 Task: open an excel sheet and write heading  Budget MasterAdd Categories in a column and its values below  'Housing, Transportation, Groceries, Utilities, Entertainment, Dining Out, Health, Miscellaneous, Savings & Total. 'Add Budgeted amountin next column and its values below  $1,500, $300, $400, $150, $200, $250, $100, $150, $500 & $3,550. Add Actual amount in next column and its values below  $1,400, $280, $420, $160, $180, $270, $90, $140, $550 & $3,550. Add Difference in next column and its values below  -$100, -$20, +$20, +$10, -$20, +$20, -$10, -$10, +$50 & $0. J6Save page DebtTracker
Action: Mouse moved to (43, 140)
Screenshot: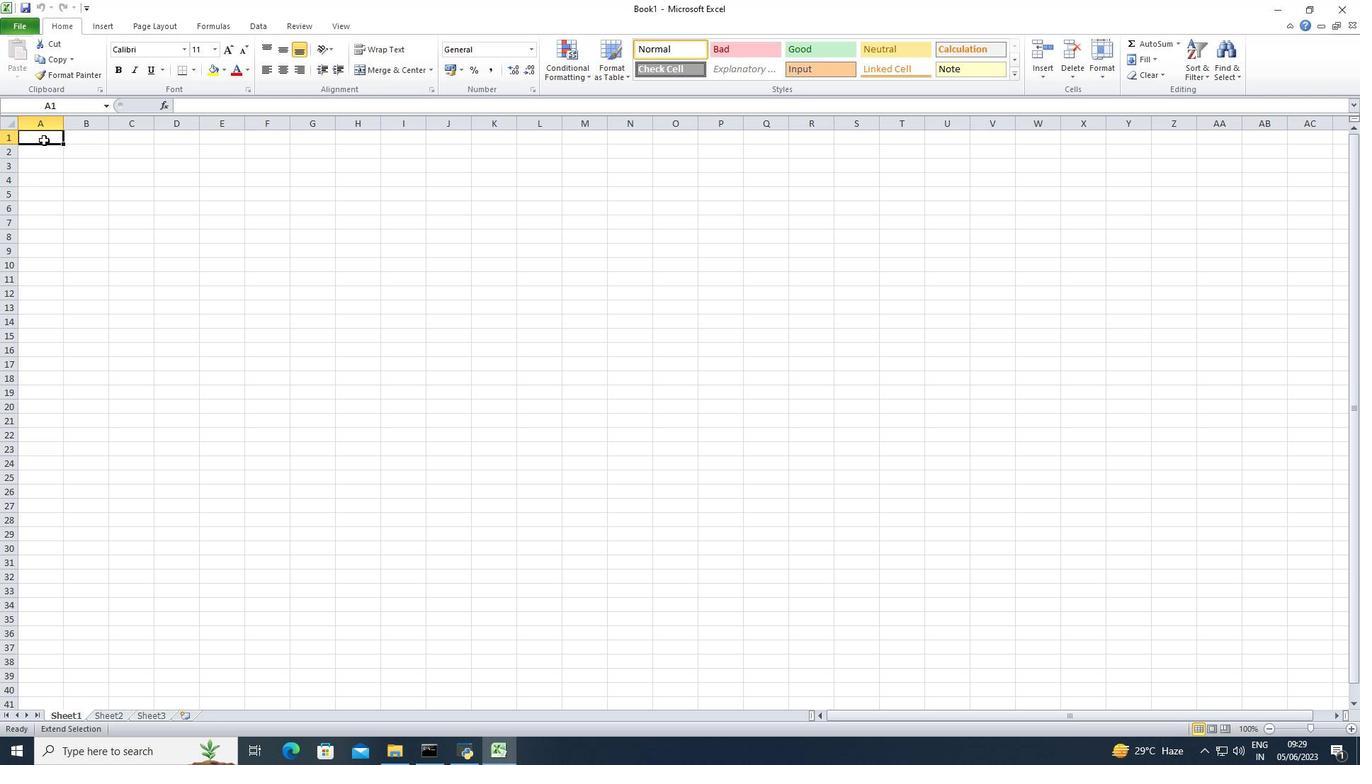
Action: Mouse pressed left at (43, 140)
Screenshot: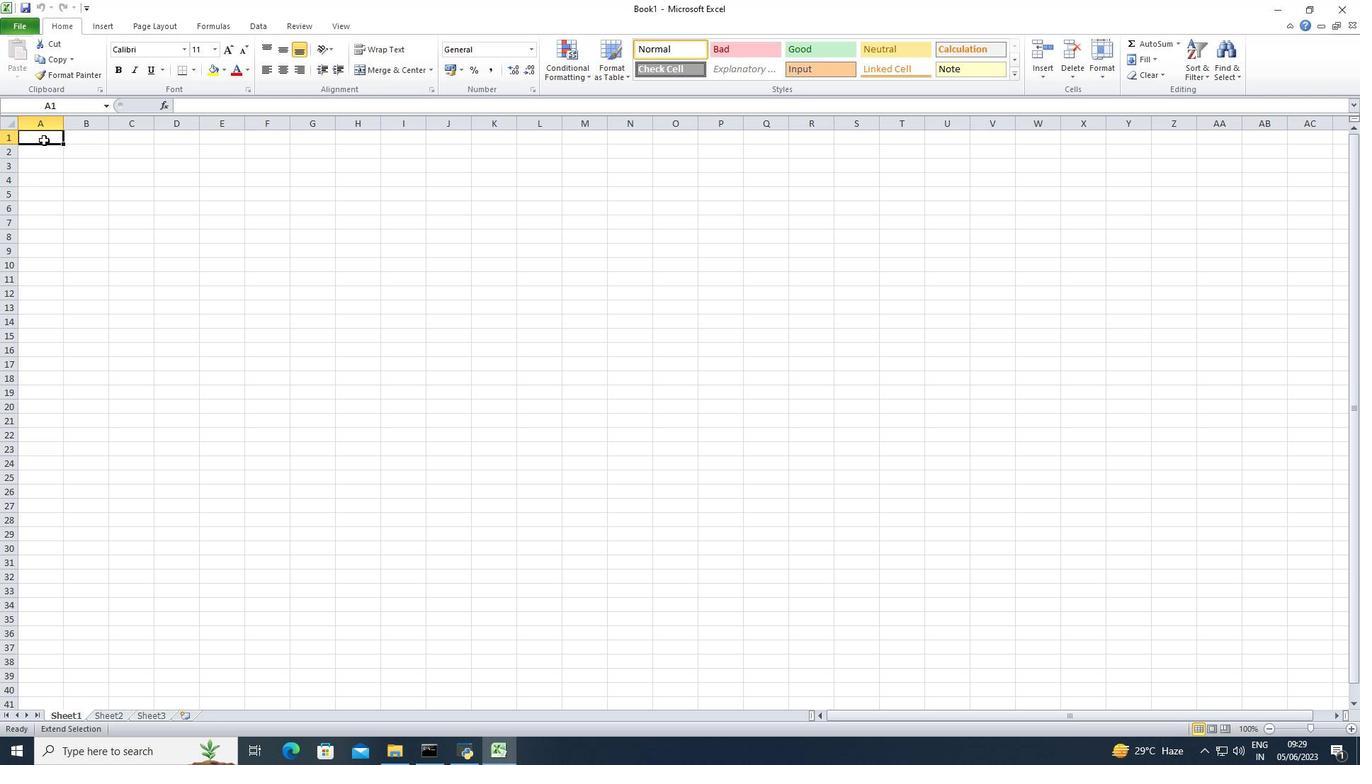 
Action: Key pressed <Key.shift>Budget<Key.space><Key.shift>Master
Screenshot: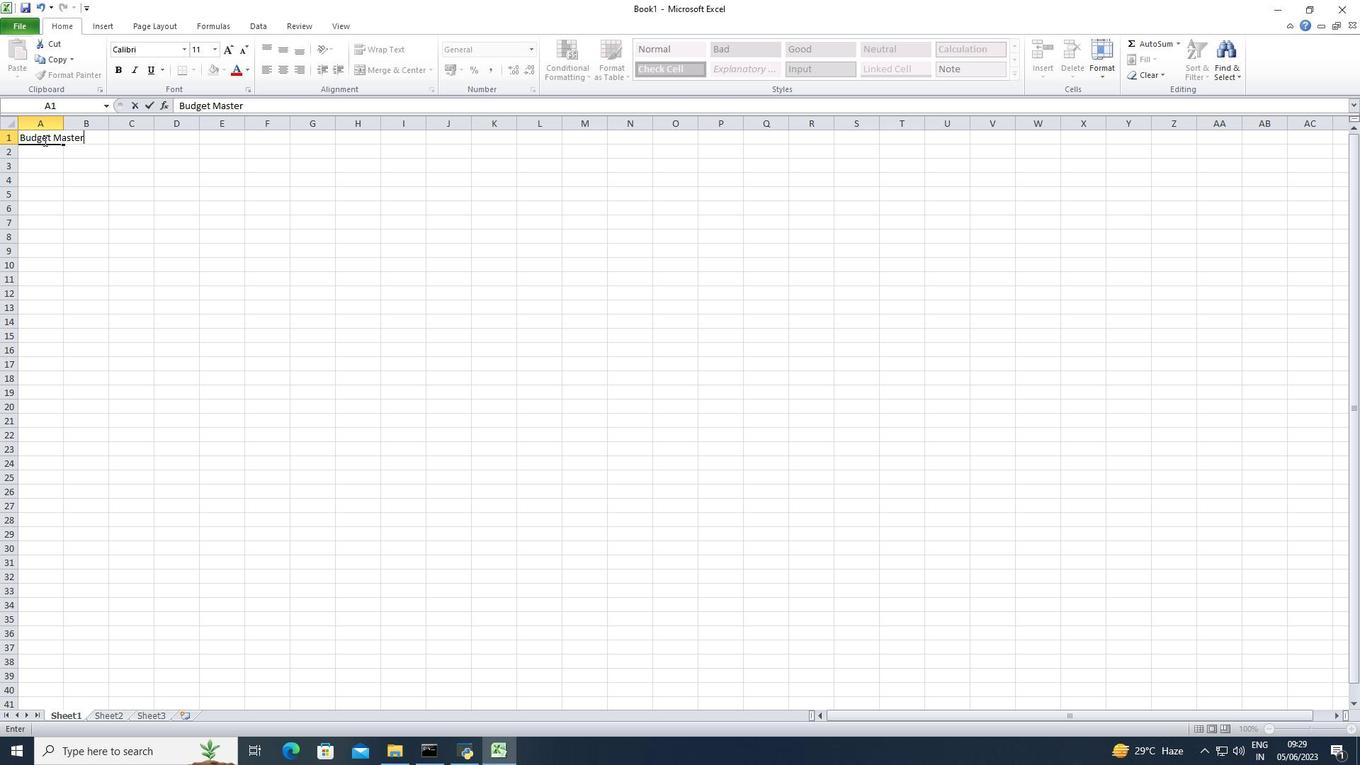 
Action: Mouse moved to (42, 165)
Screenshot: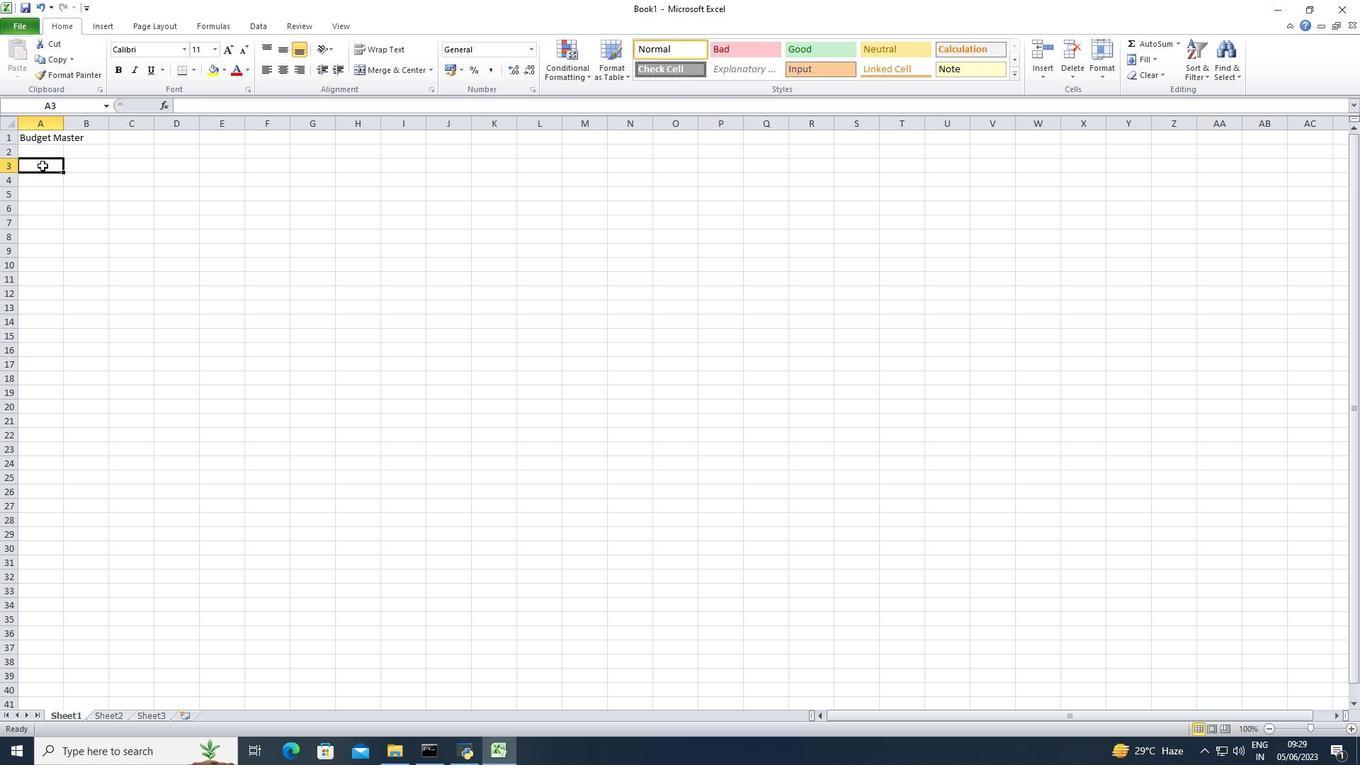 
Action: Mouse pressed left at (42, 165)
Screenshot: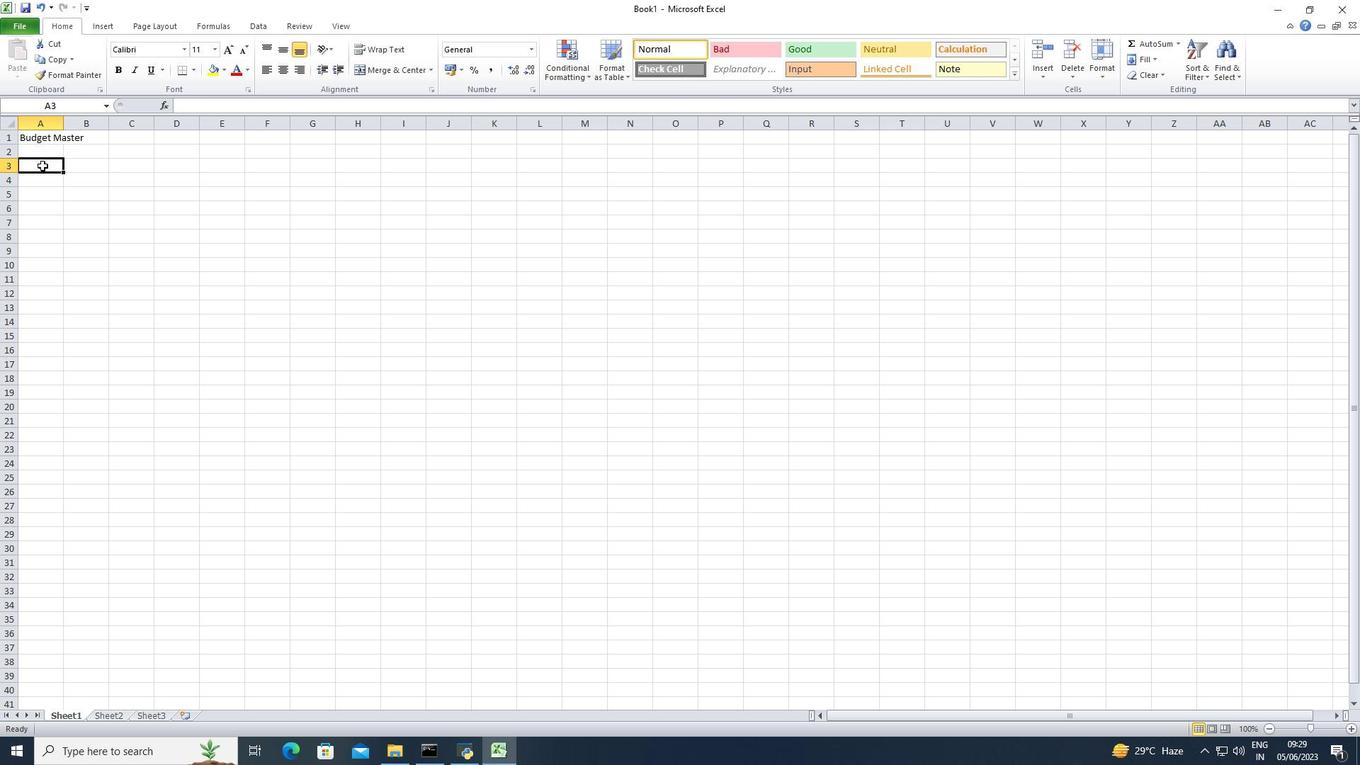 
Action: Key pressed <Key.shift><Key.shift><Key.shift><Key.shift><Key.shift><Key.shift><Key.shift><Key.shift>Cstegories<Key.down>
Screenshot: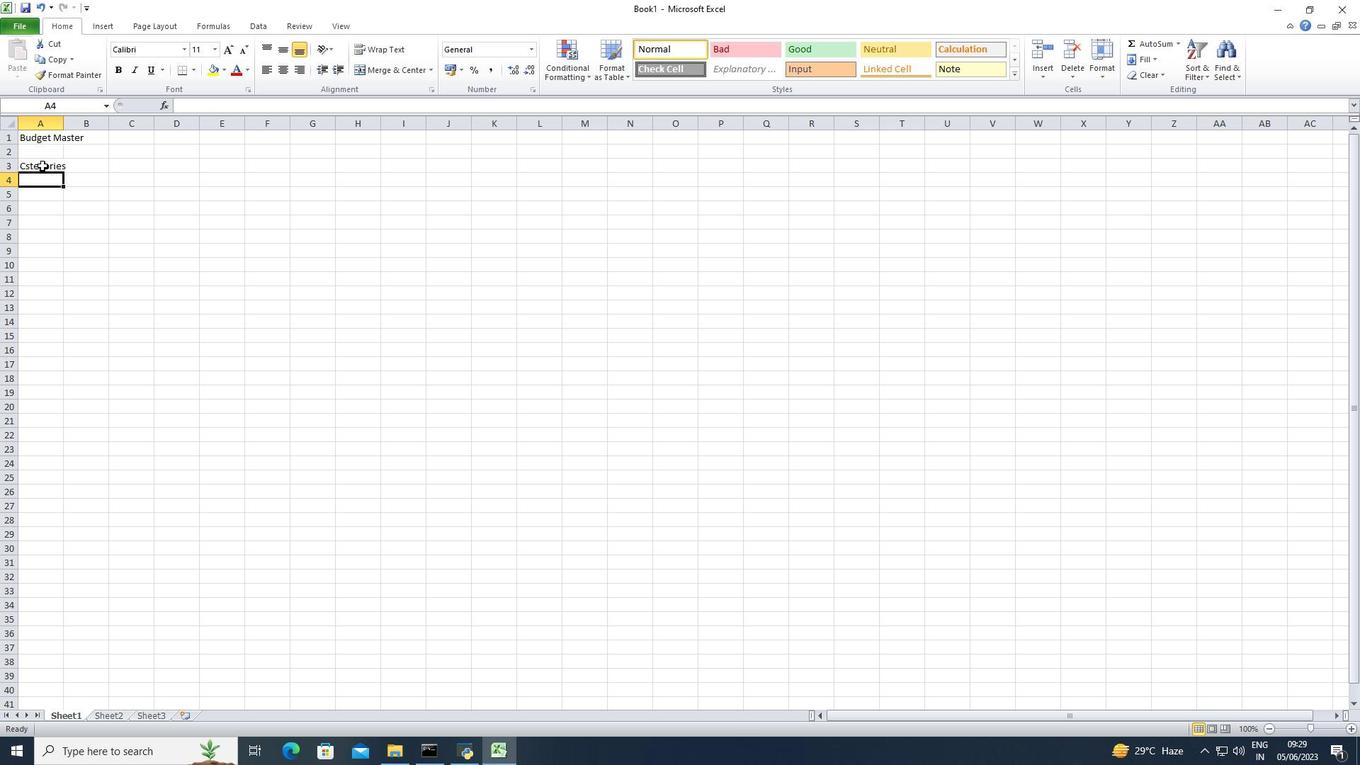
Action: Mouse pressed left at (42, 165)
Screenshot: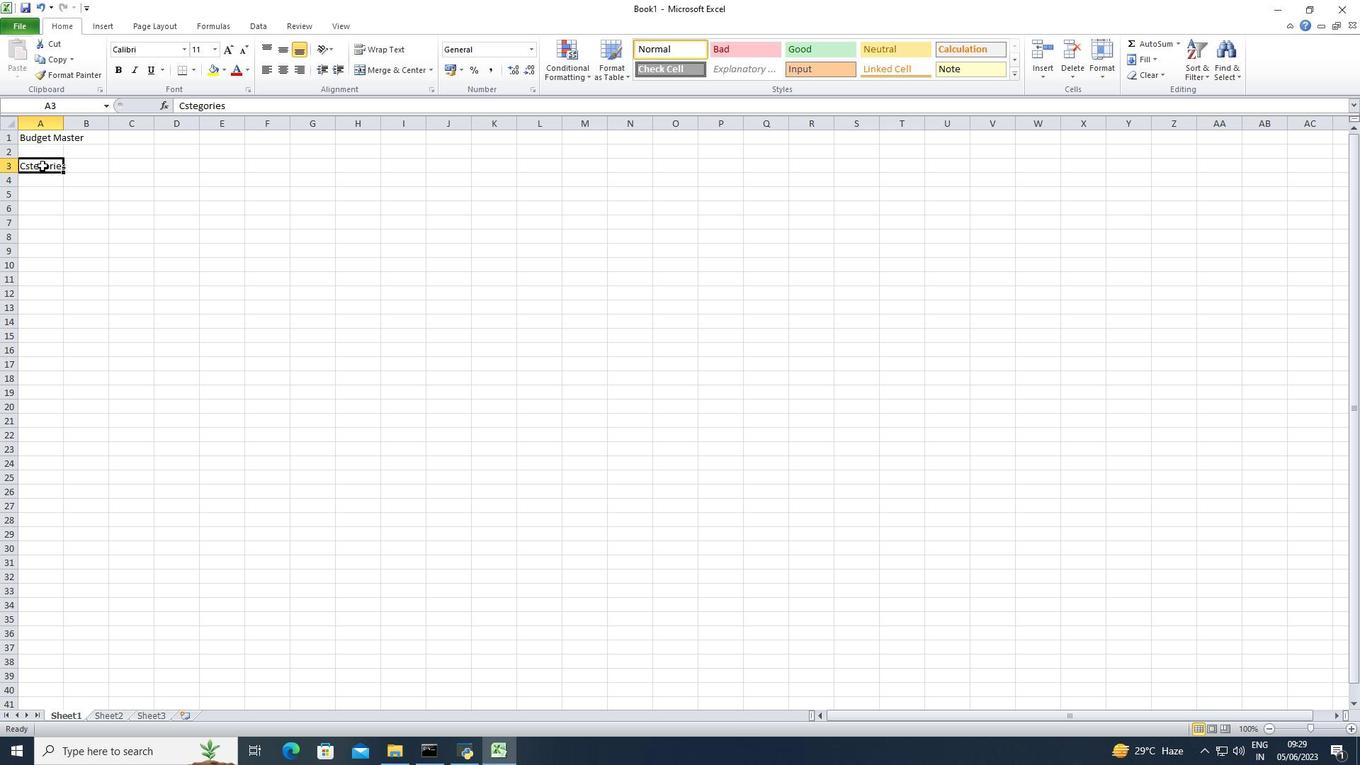 
Action: Key pressed <Key.shift>Categories<Key.down><Key.shift>Housing<Key.enter><Key.shift>Transportation<Key.enter><Key.shift>Groceries<Key.enter><Key.shift>Utilities<Key.enter><Key.shift>Entertainment<Key.down><Key.shift>Dining<Key.space><Key.shift>Out<Key.enter><Key.shift>Health<Key.enter><Key.shift>Miscellaneous<Key.down><Key.shift>Savings<Key.down><Key.shift>Total<Key.down><Key.right><Key.right><Key.up><Key.up><Key.up><Key.up><Key.up><Key.up><Key.up><Key.right><Key.left><Key.up><Key.up><Key.up><Key.up><Key.shift><Key.shift><Key.shift><Key.shift><Key.shift>Budgeted<Key.space><Key.shift>Amount<Key.down>1500<Key.down>300<Key.down>400<Key.down>150<Key.down>200<Key.down>250<Key.down>100<Key.down>150<Key.down>500<Key.down>3550<Key.down>
Screenshot: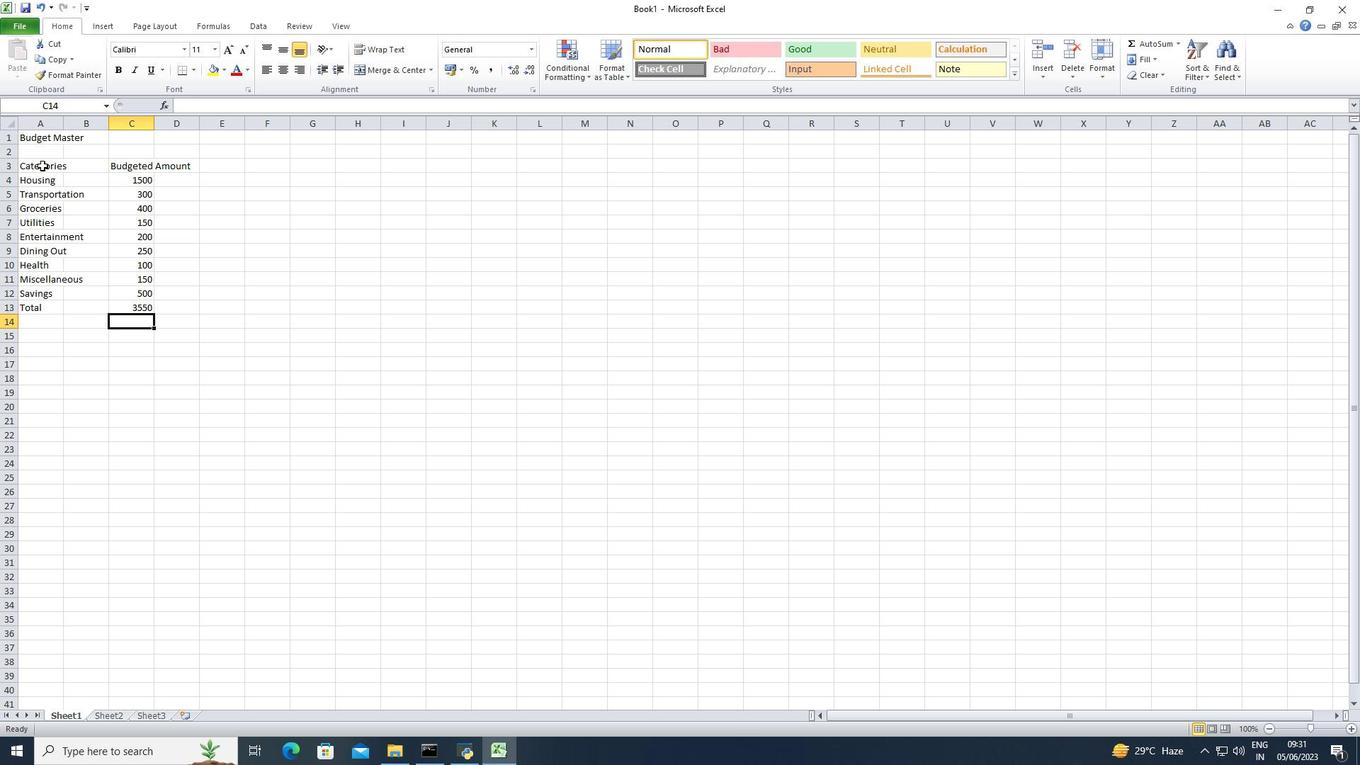 
Action: Mouse moved to (121, 179)
Screenshot: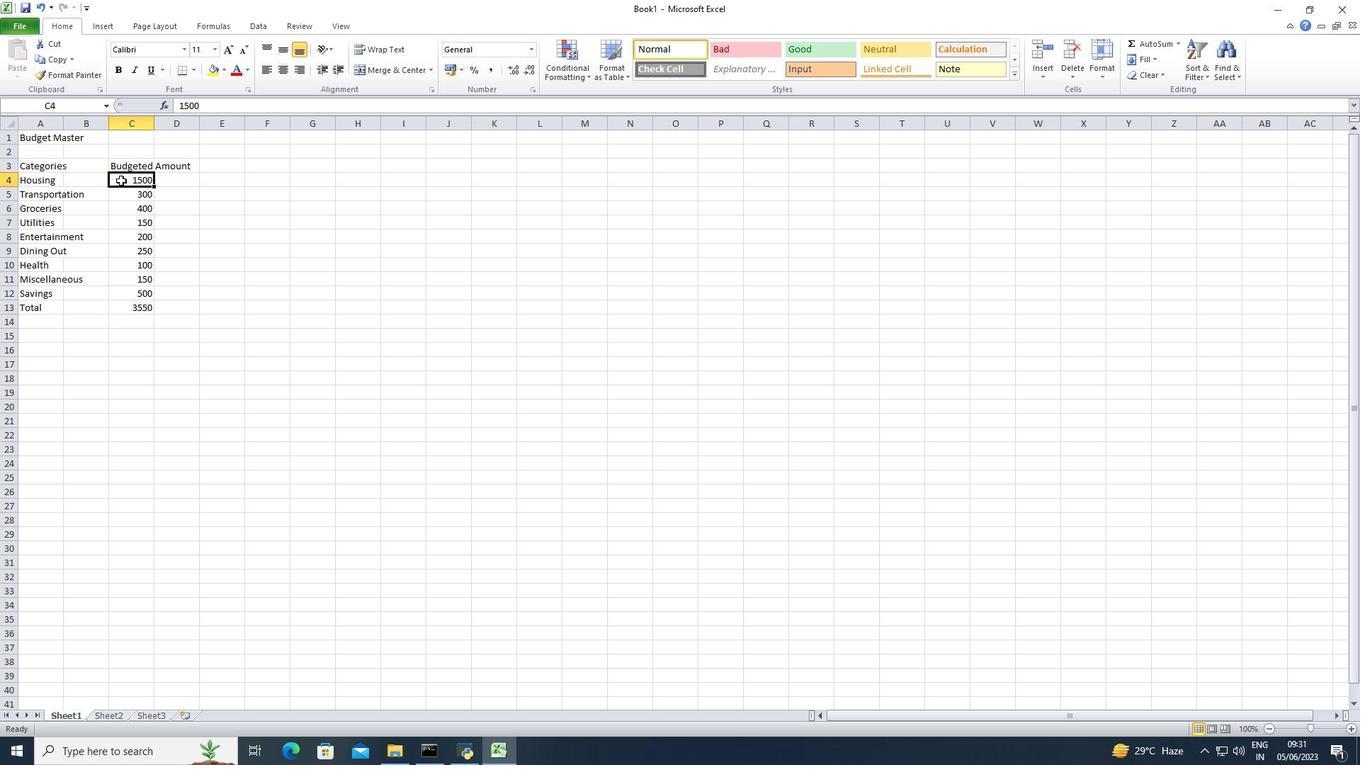 
Action: Mouse pressed left at (121, 179)
Screenshot: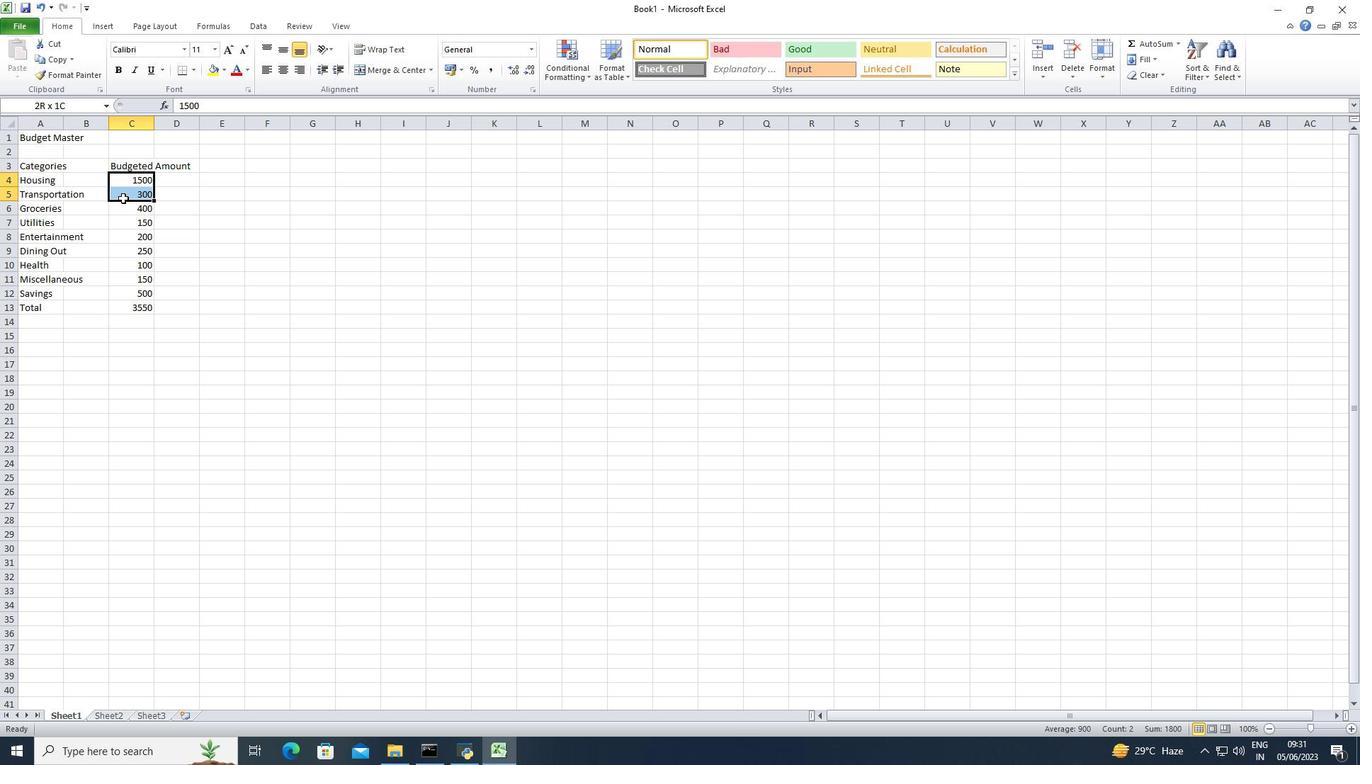 
Action: Mouse moved to (527, 52)
Screenshot: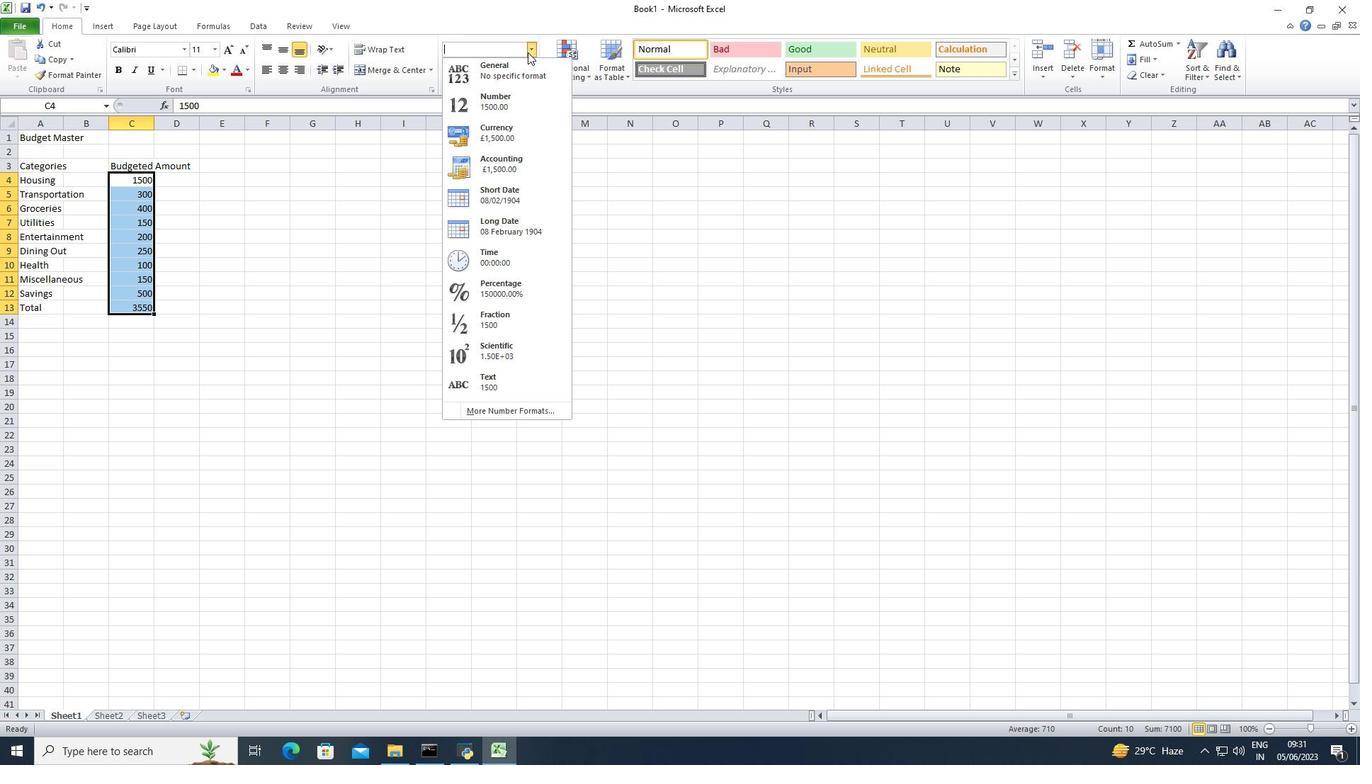 
Action: Mouse pressed left at (527, 52)
Screenshot: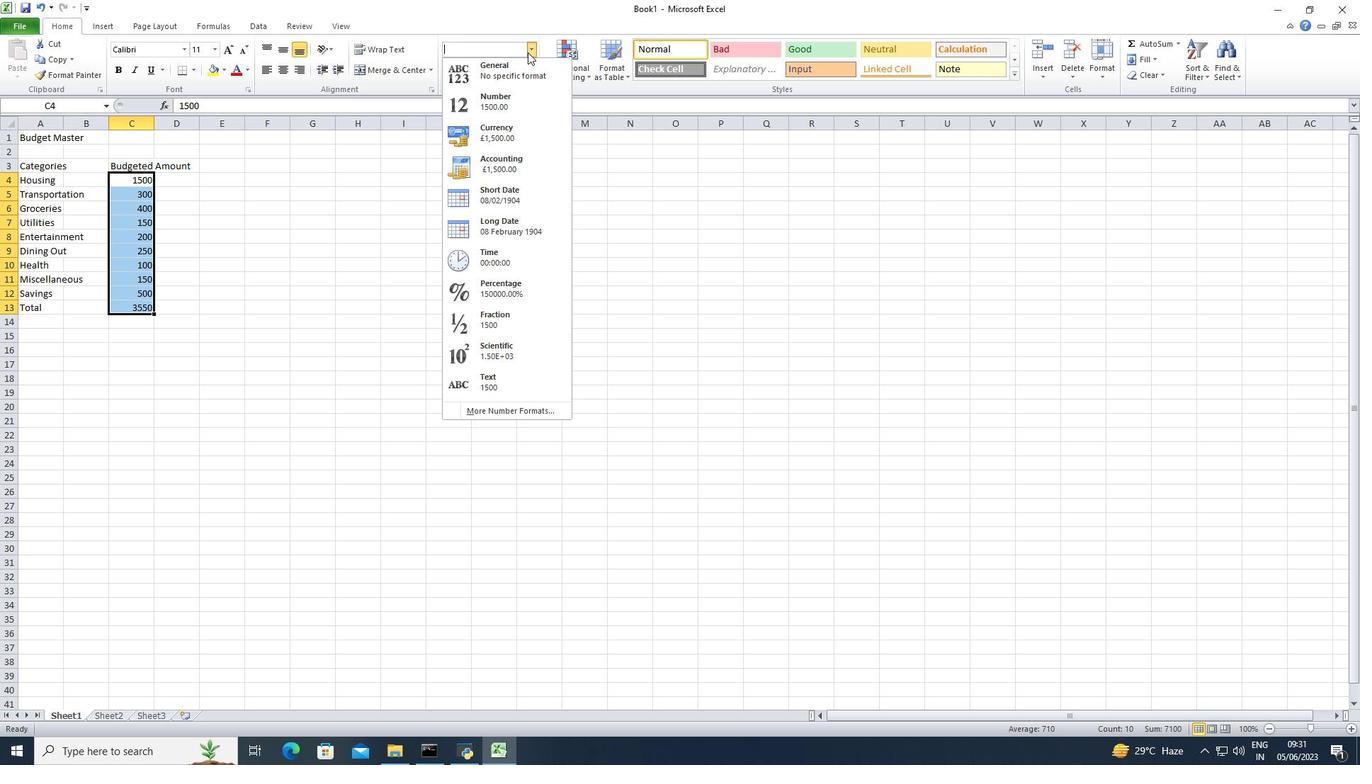 
Action: Mouse moved to (519, 410)
Screenshot: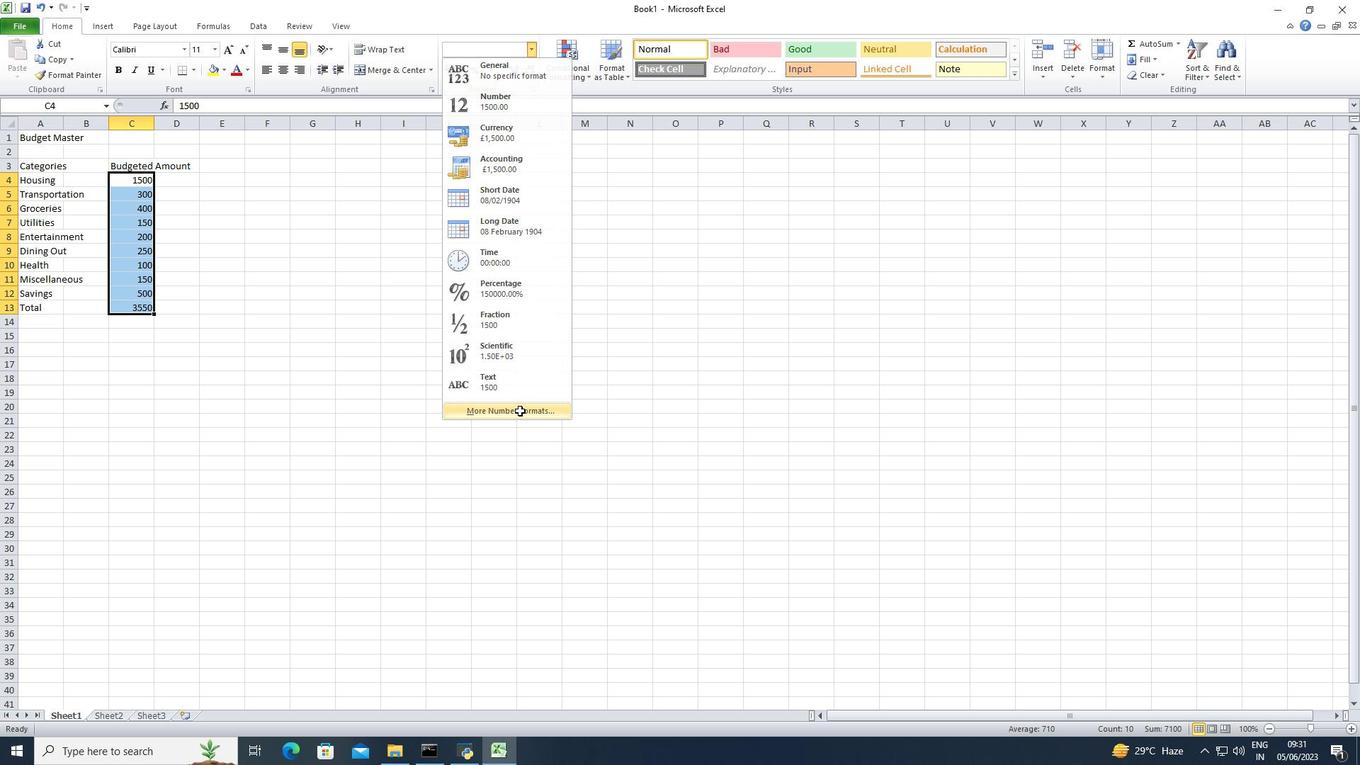 
Action: Mouse pressed left at (519, 410)
Screenshot: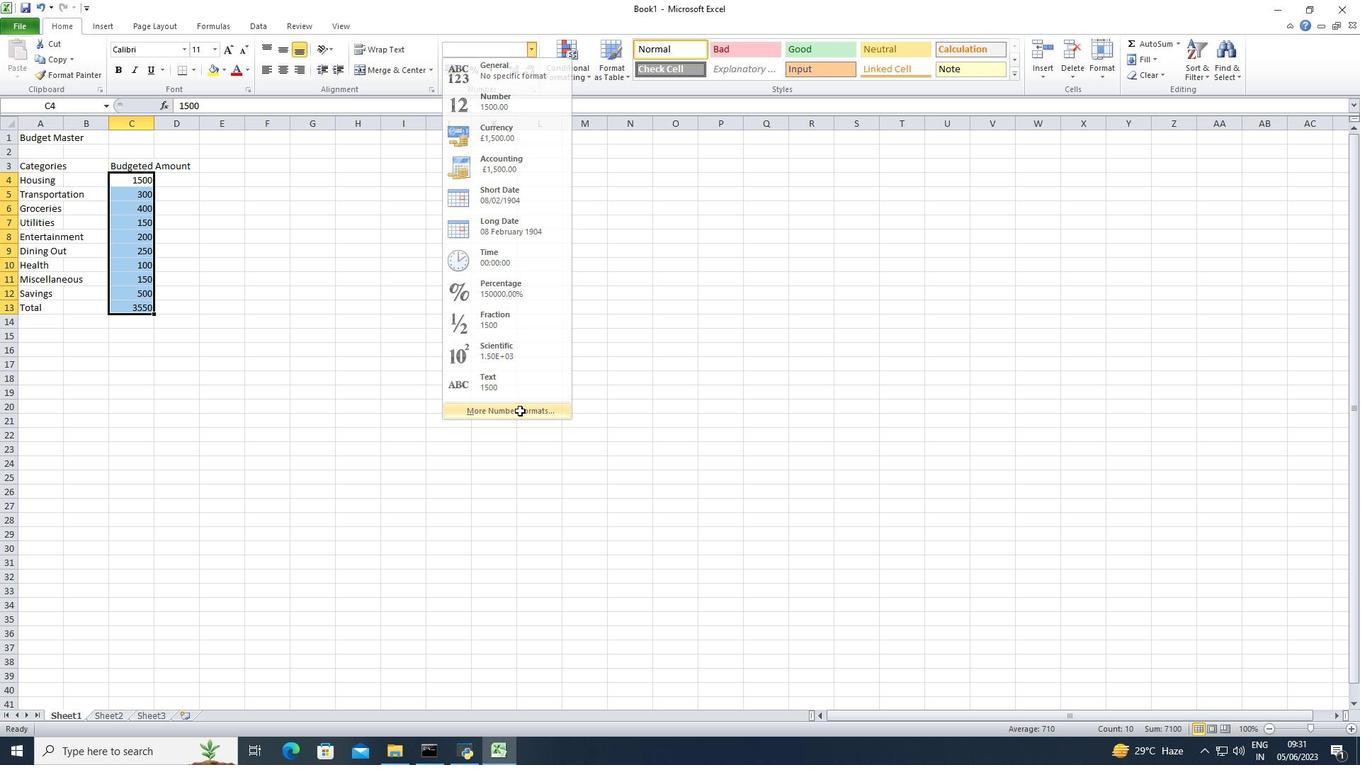 
Action: Mouse moved to (230, 264)
Screenshot: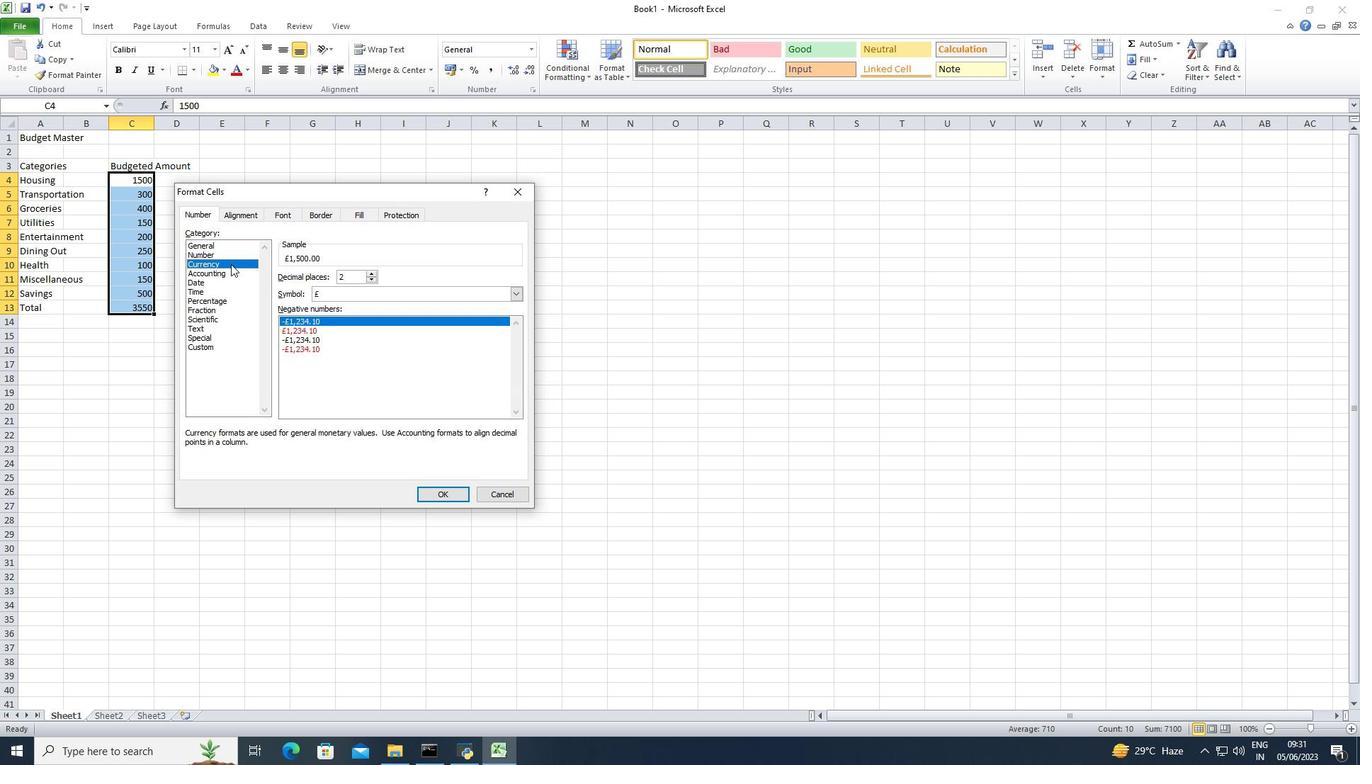 
Action: Mouse pressed left at (230, 264)
Screenshot: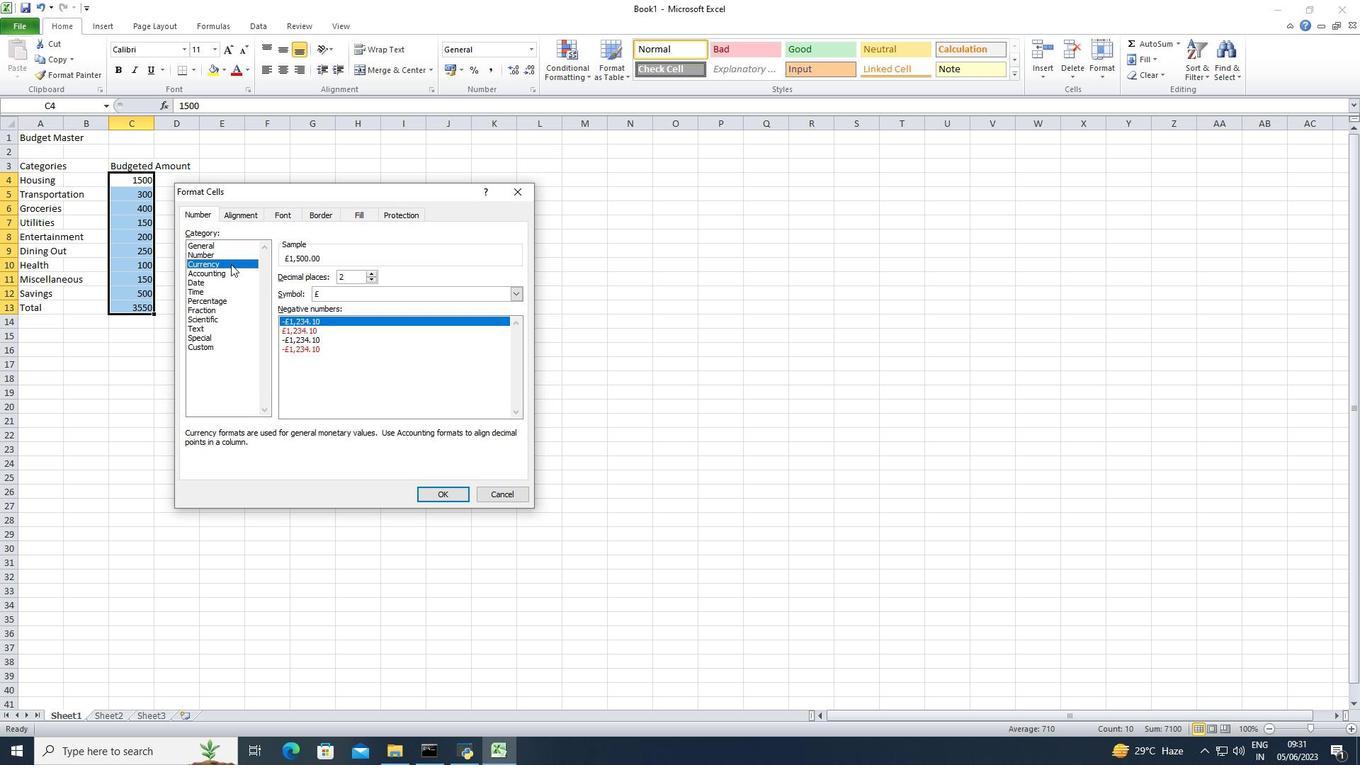 
Action: Mouse moved to (369, 277)
Screenshot: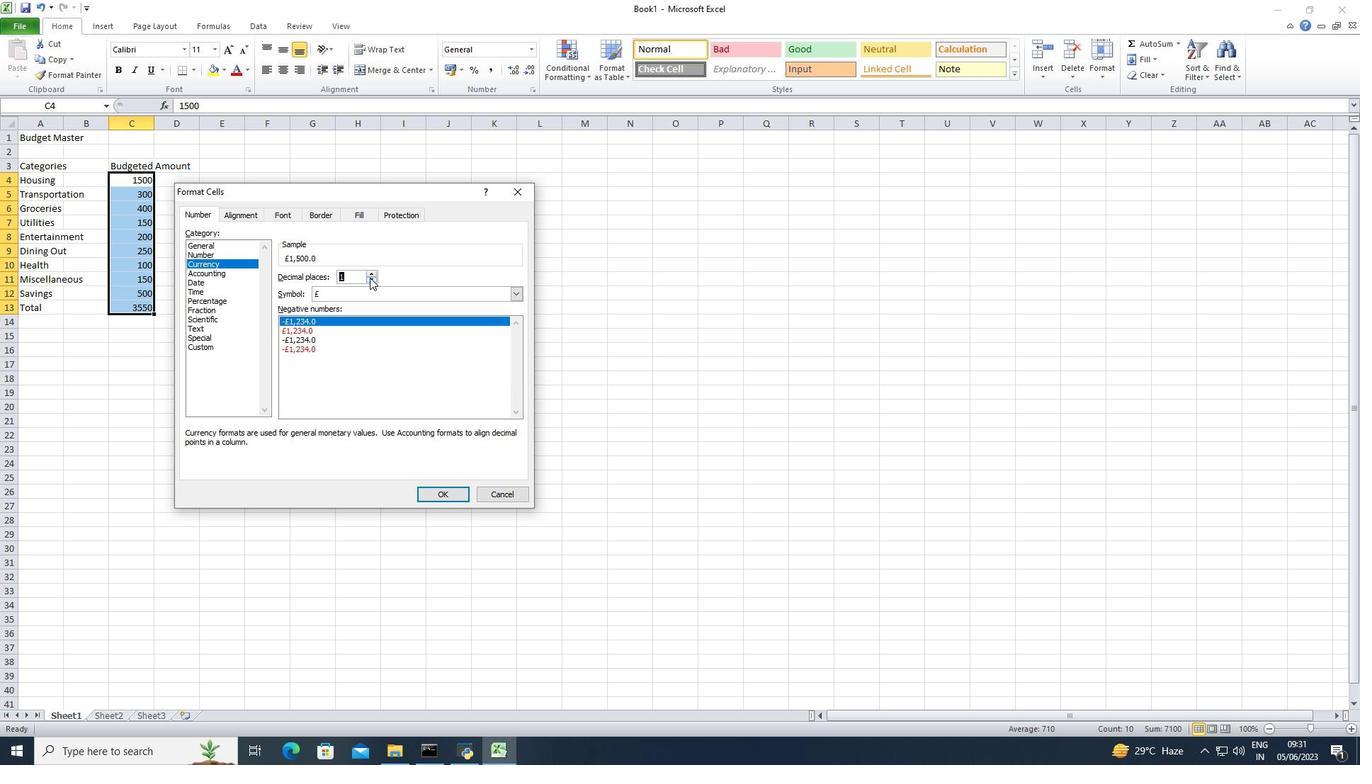 
Action: Mouse pressed left at (369, 277)
Screenshot: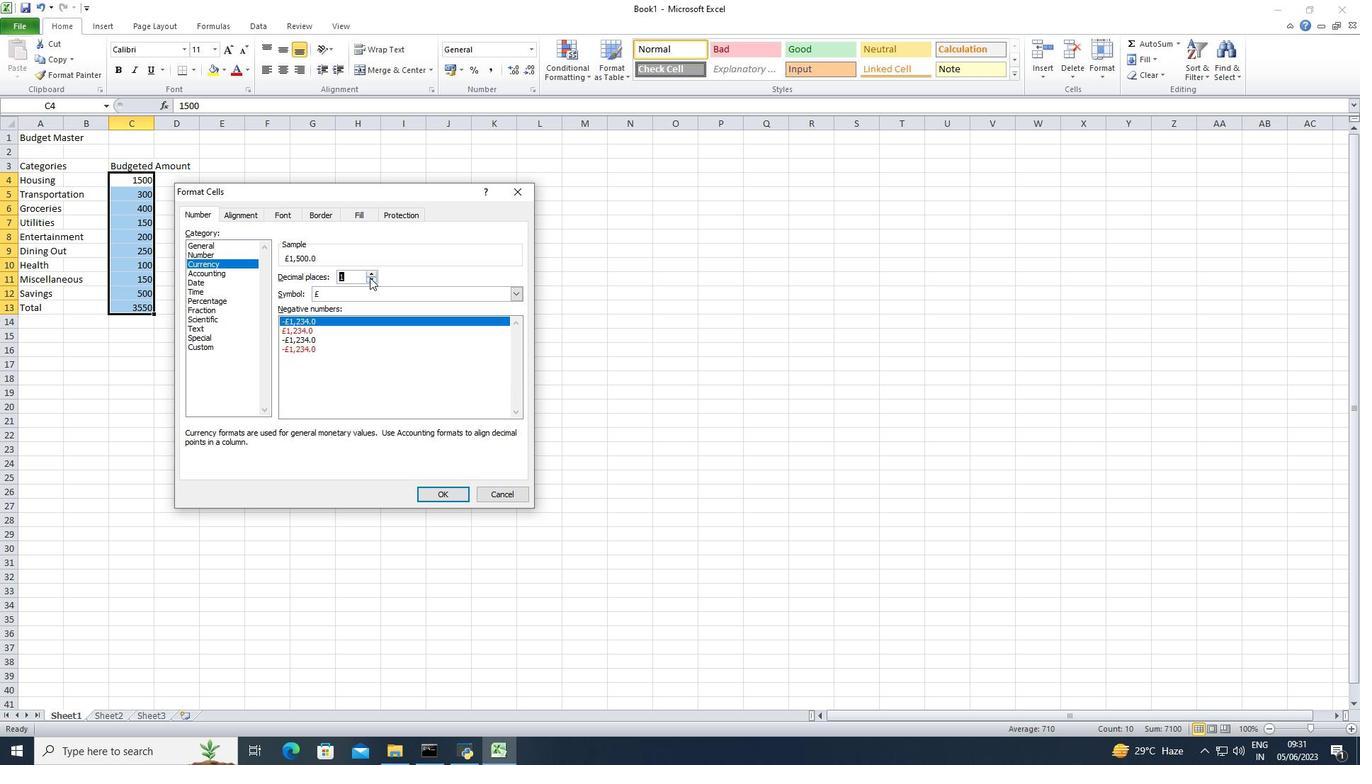
Action: Mouse pressed left at (369, 277)
Screenshot: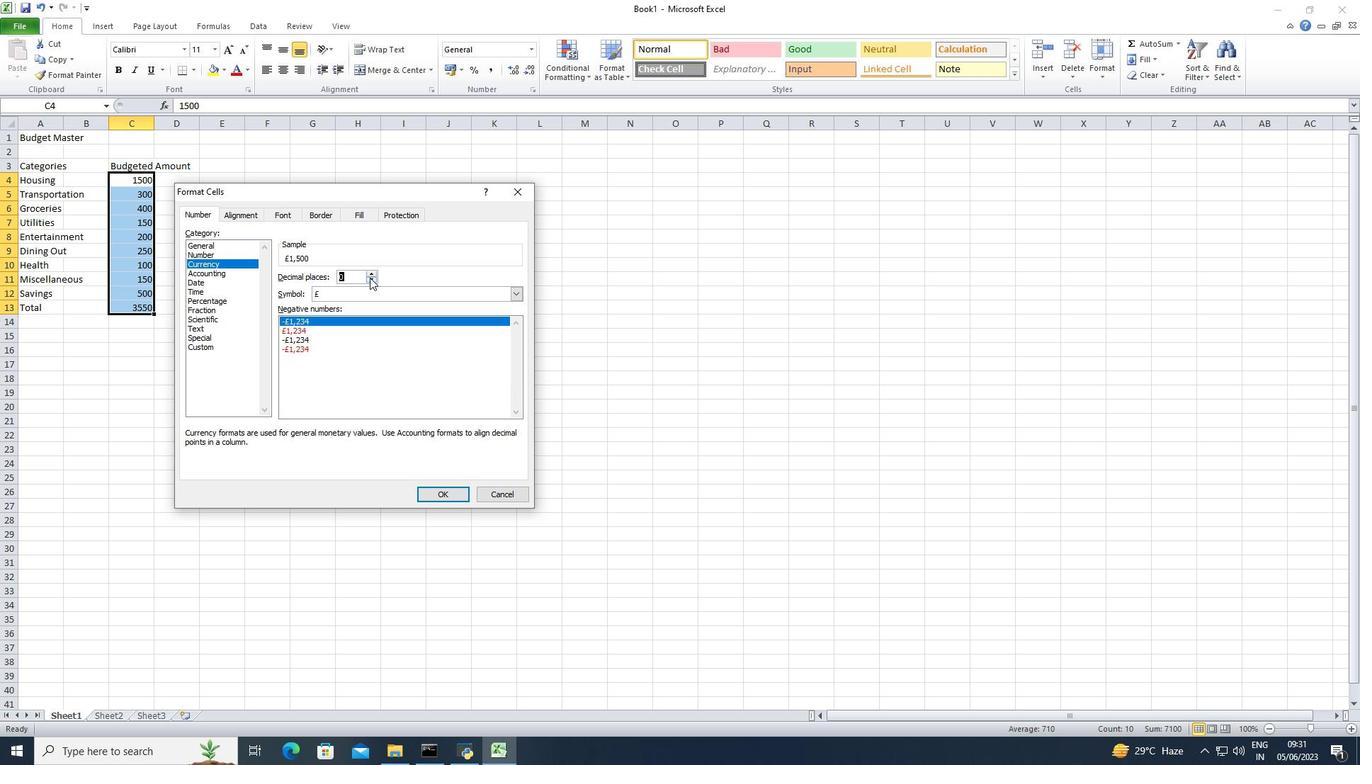 
Action: Mouse moved to (371, 287)
Screenshot: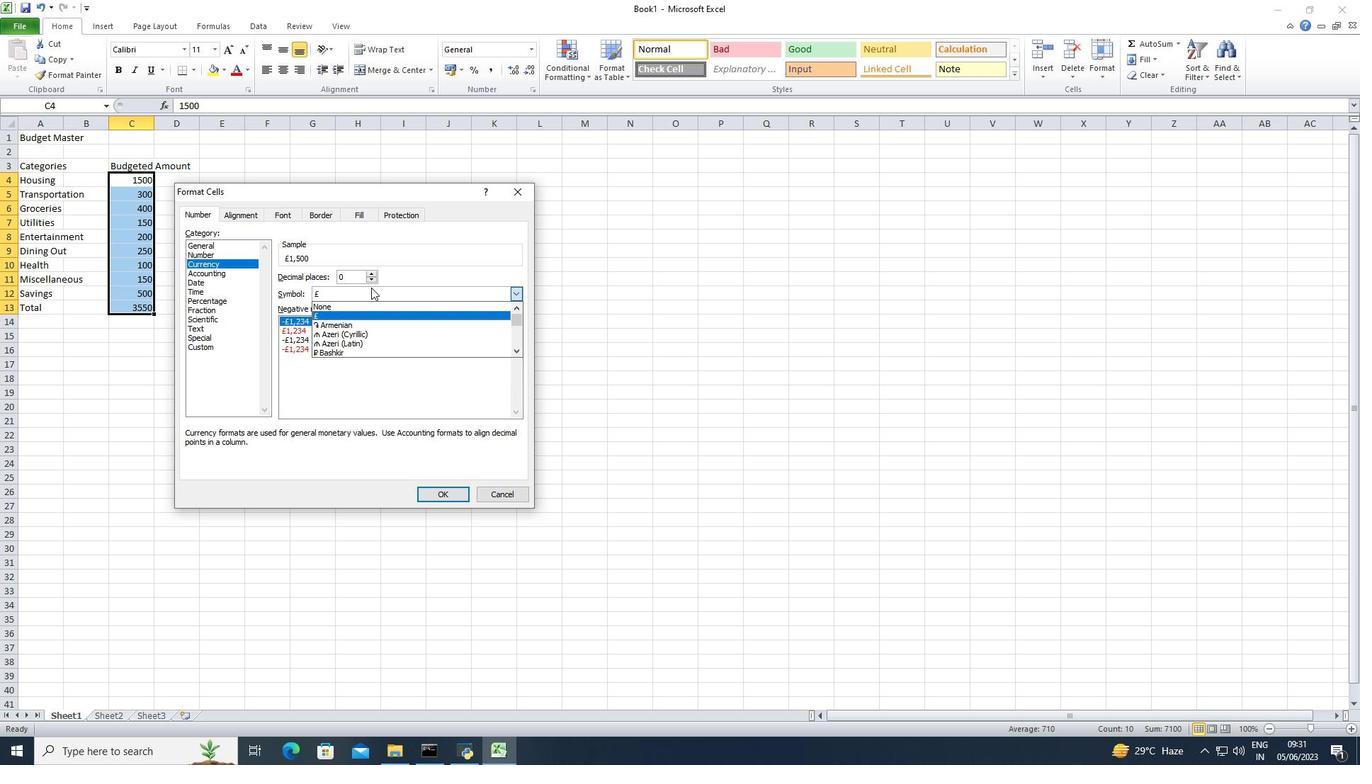 
Action: Mouse pressed left at (371, 287)
Screenshot: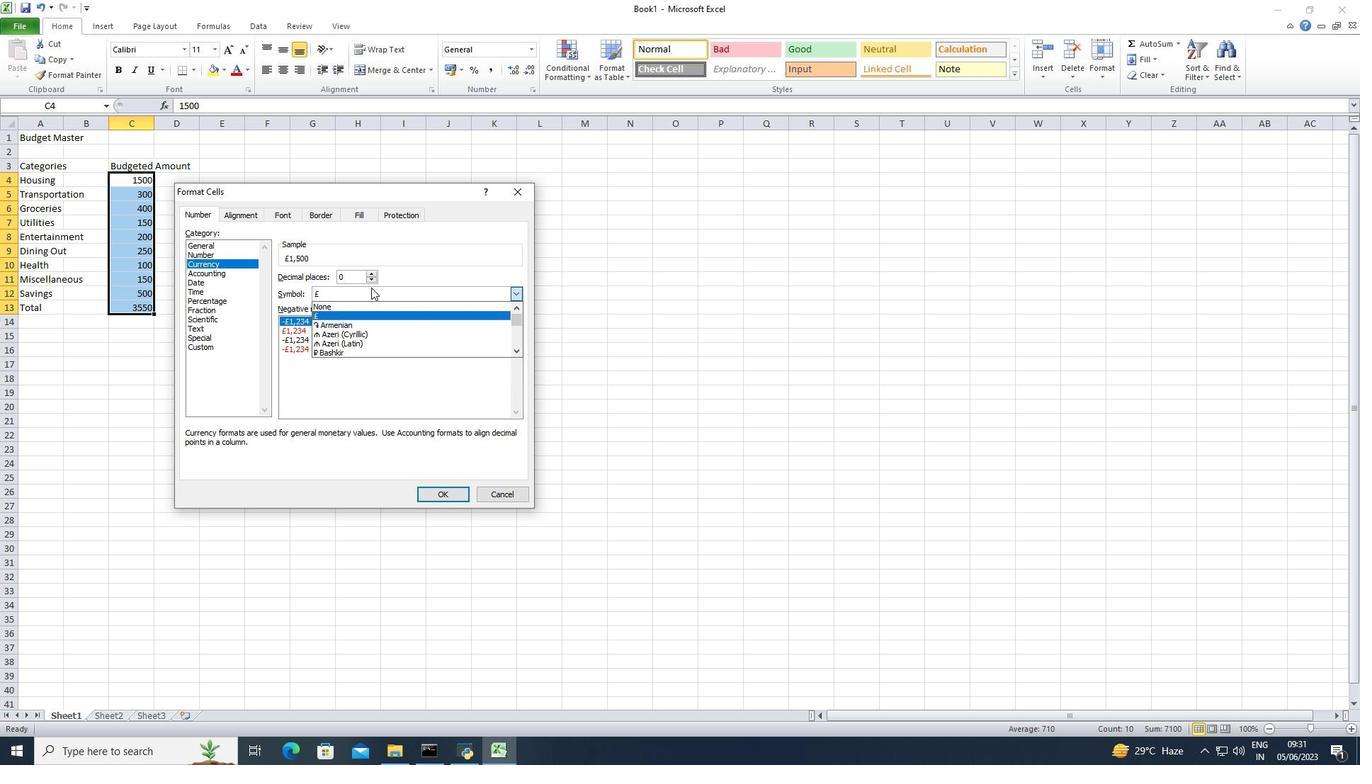 
Action: Mouse moved to (371, 327)
Screenshot: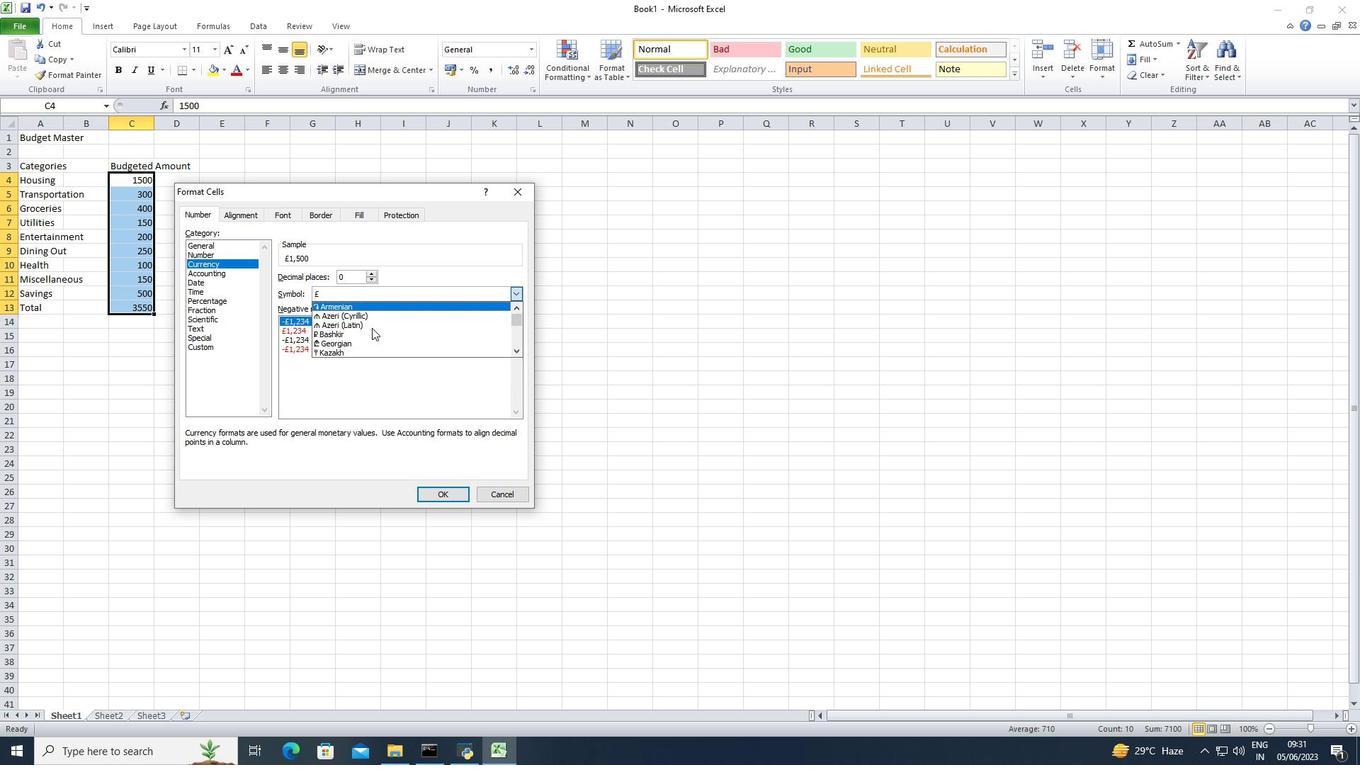 
Action: Mouse scrolled (371, 327) with delta (0, 0)
Screenshot: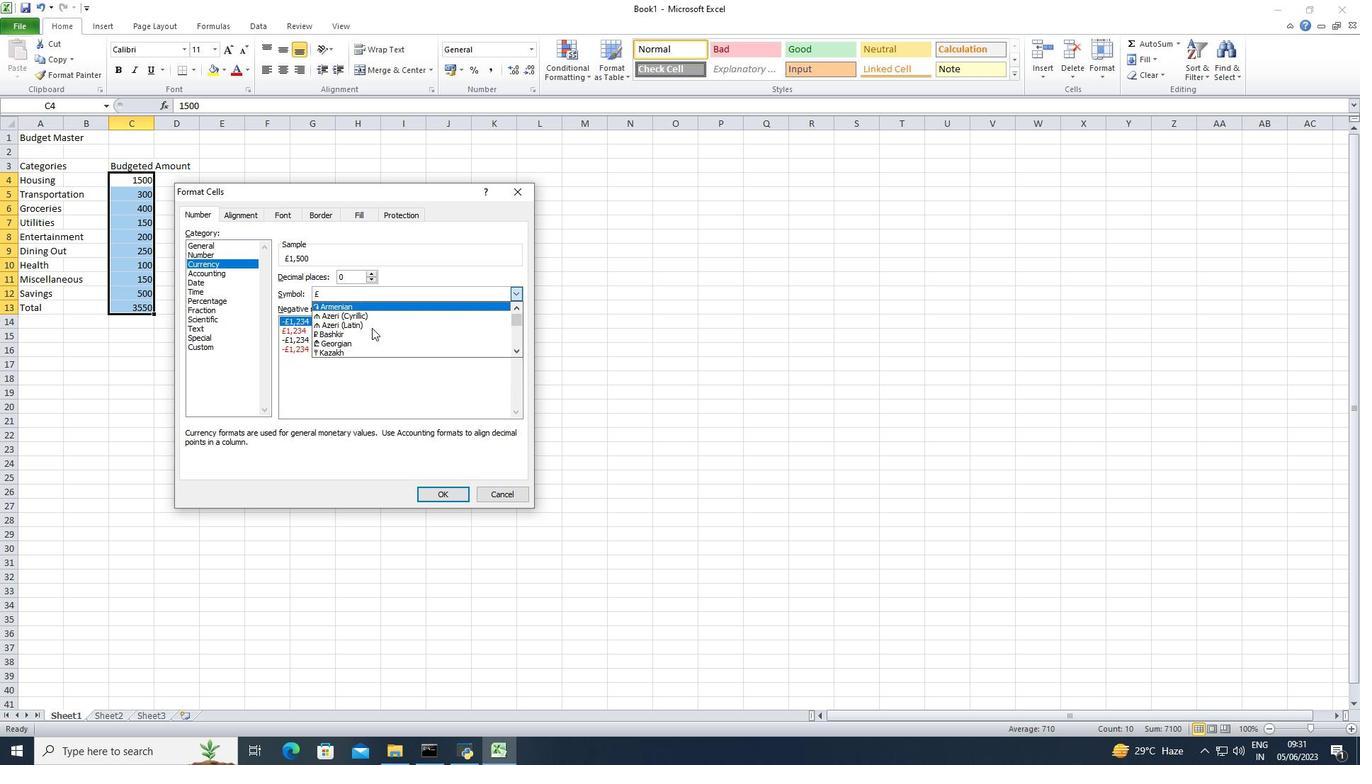 
Action: Mouse moved to (371, 327)
Screenshot: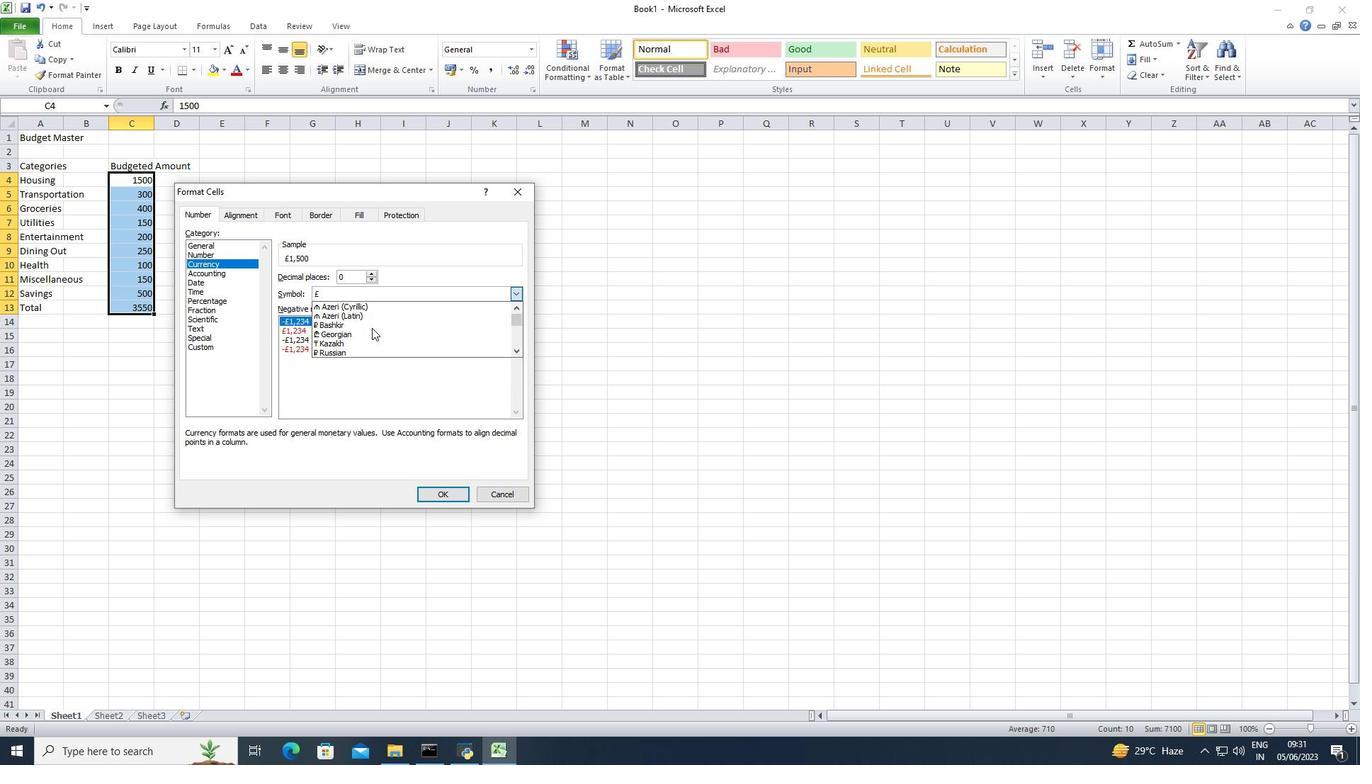 
Action: Mouse scrolled (371, 327) with delta (0, 0)
Screenshot: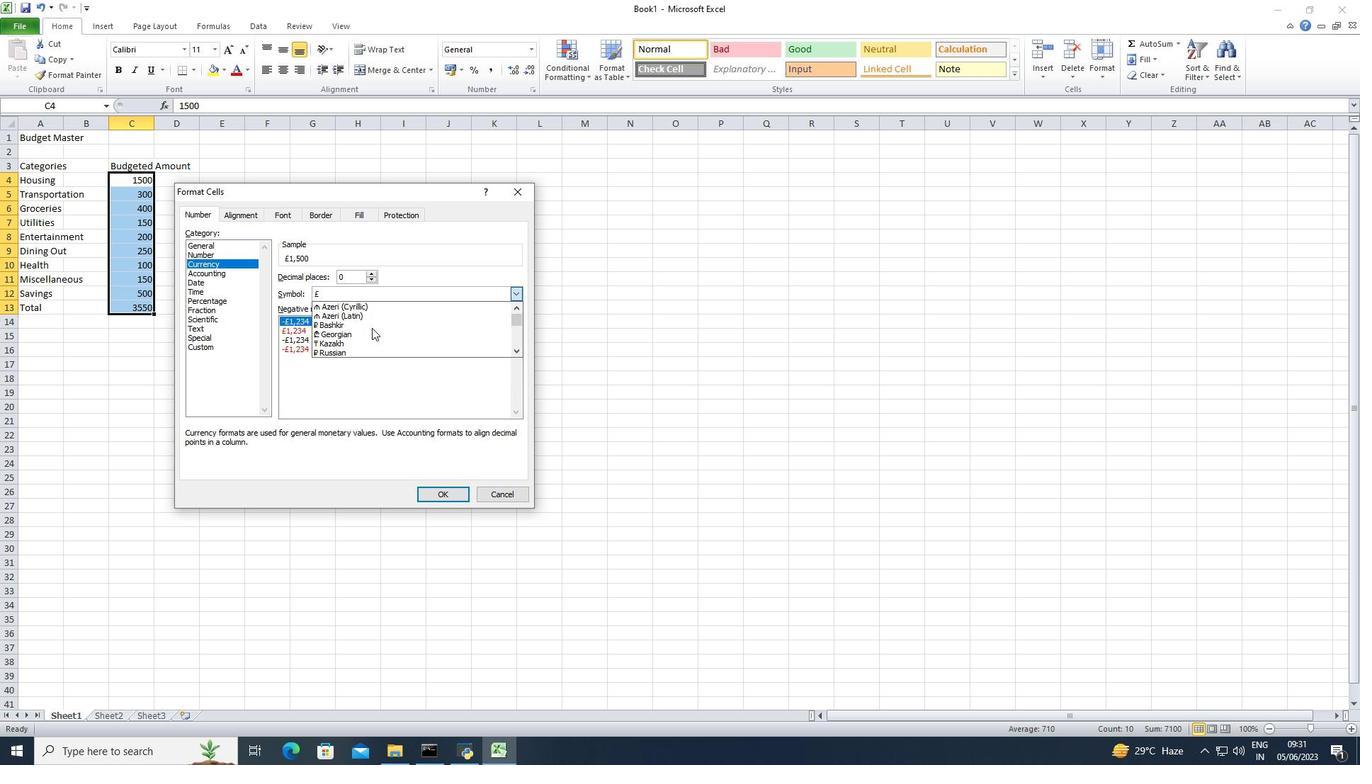 
Action: Mouse scrolled (371, 327) with delta (0, 0)
Screenshot: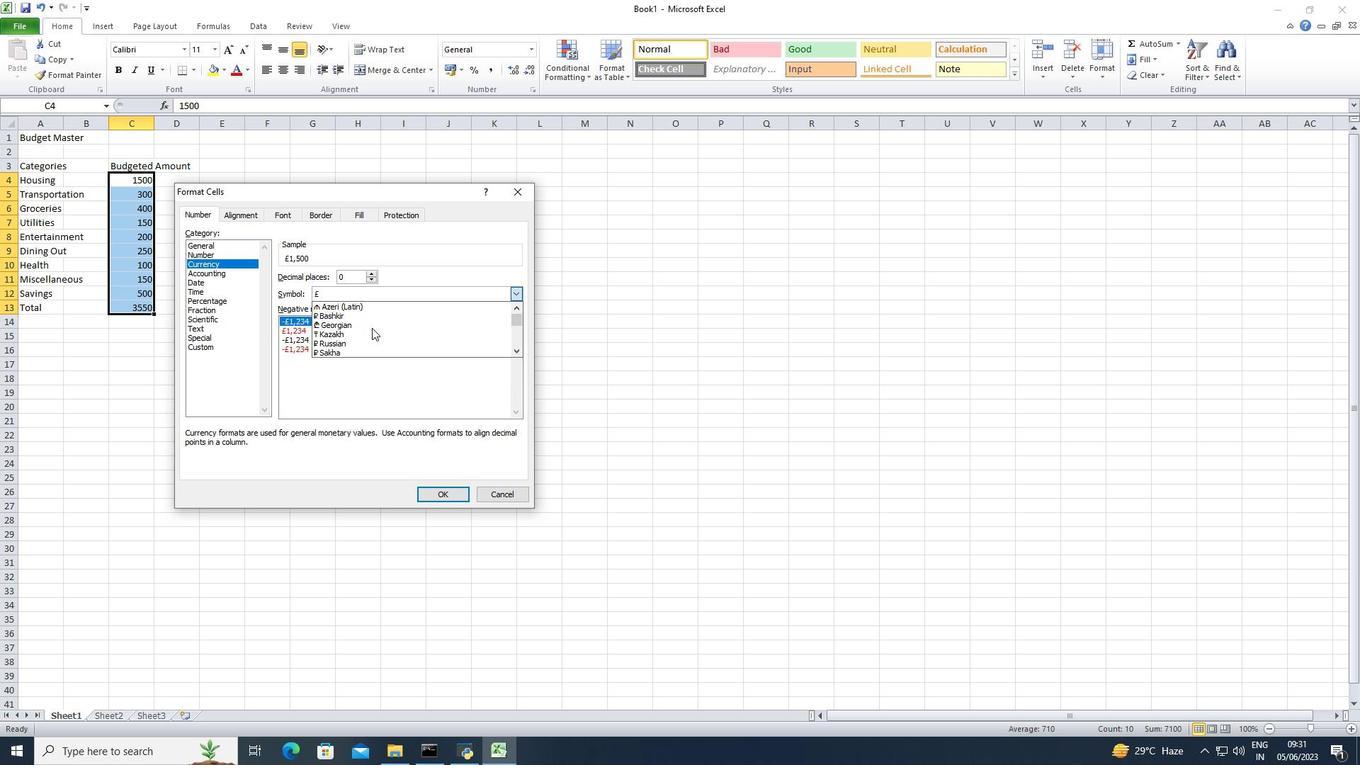 
Action: Mouse scrolled (371, 327) with delta (0, 0)
Screenshot: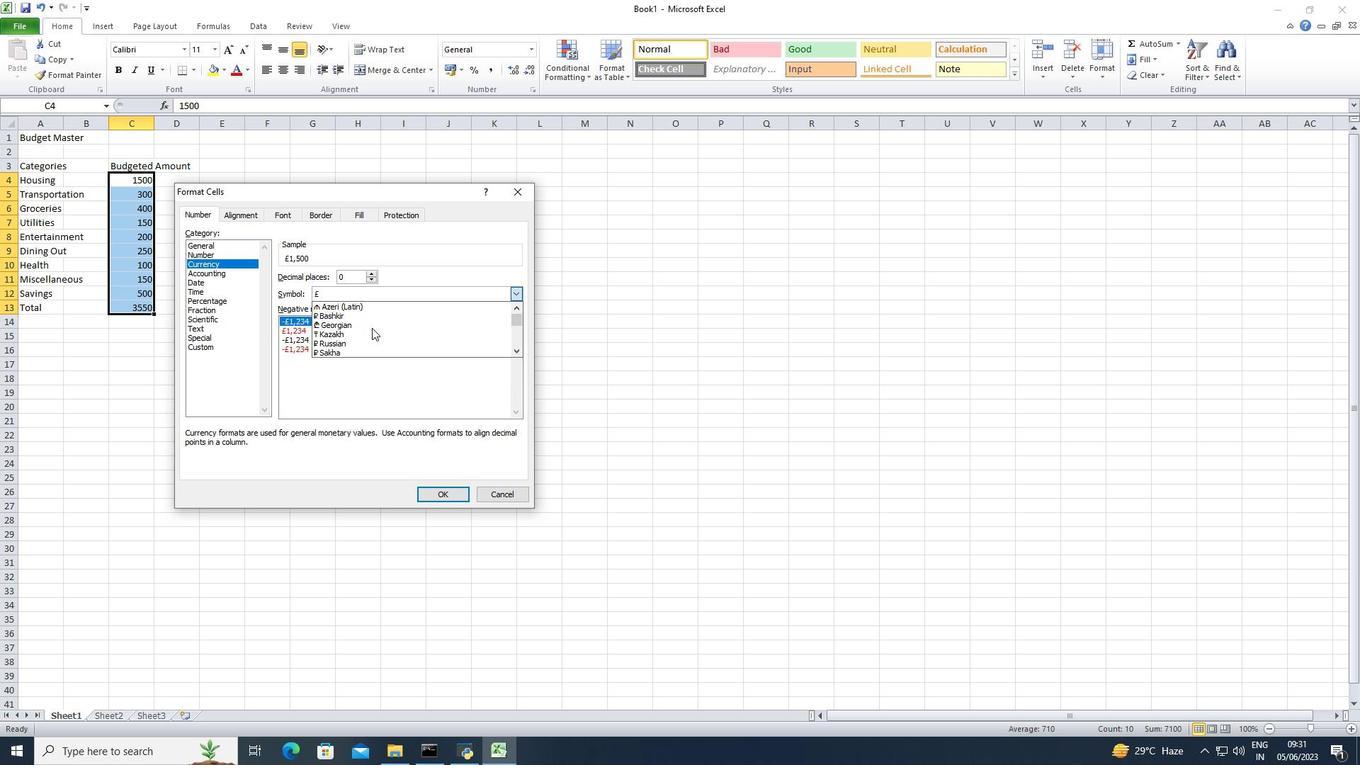 
Action: Mouse scrolled (371, 327) with delta (0, 0)
Screenshot: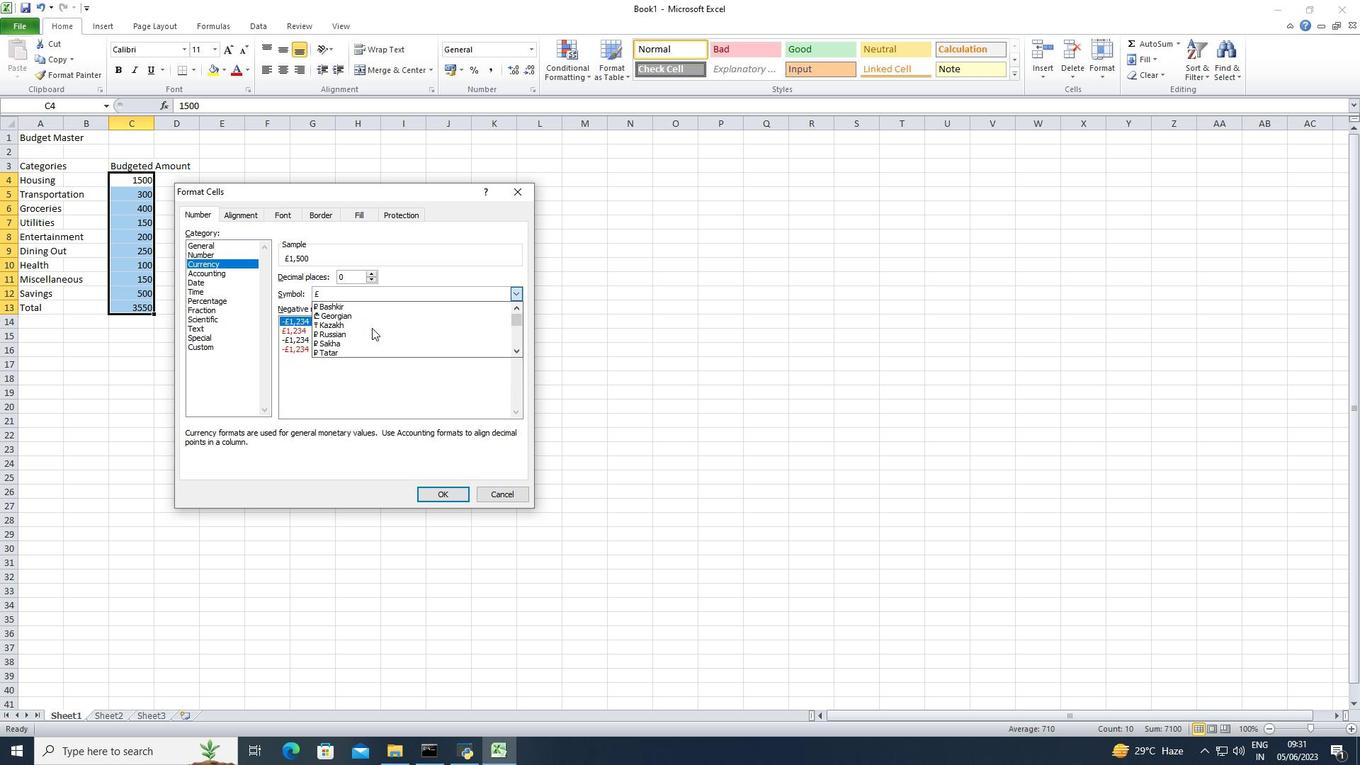 
Action: Mouse scrolled (371, 327) with delta (0, 0)
Screenshot: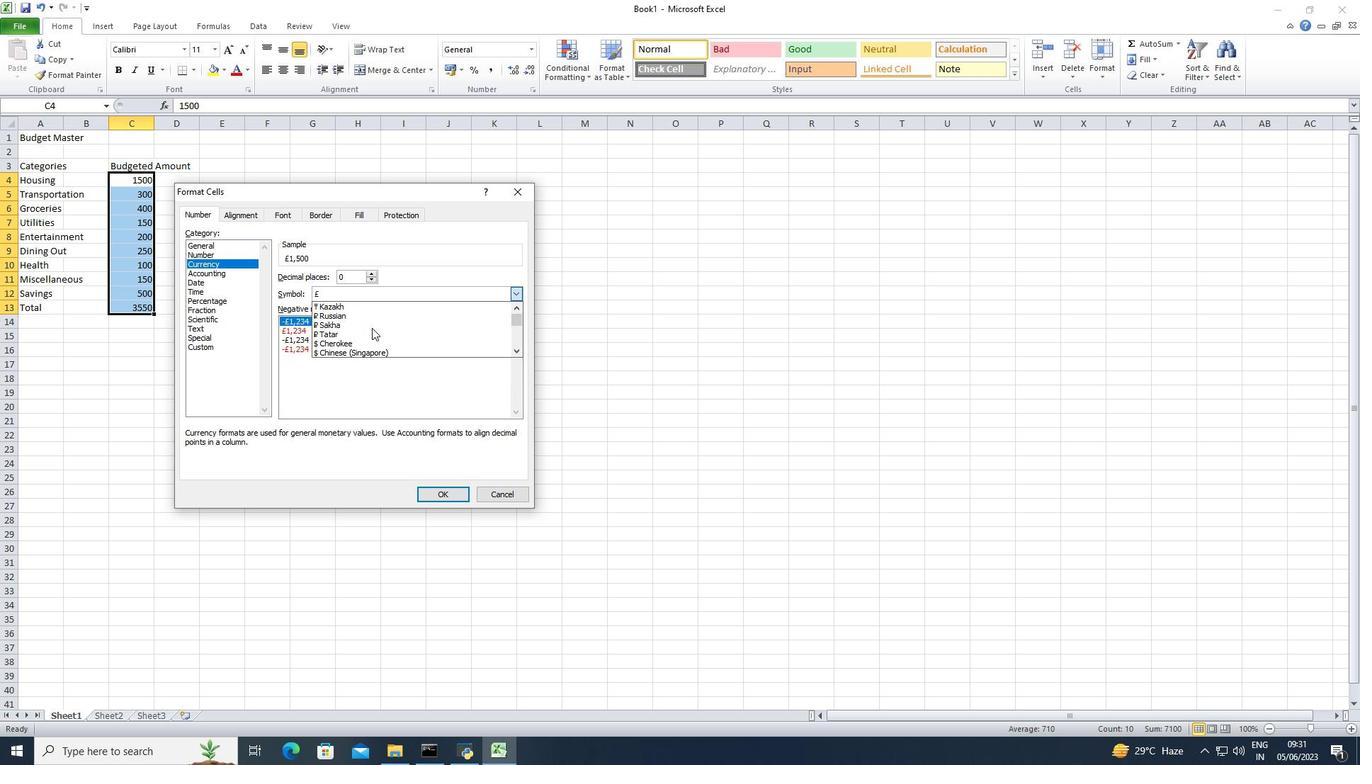 
Action: Mouse scrolled (371, 327) with delta (0, 0)
Screenshot: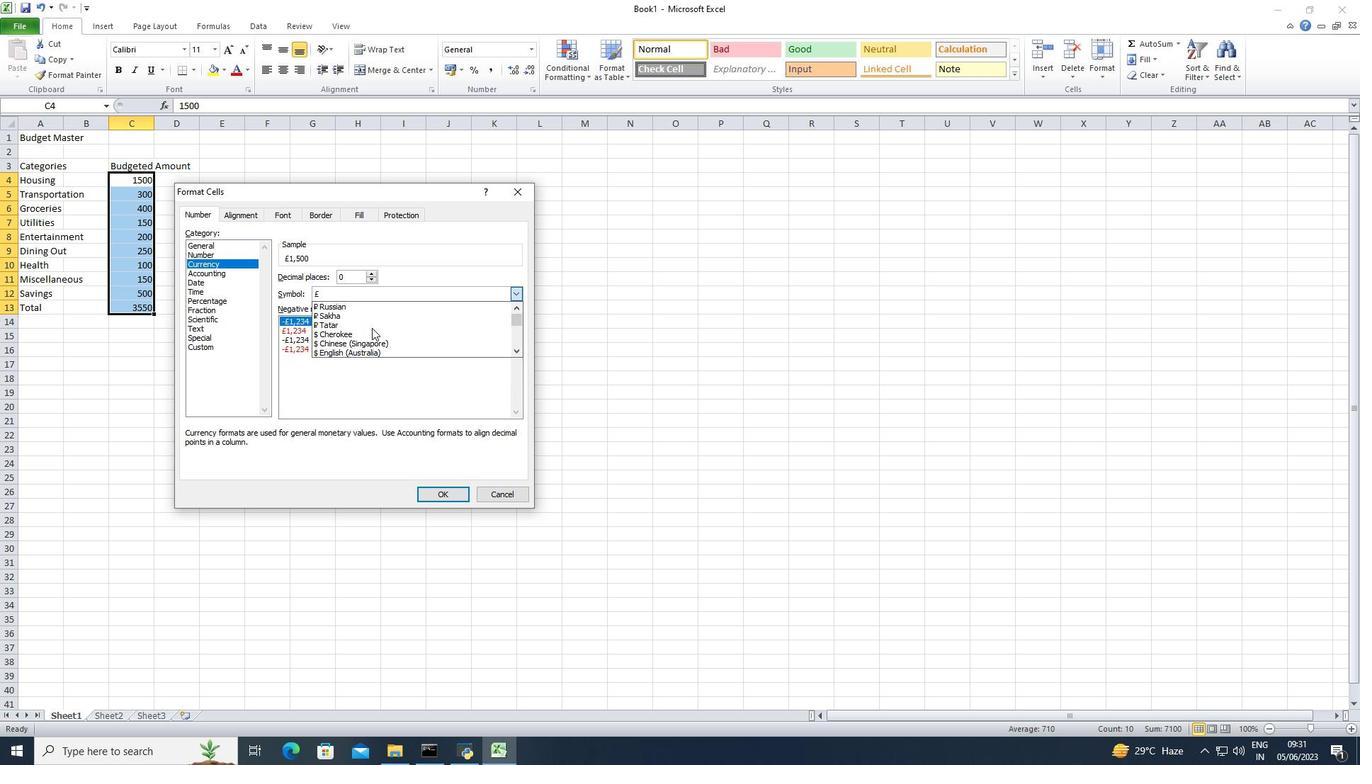 
Action: Mouse scrolled (371, 327) with delta (0, 0)
Screenshot: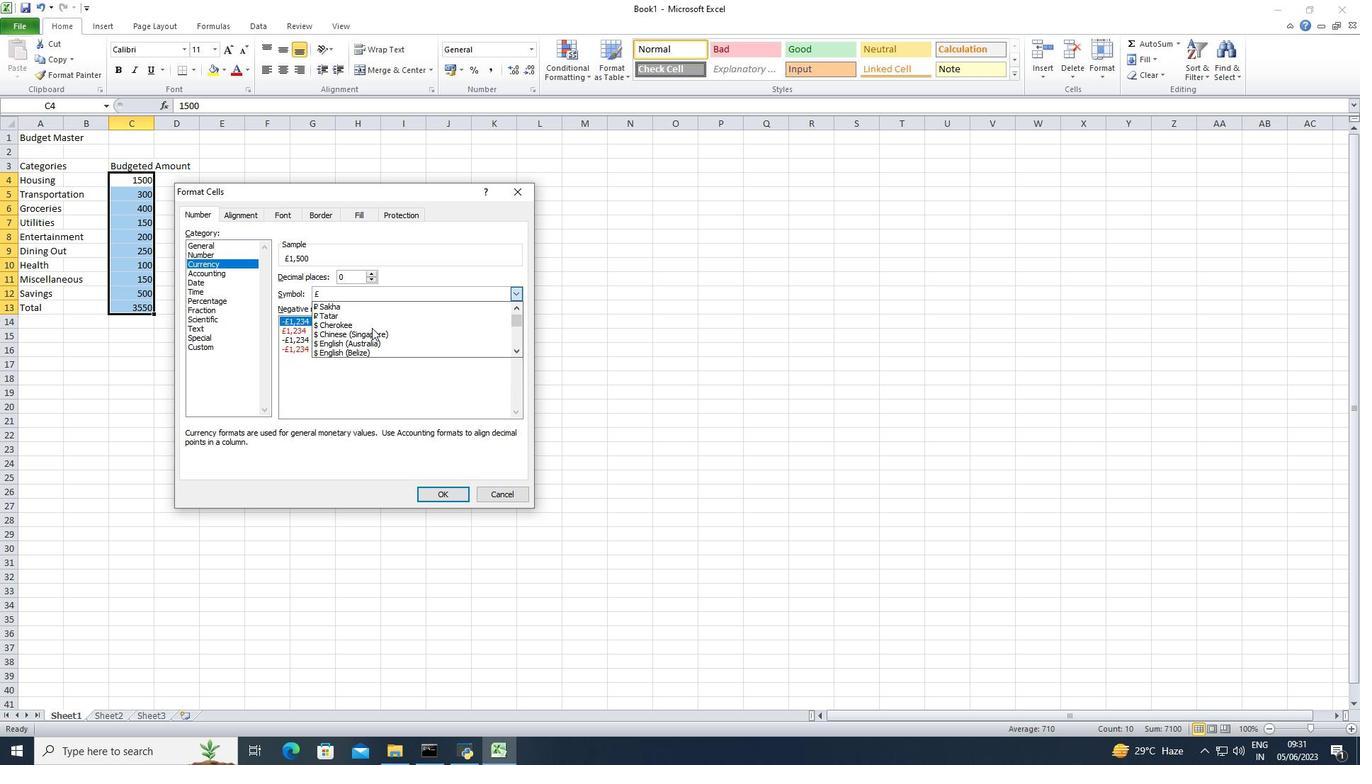
Action: Mouse scrolled (371, 327) with delta (0, 0)
Screenshot: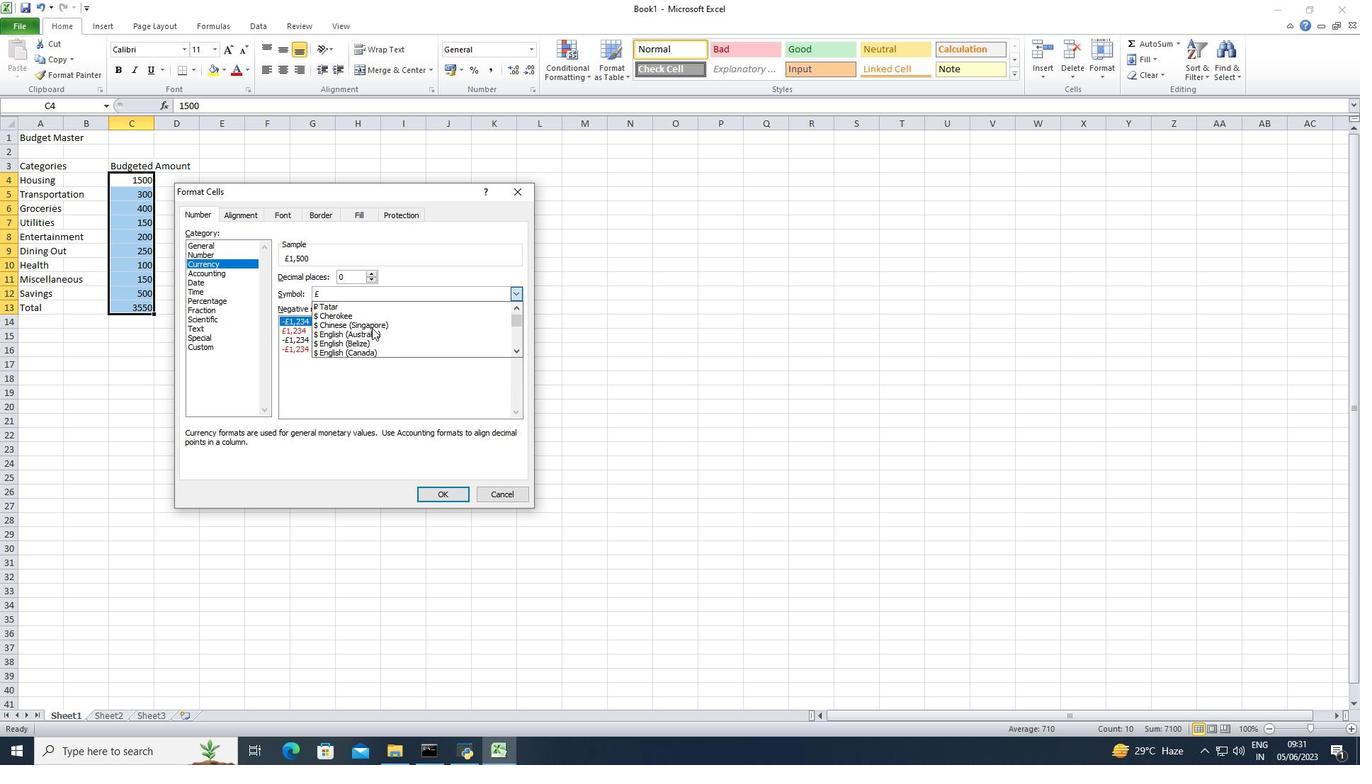 
Action: Mouse scrolled (371, 327) with delta (0, 0)
Screenshot: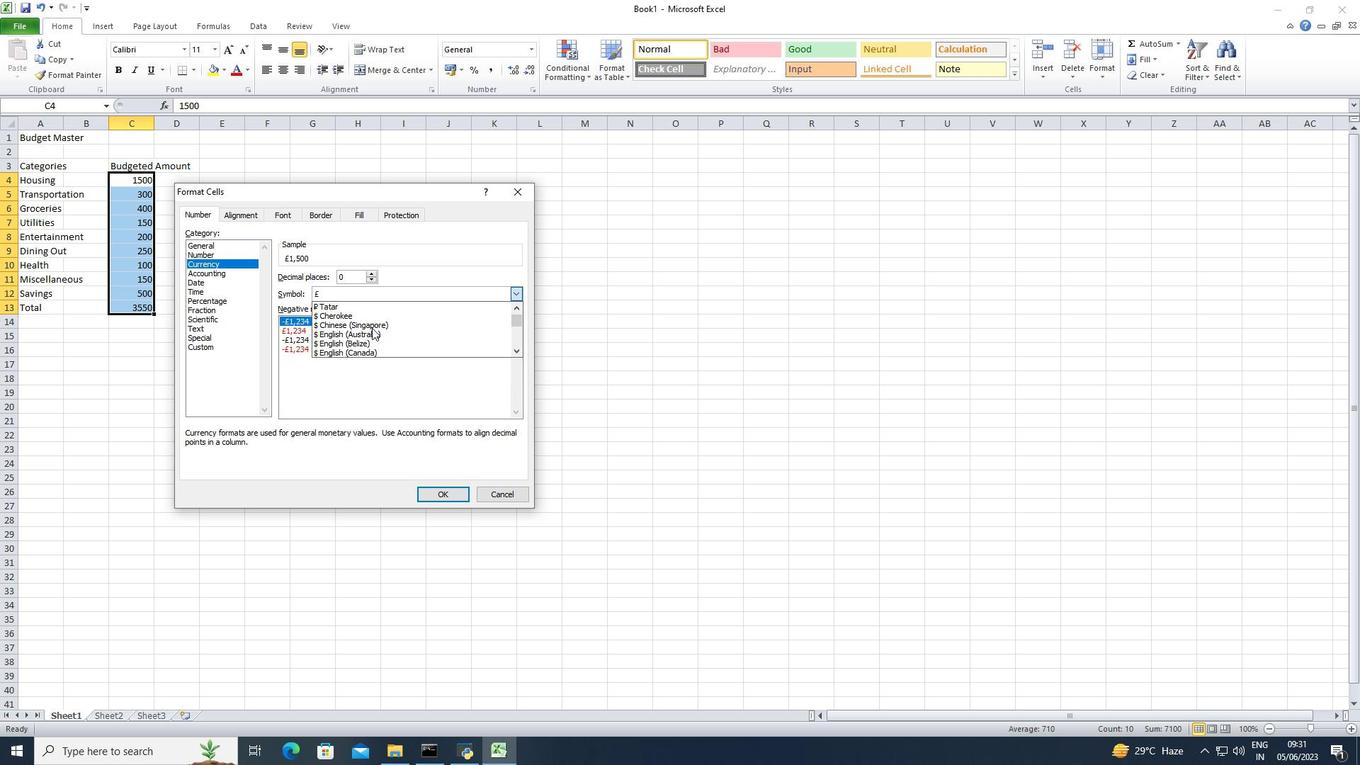 
Action: Mouse moved to (366, 333)
Screenshot: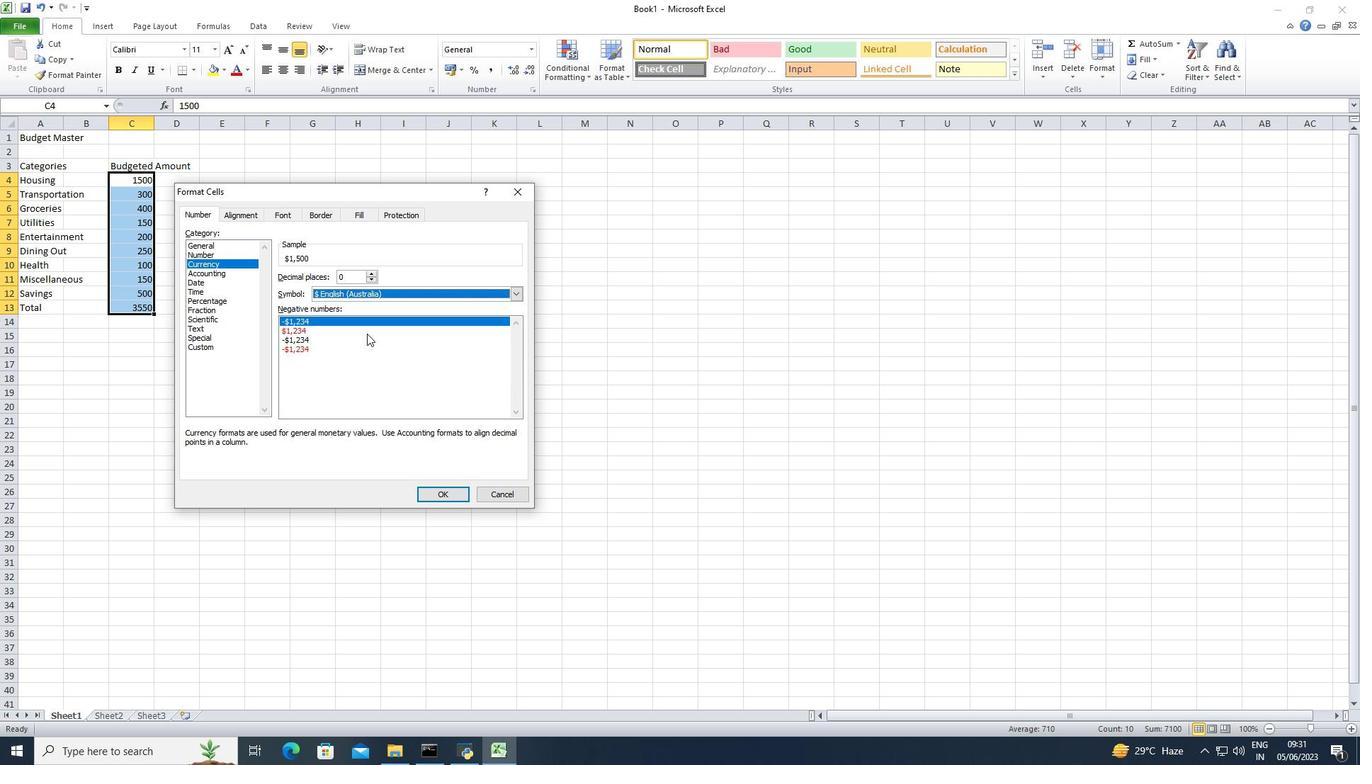 
Action: Mouse pressed left at (366, 333)
Screenshot: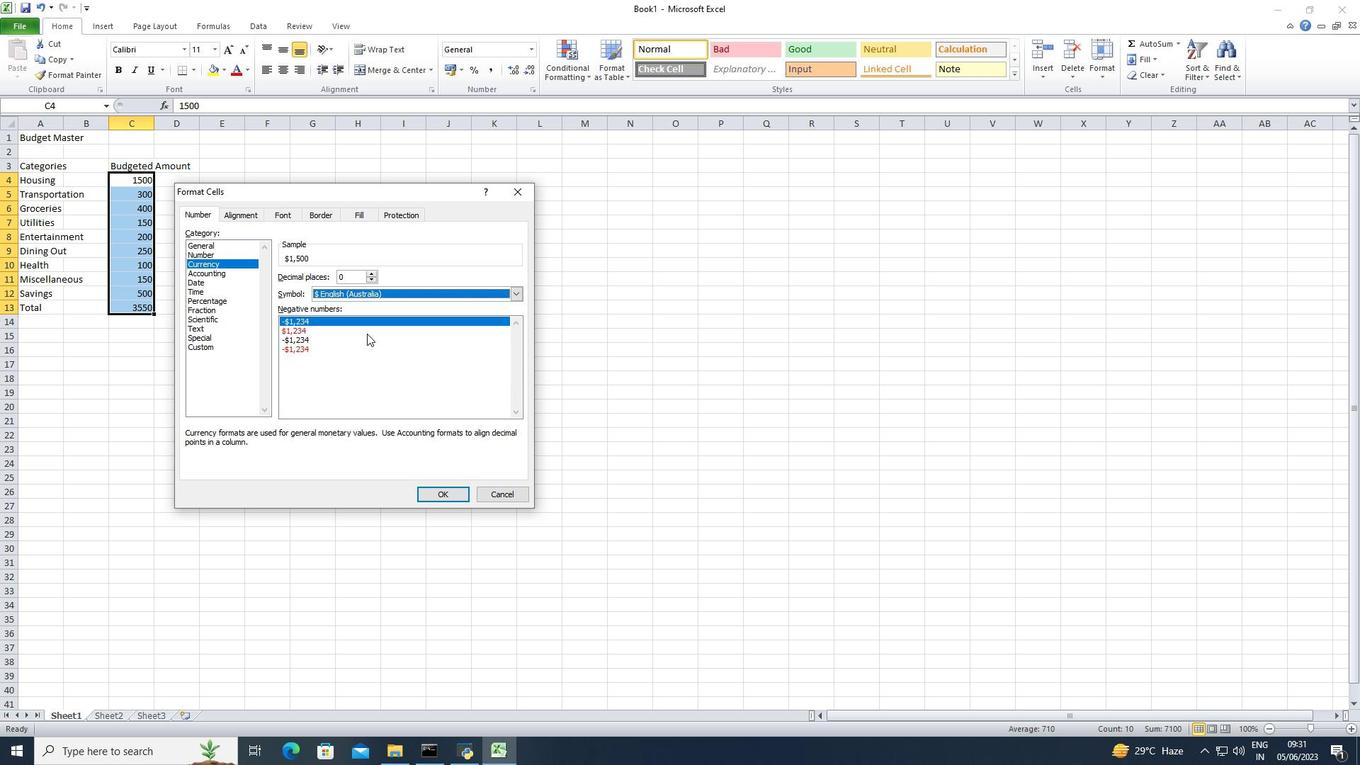 
Action: Mouse moved to (449, 493)
Screenshot: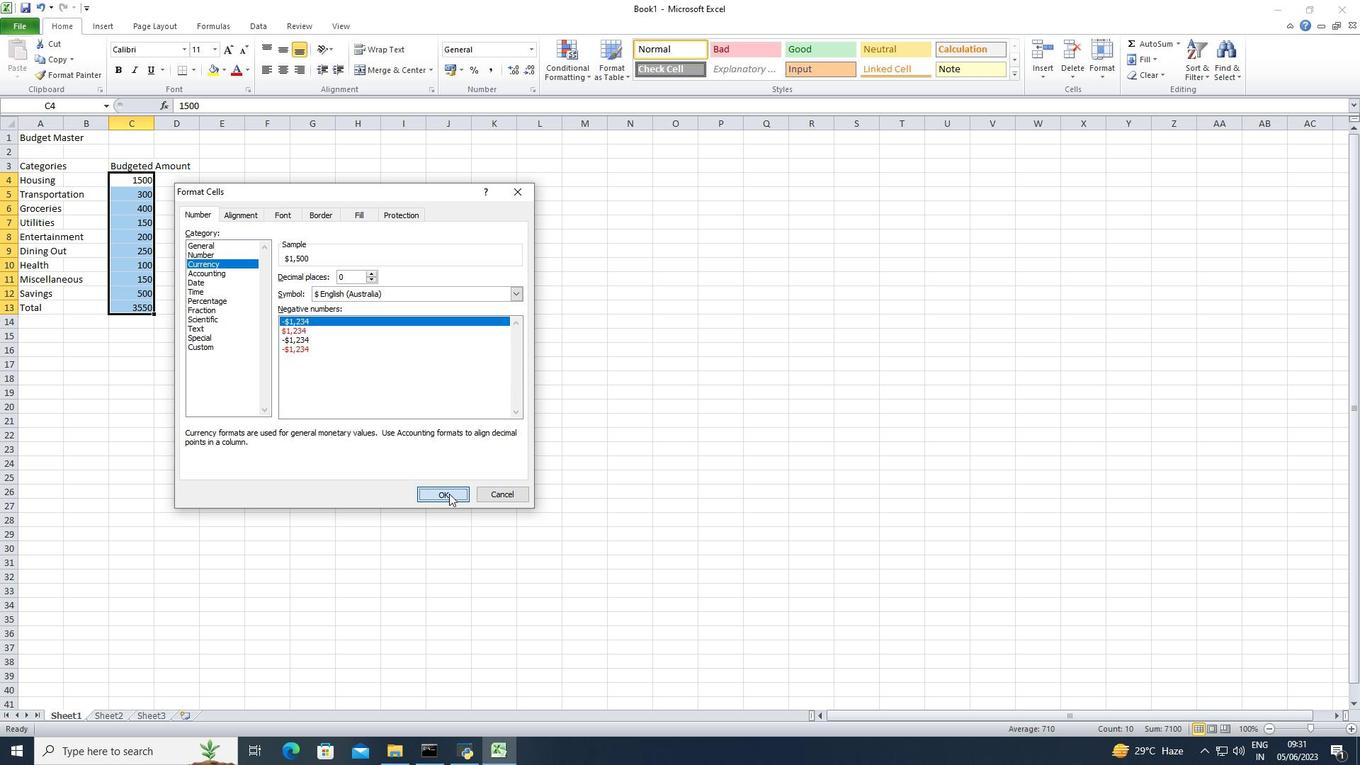 
Action: Mouse pressed left at (449, 493)
Screenshot: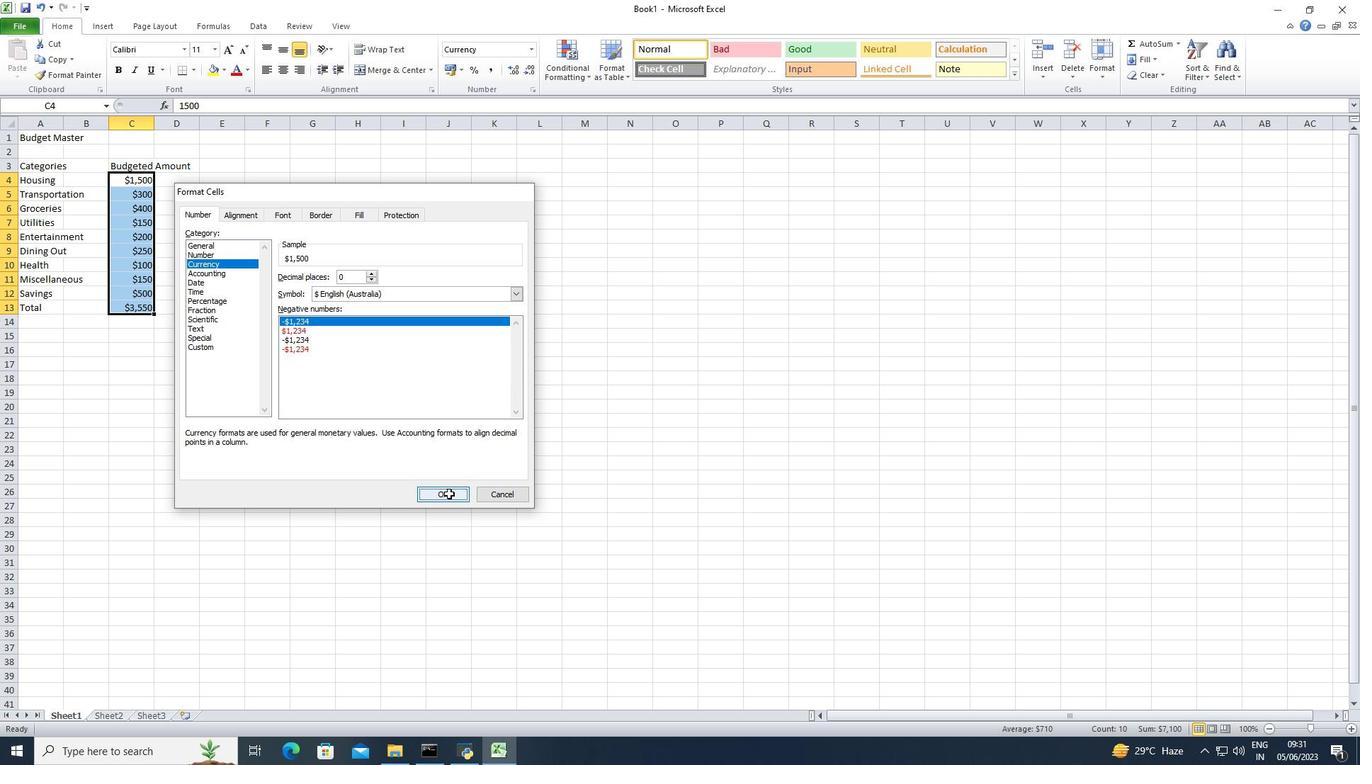 
Action: Mouse moved to (264, 165)
Screenshot: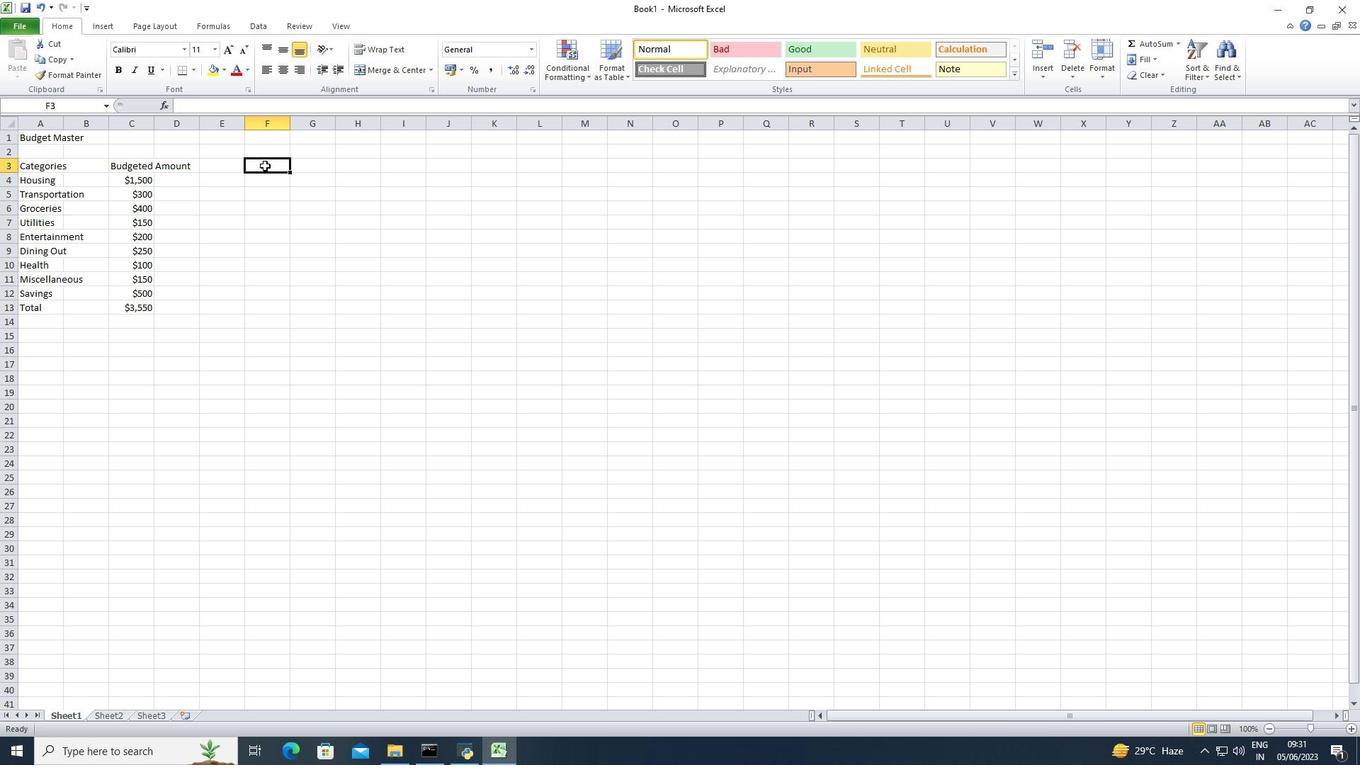 
Action: Mouse pressed left at (264, 165)
Screenshot: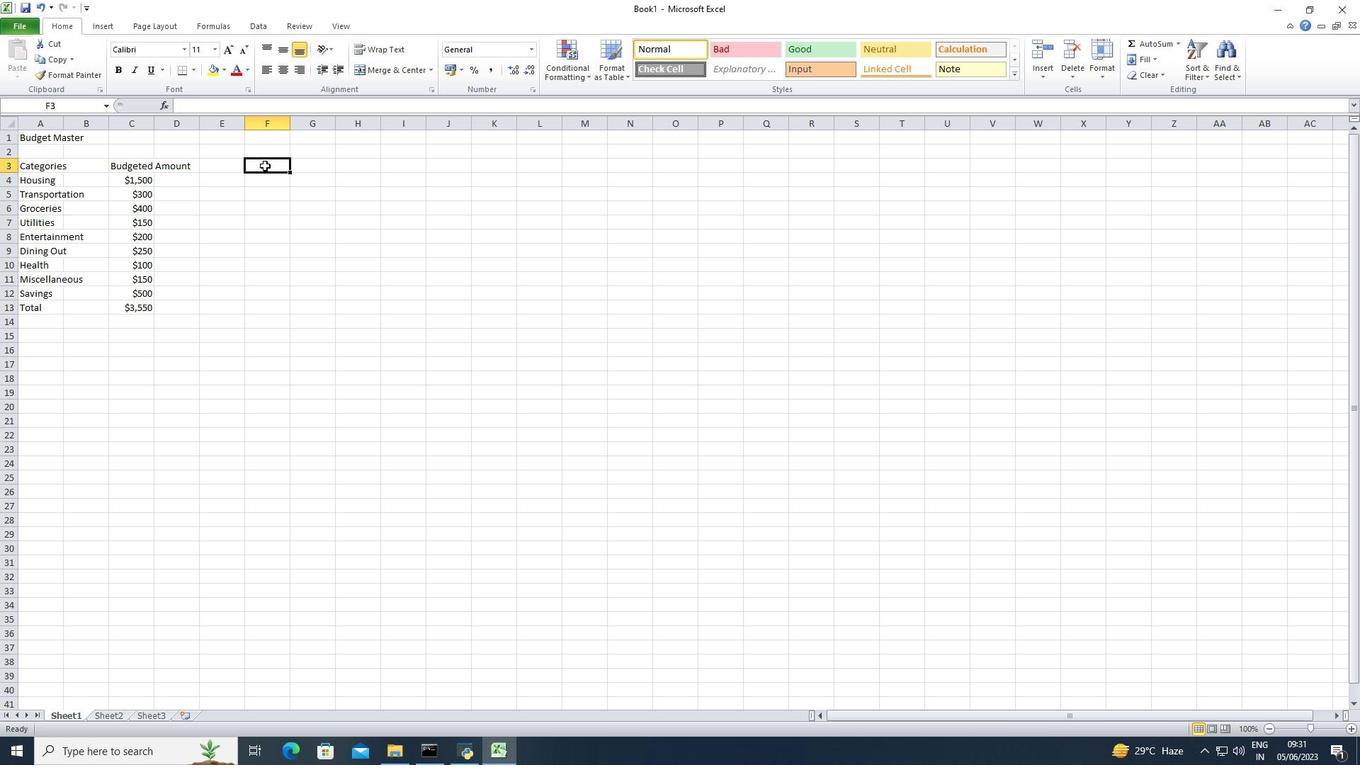 
Action: Key pressed <Key.shift>Actual<Key.space><Key.shift><Key.shift><Key.shift><Key.shift><Key.shift>Amount<Key.down>1400<Key.down>280<Key.down>420<Key.down>160<Key.down>180<Key.down>270<Key.down>90<Key.down>140<Key.down>550<Key.down>3550<Key.down>
Screenshot: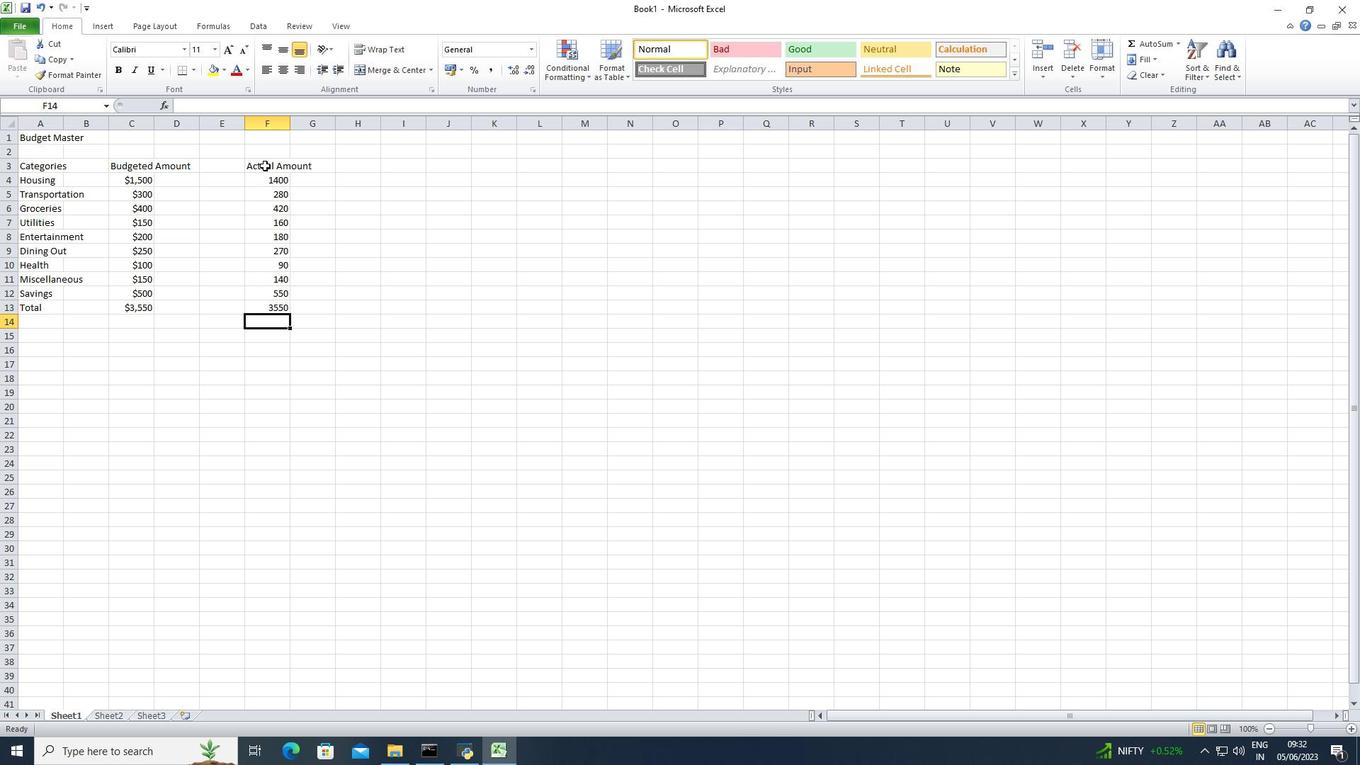 
Action: Mouse moved to (253, 178)
Screenshot: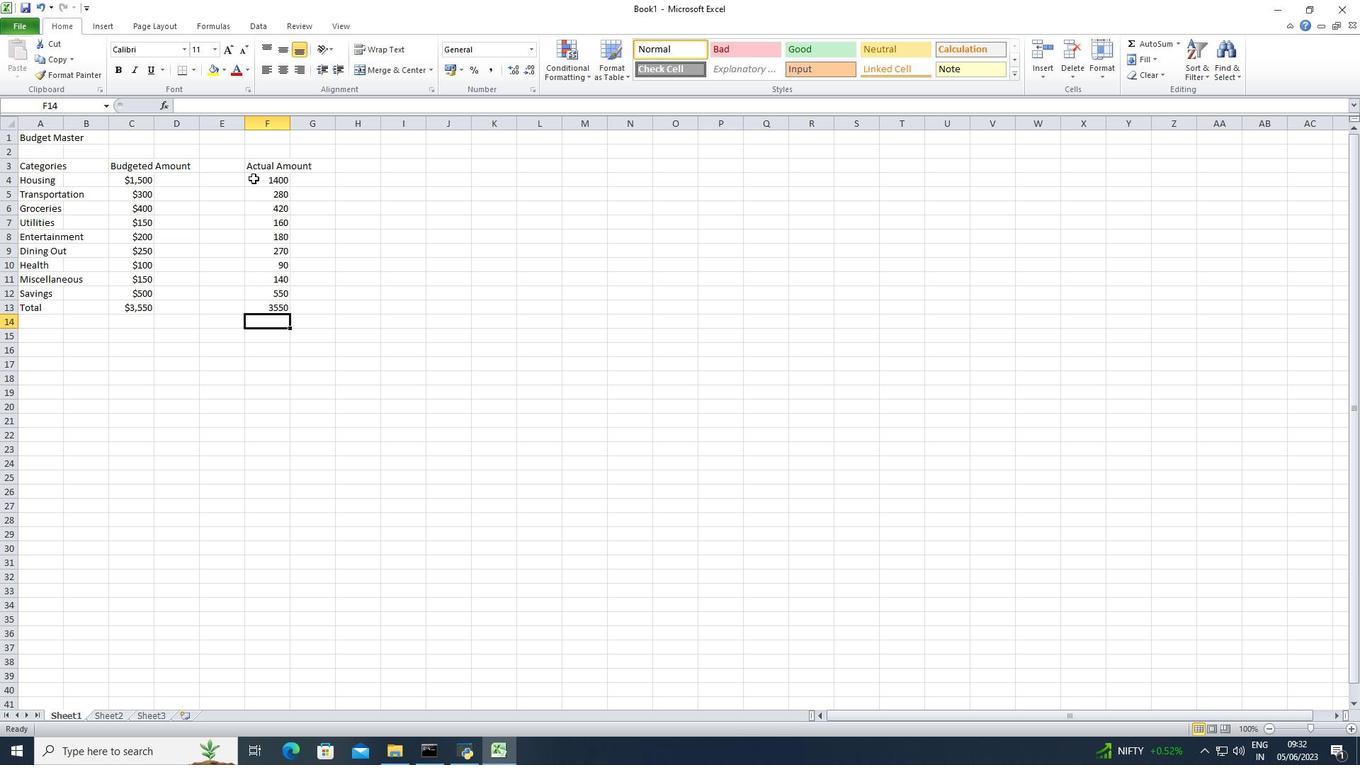 
Action: Mouse pressed left at (253, 178)
Screenshot: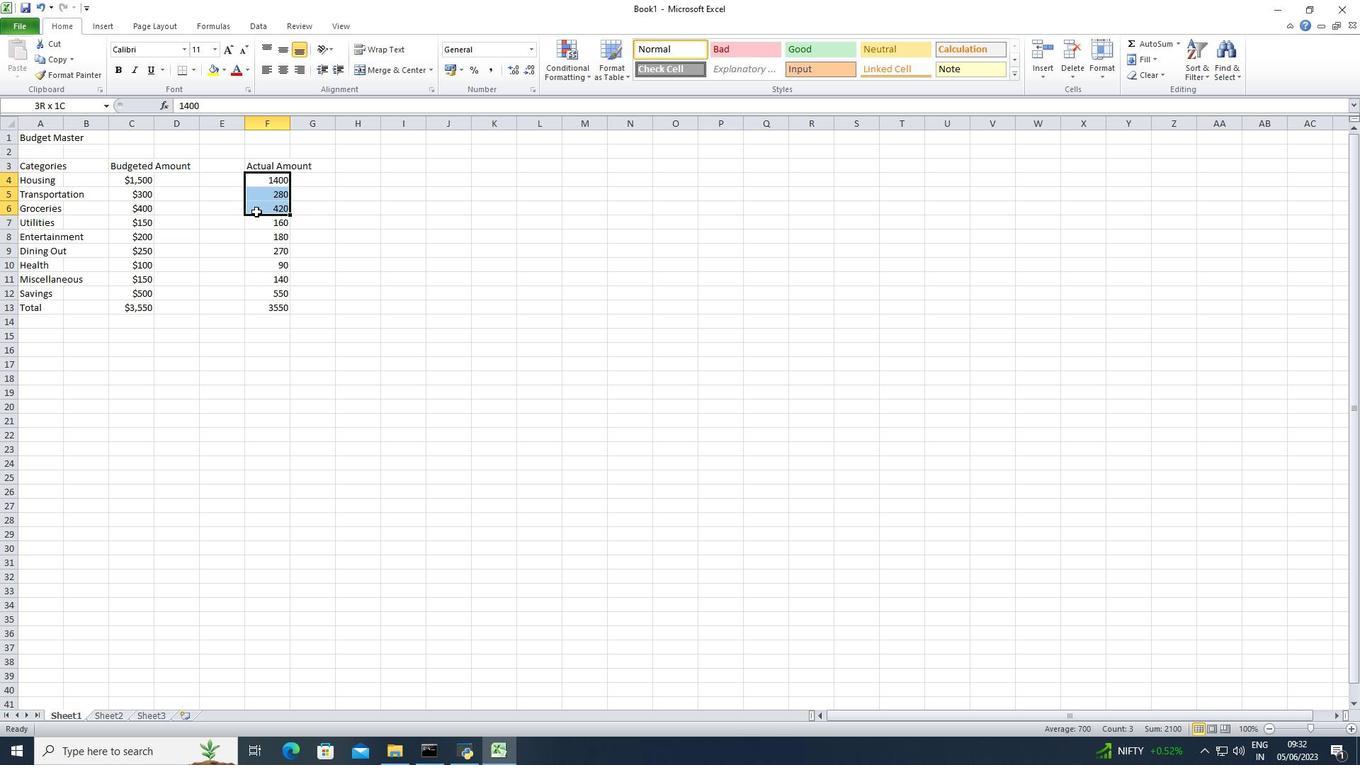 
Action: Mouse moved to (532, 48)
Screenshot: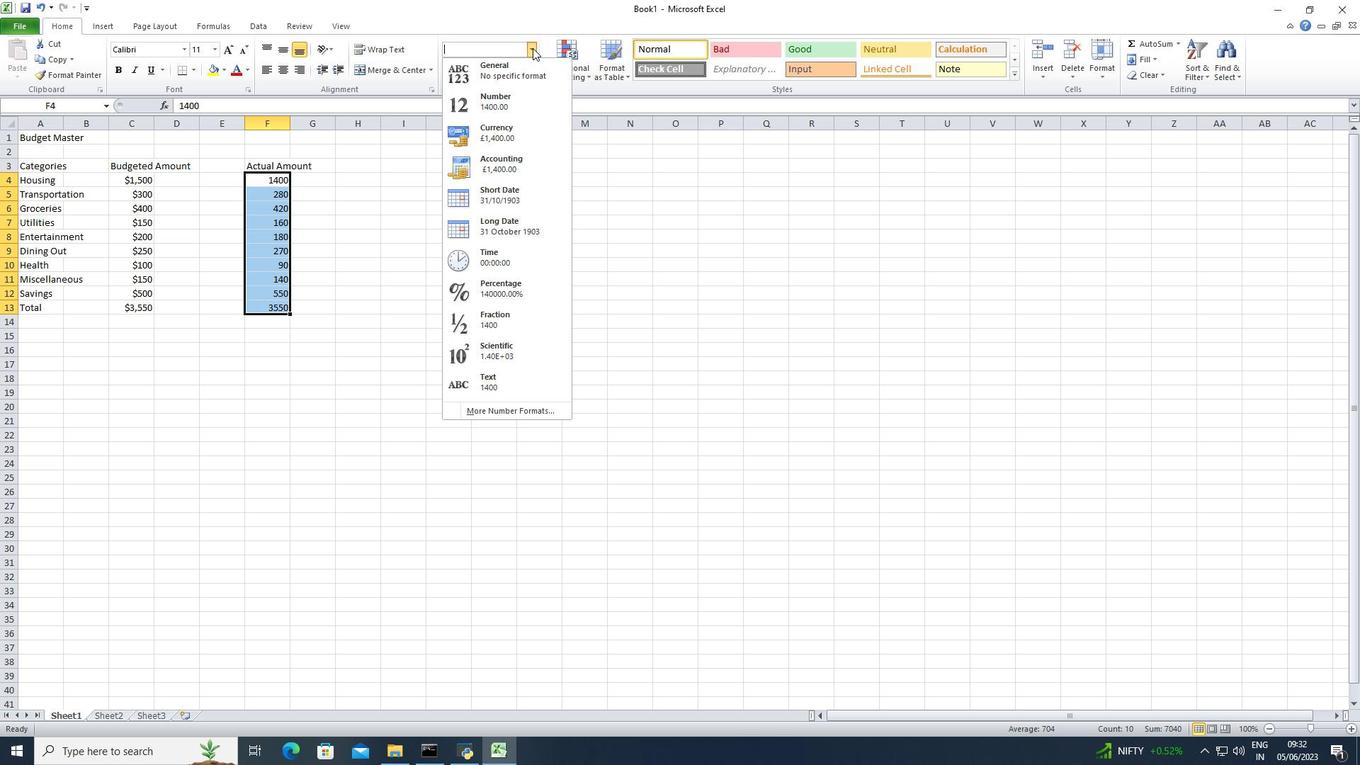 
Action: Mouse pressed left at (532, 48)
Screenshot: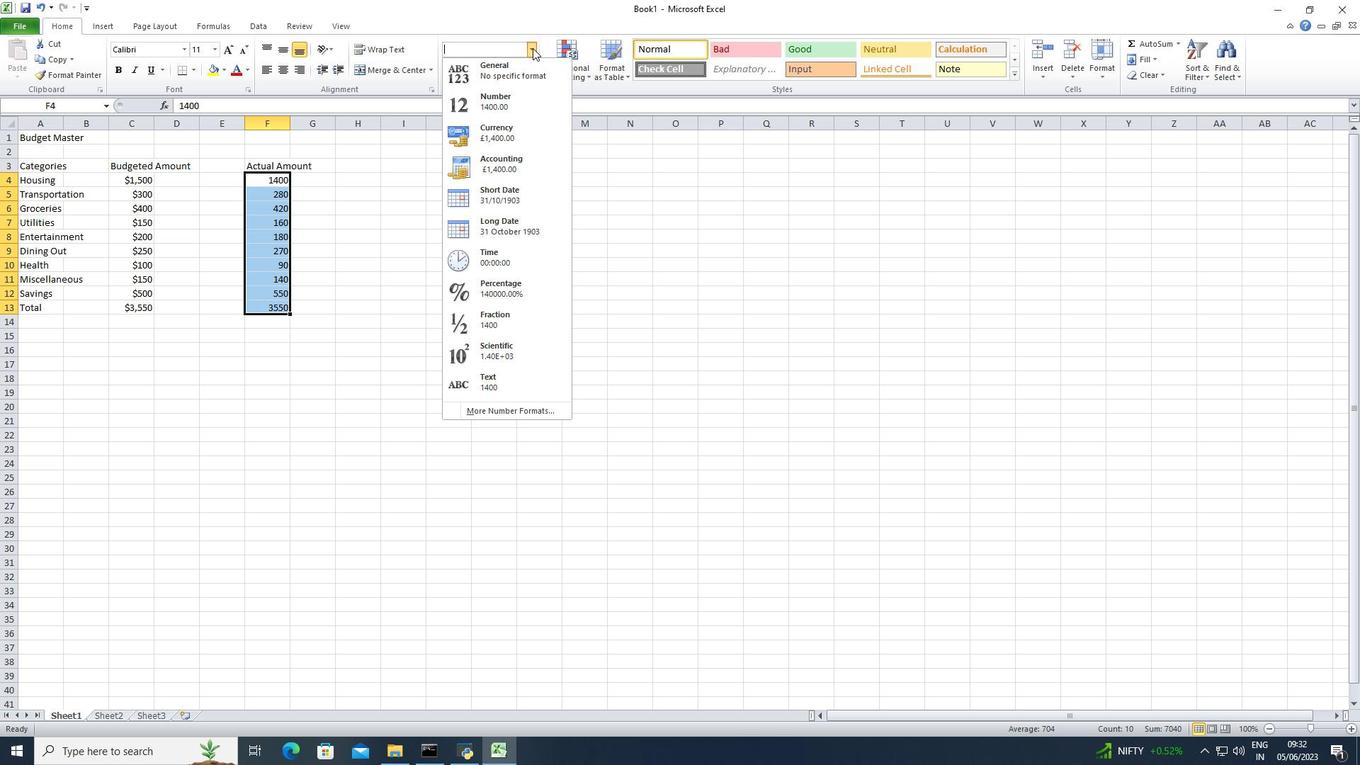
Action: Mouse moved to (519, 411)
Screenshot: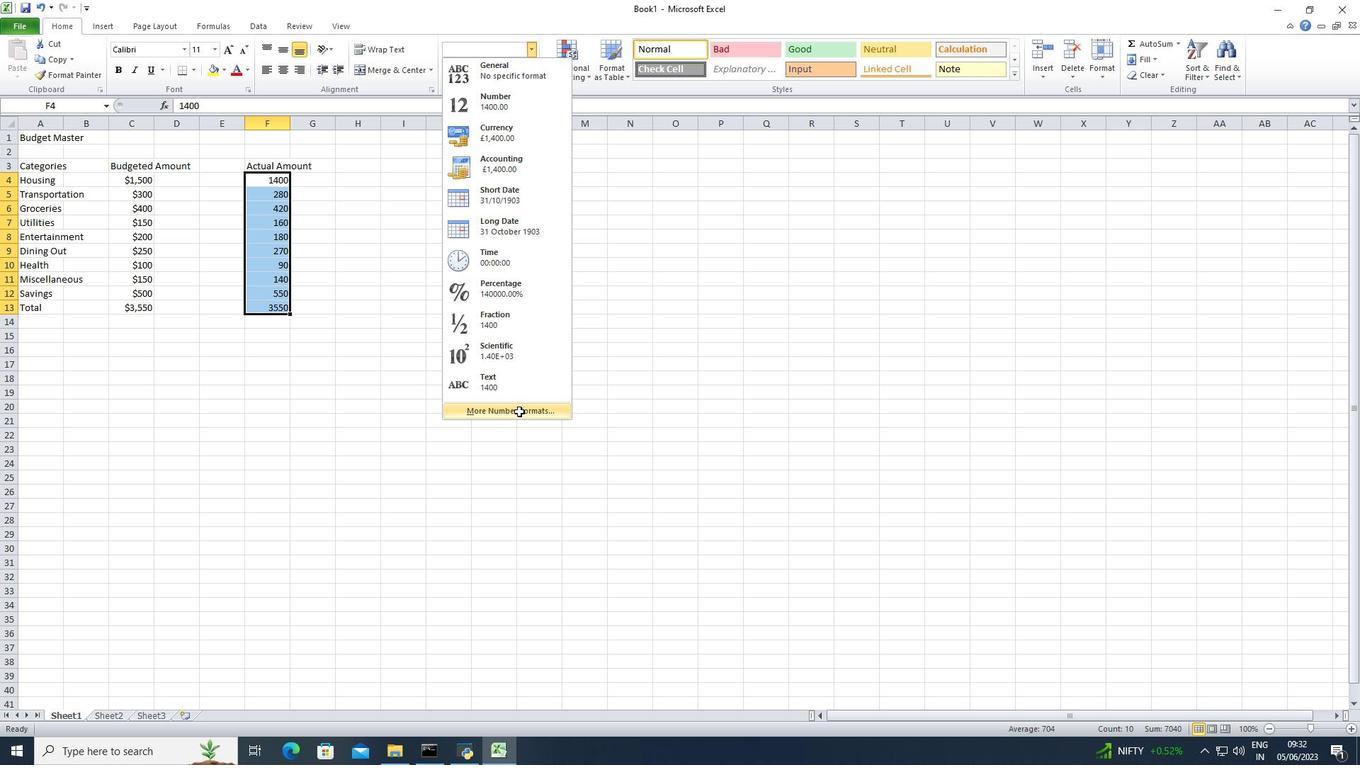
Action: Mouse pressed left at (519, 411)
Screenshot: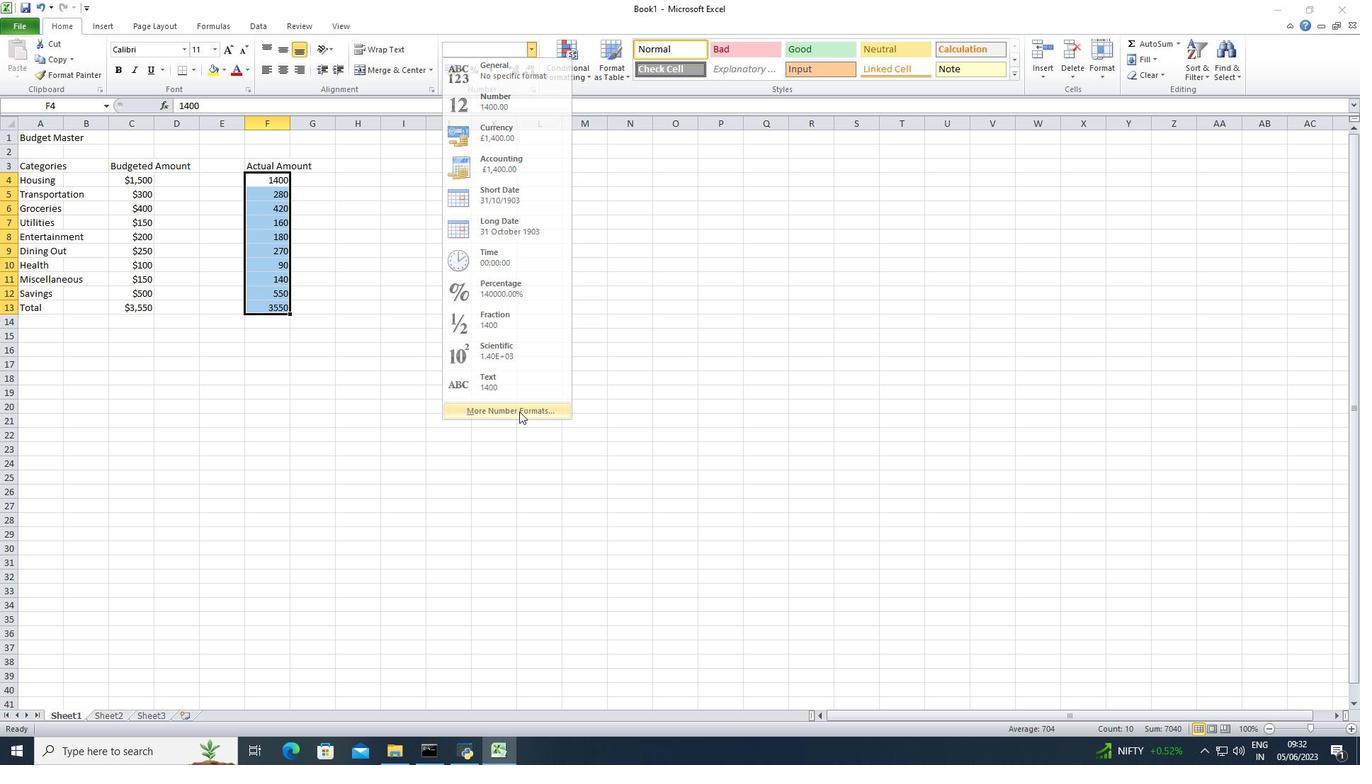 
Action: Mouse moved to (221, 266)
Screenshot: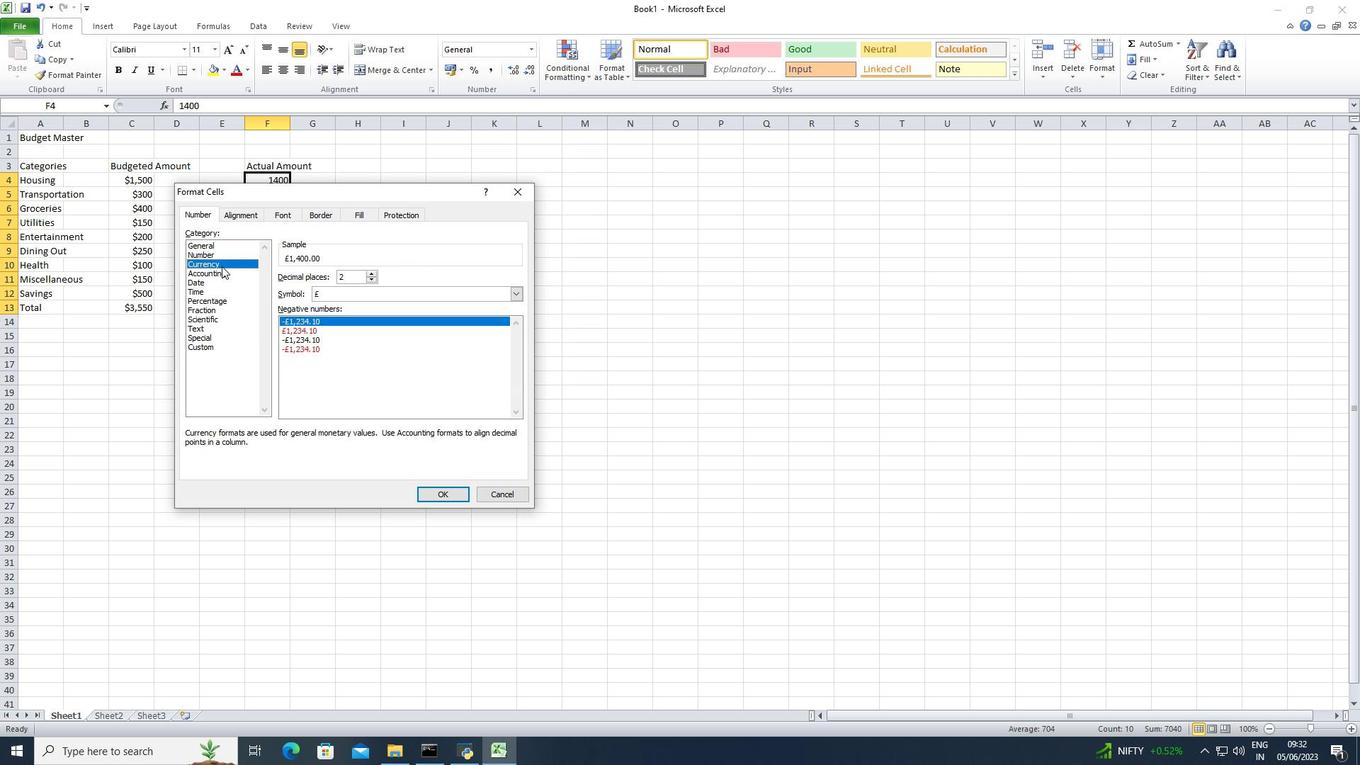 
Action: Mouse pressed left at (221, 266)
Screenshot: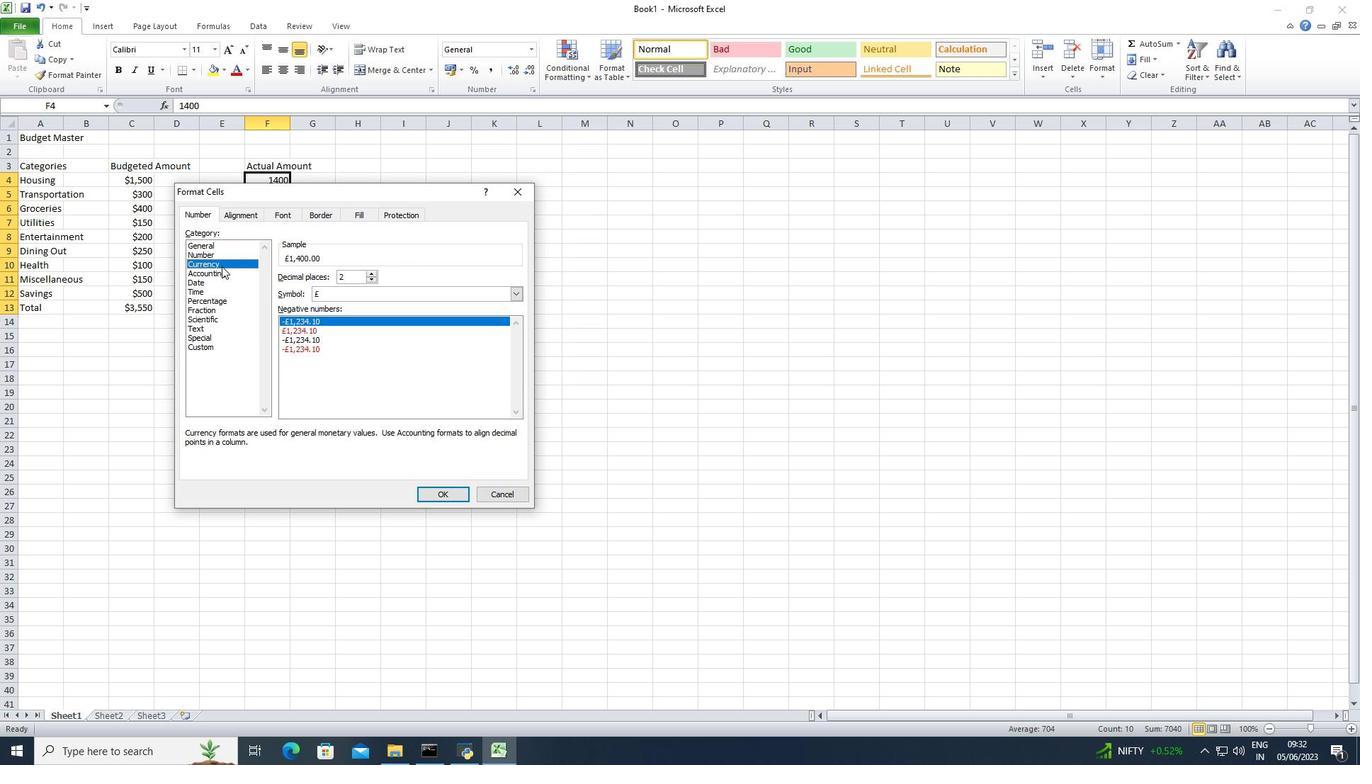
Action: Mouse moved to (371, 279)
Screenshot: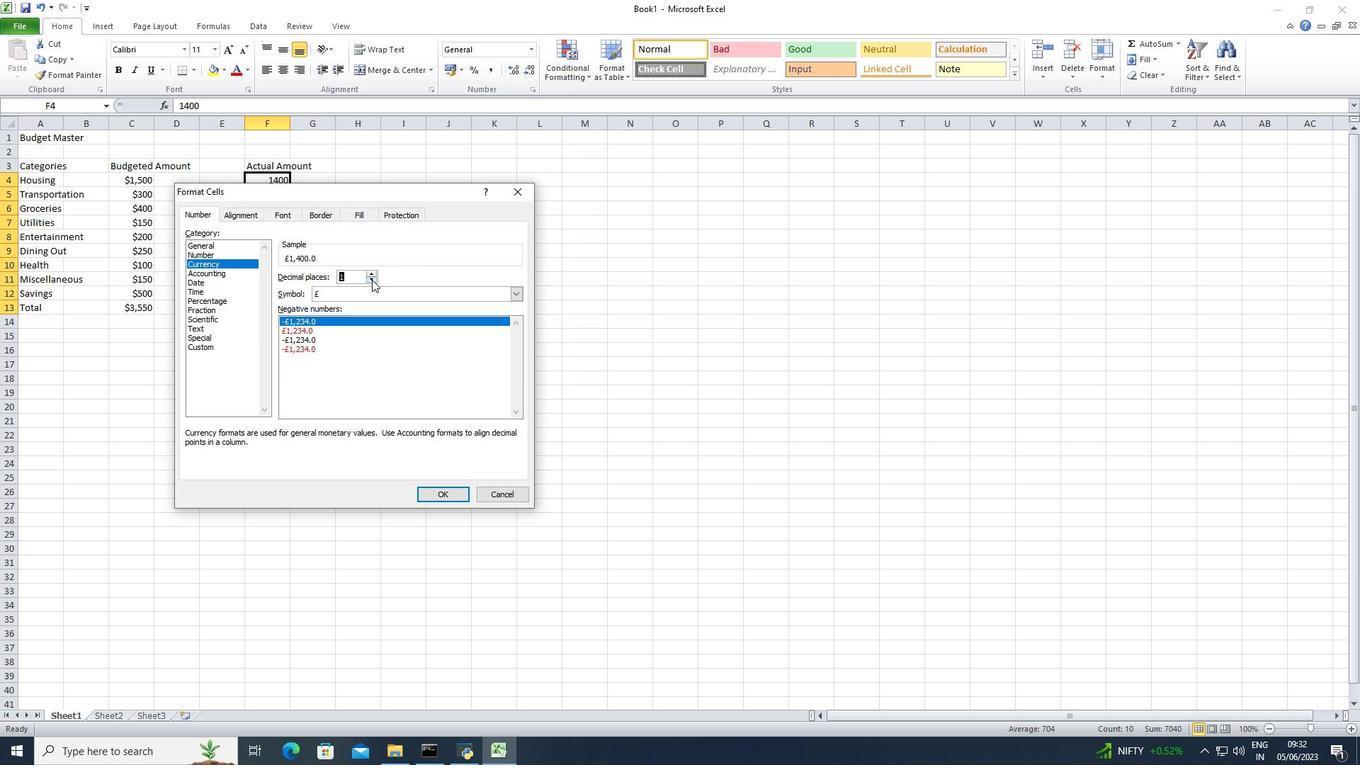 
Action: Mouse pressed left at (371, 279)
Screenshot: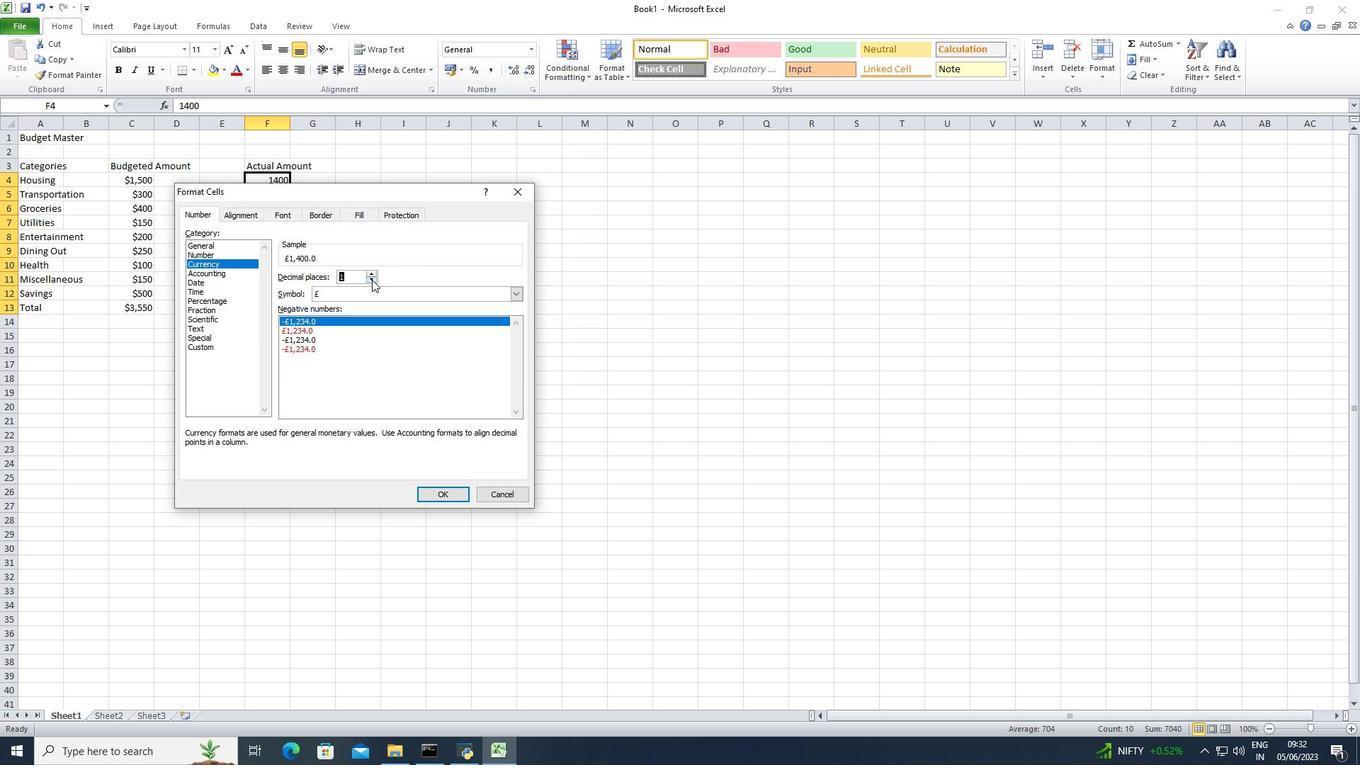 
Action: Mouse pressed left at (371, 279)
Screenshot: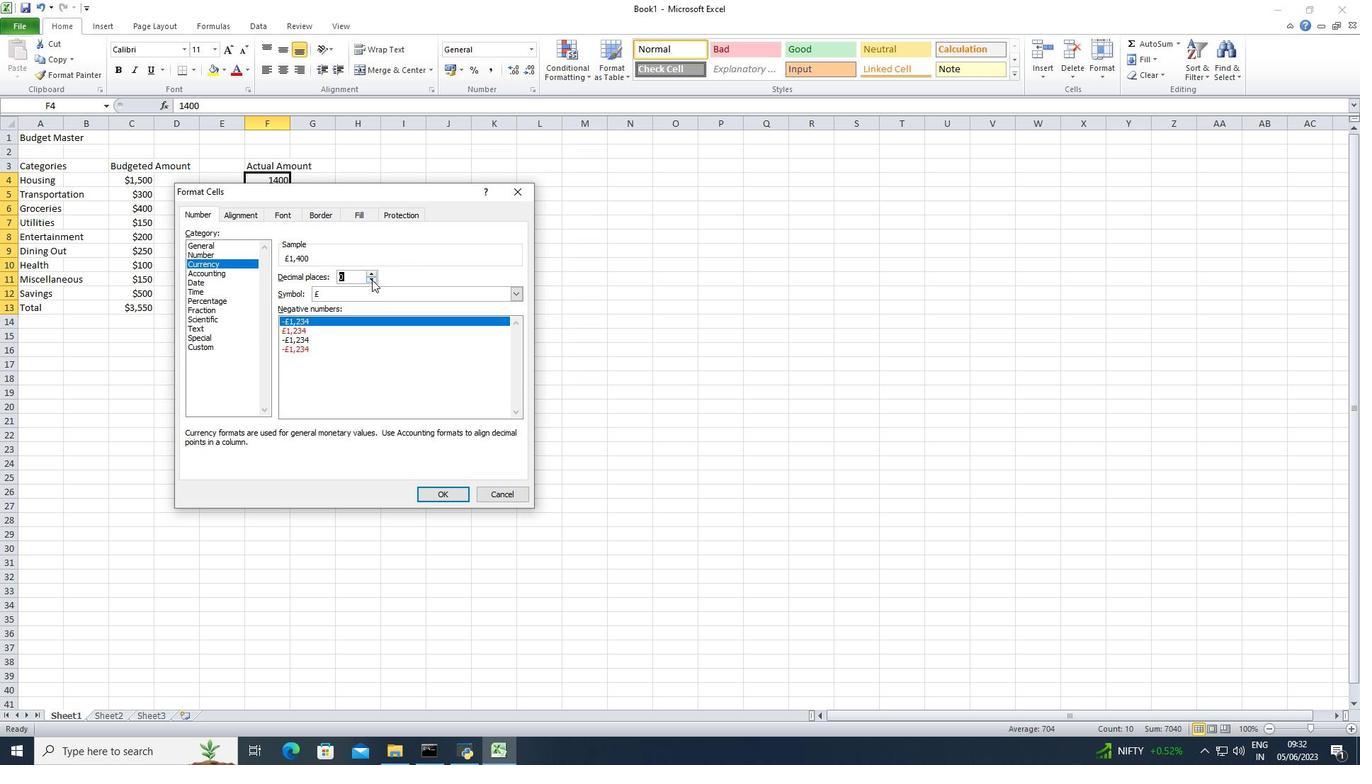 
Action: Mouse moved to (380, 288)
Screenshot: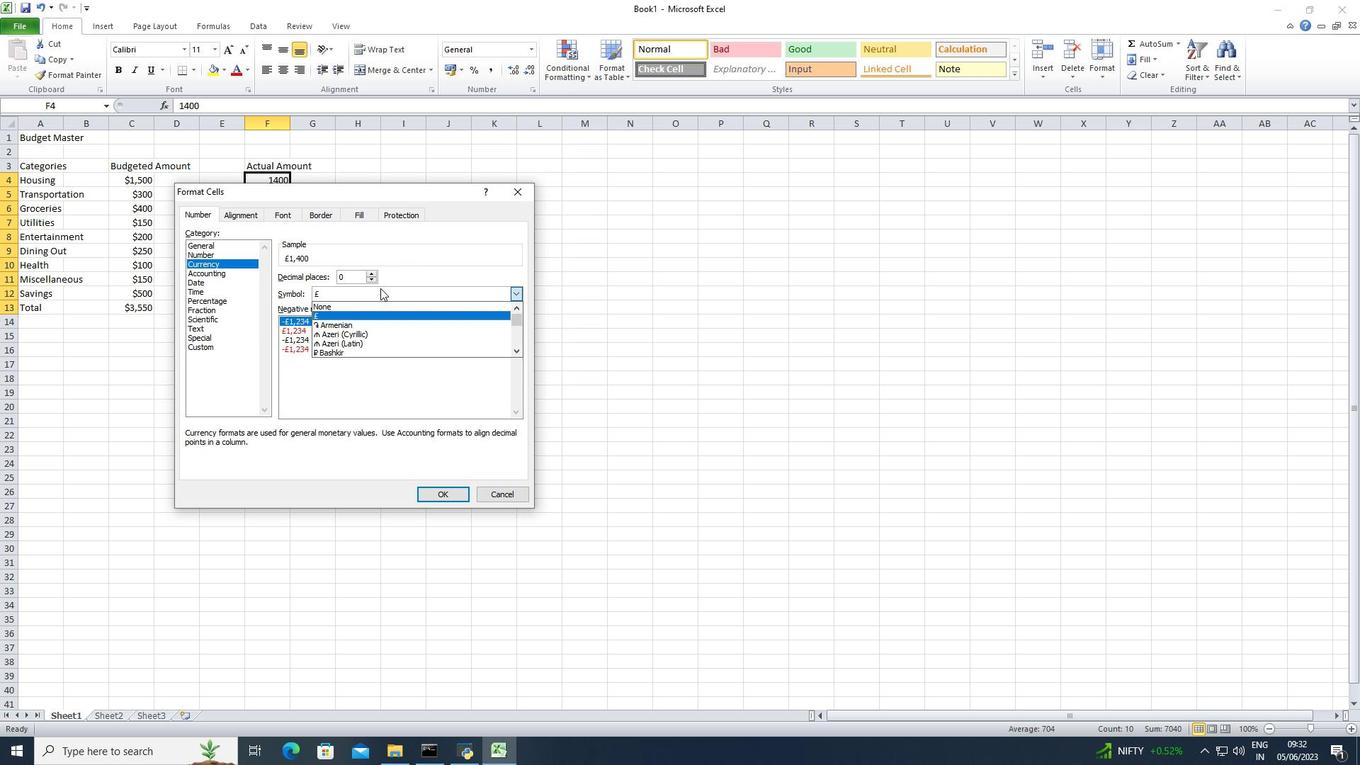 
Action: Mouse pressed left at (380, 288)
Screenshot: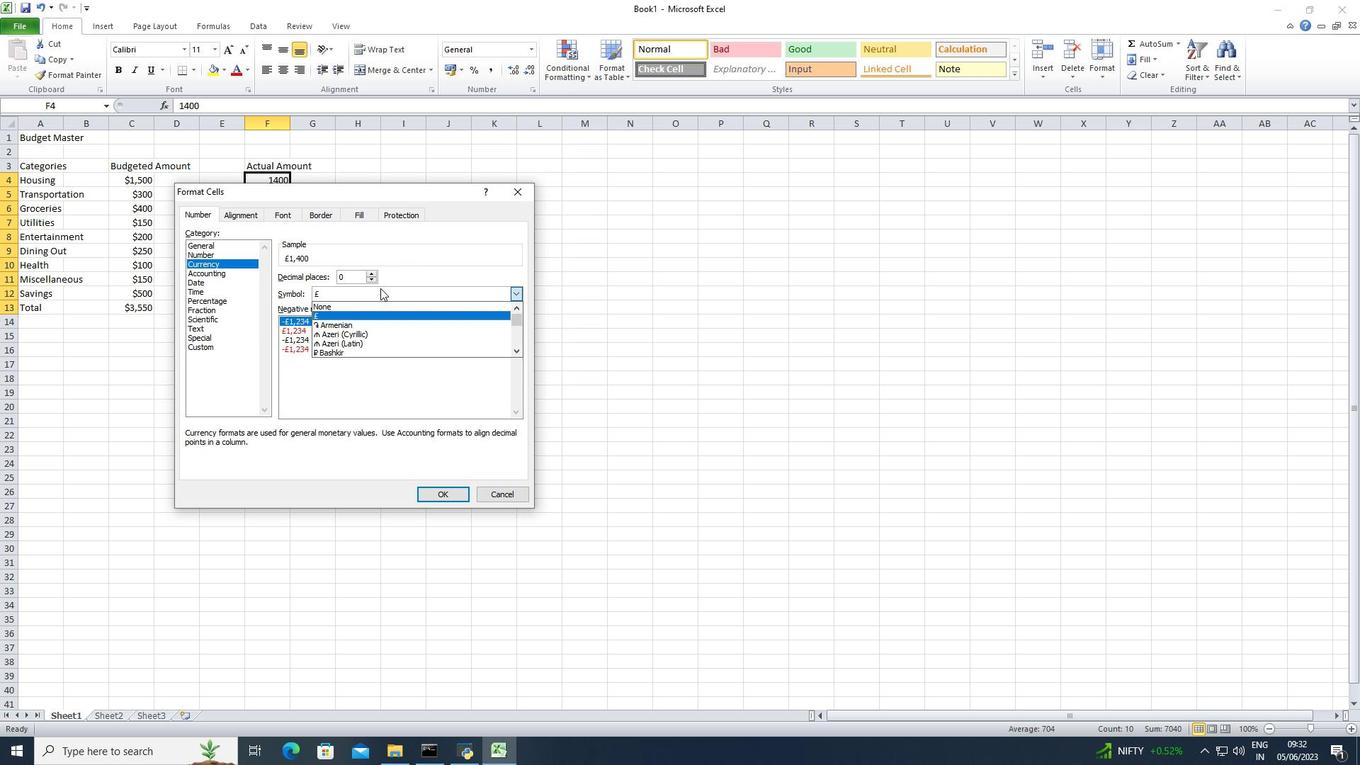 
Action: Mouse moved to (383, 343)
Screenshot: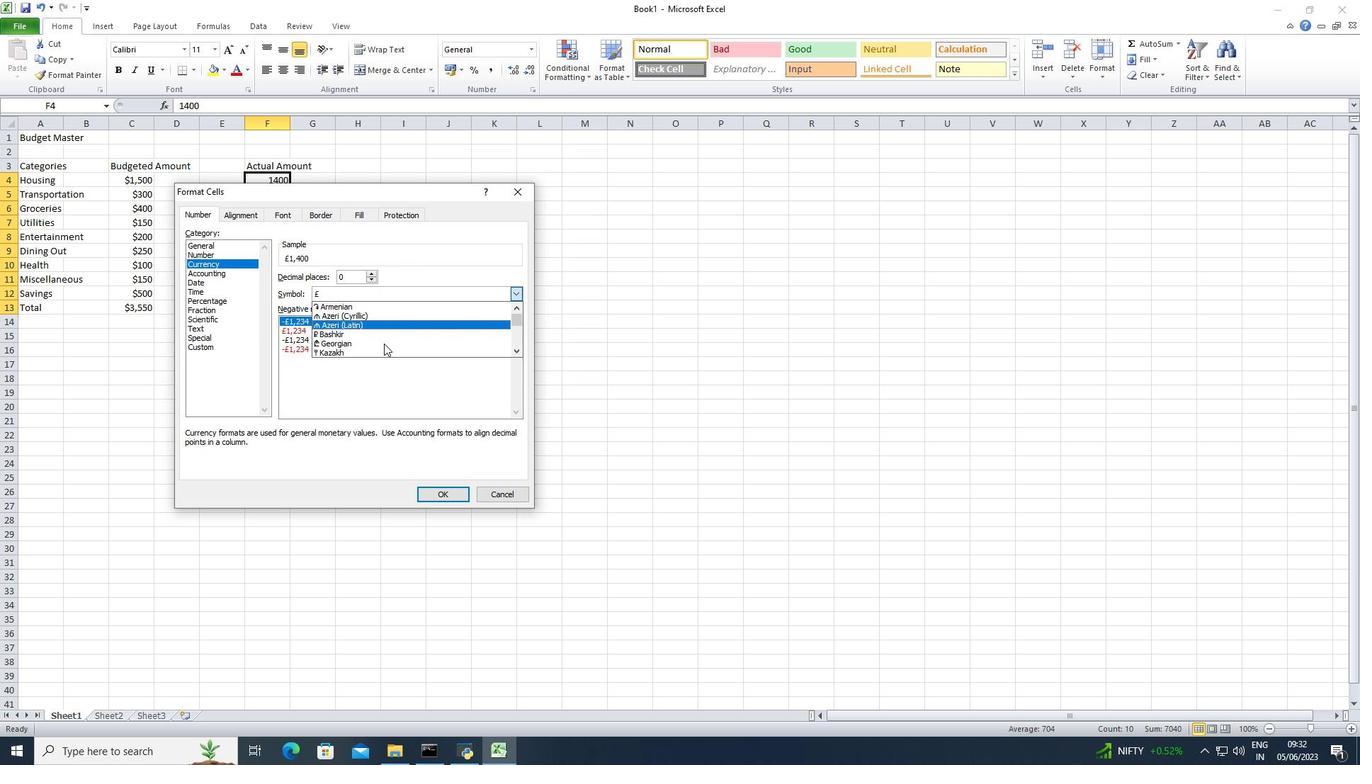 
Action: Mouse scrolled (383, 342) with delta (0, 0)
Screenshot: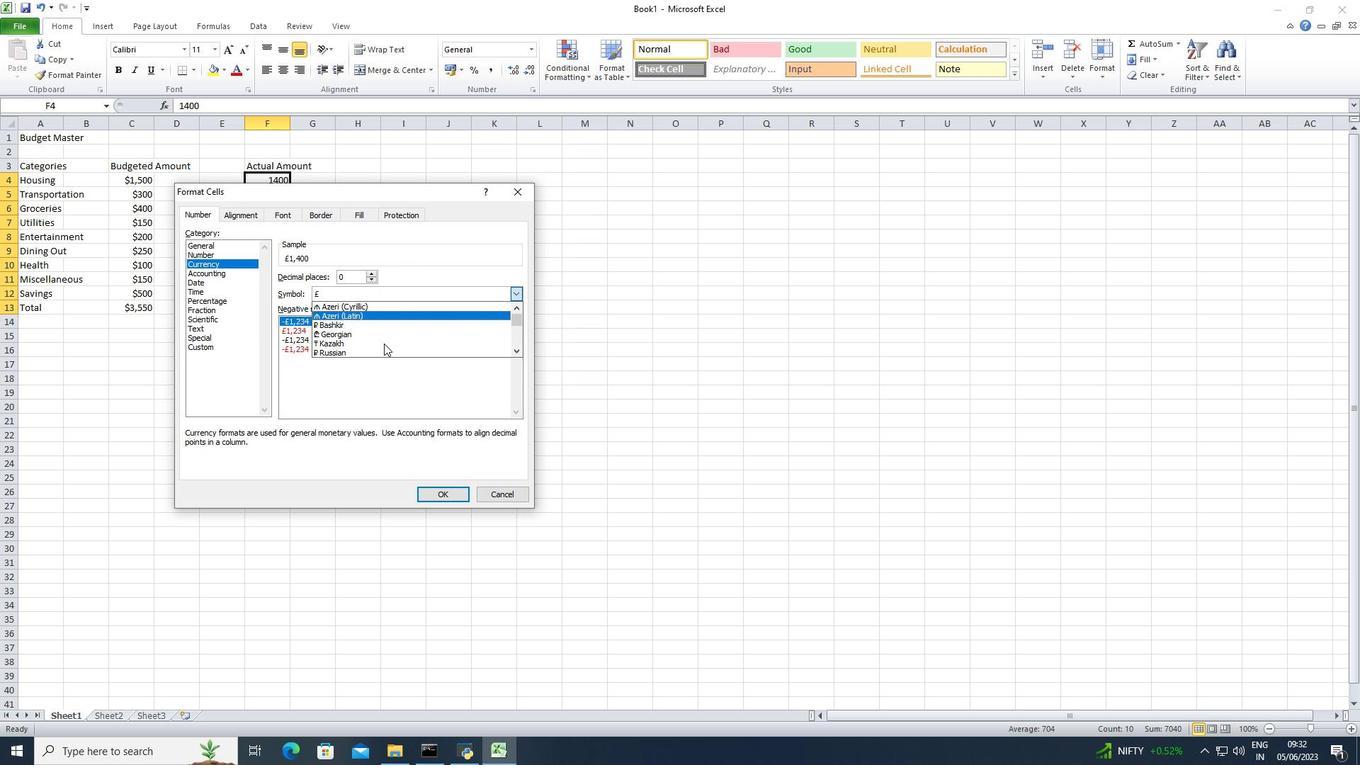 
Action: Mouse scrolled (383, 342) with delta (0, 0)
Screenshot: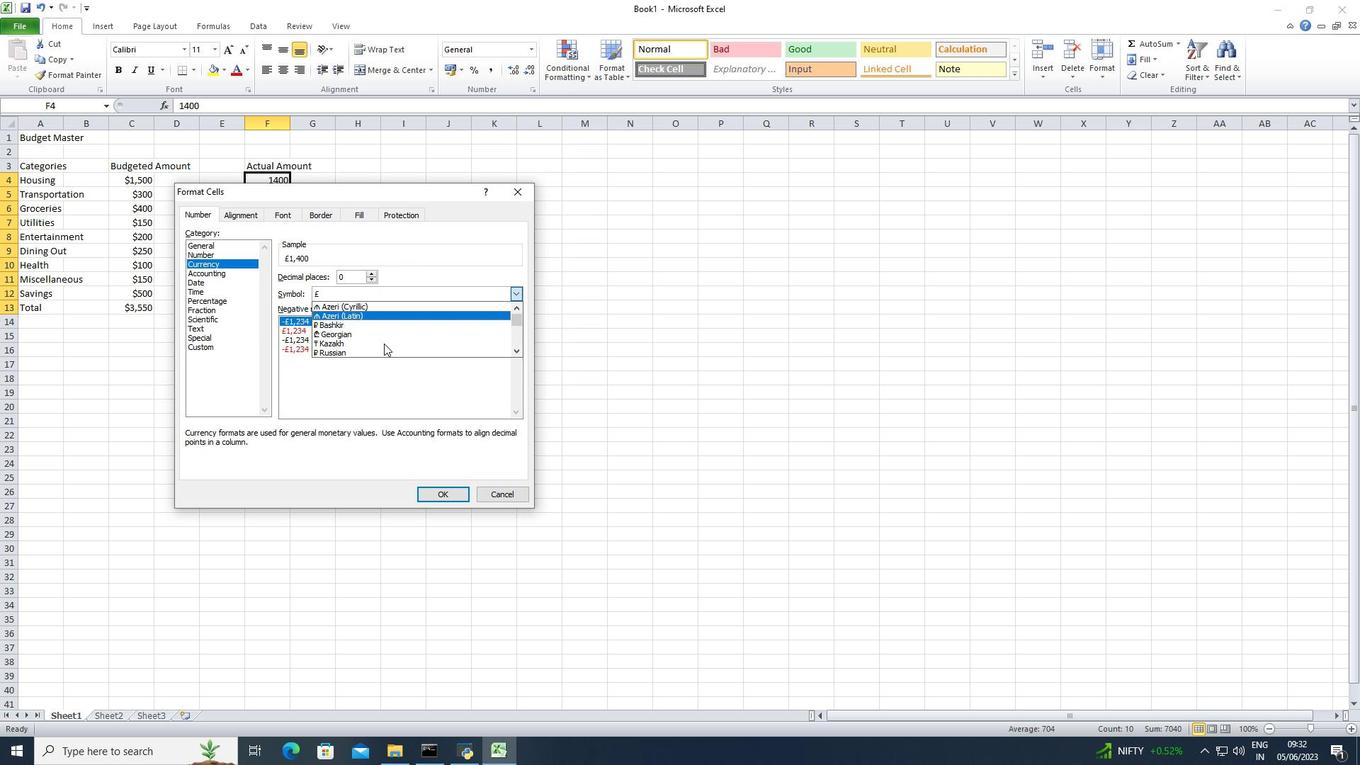 
Action: Mouse scrolled (383, 342) with delta (0, 0)
Screenshot: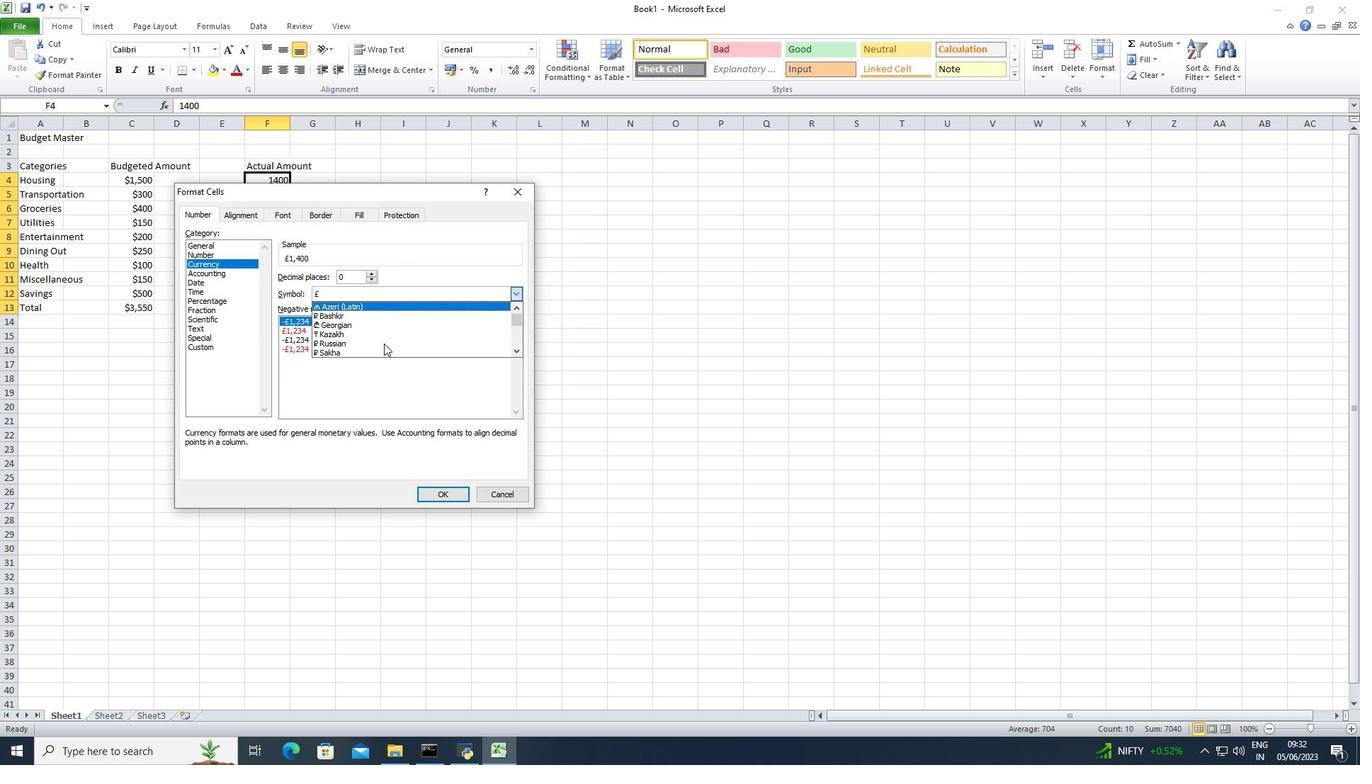 
Action: Mouse scrolled (383, 342) with delta (0, 0)
Screenshot: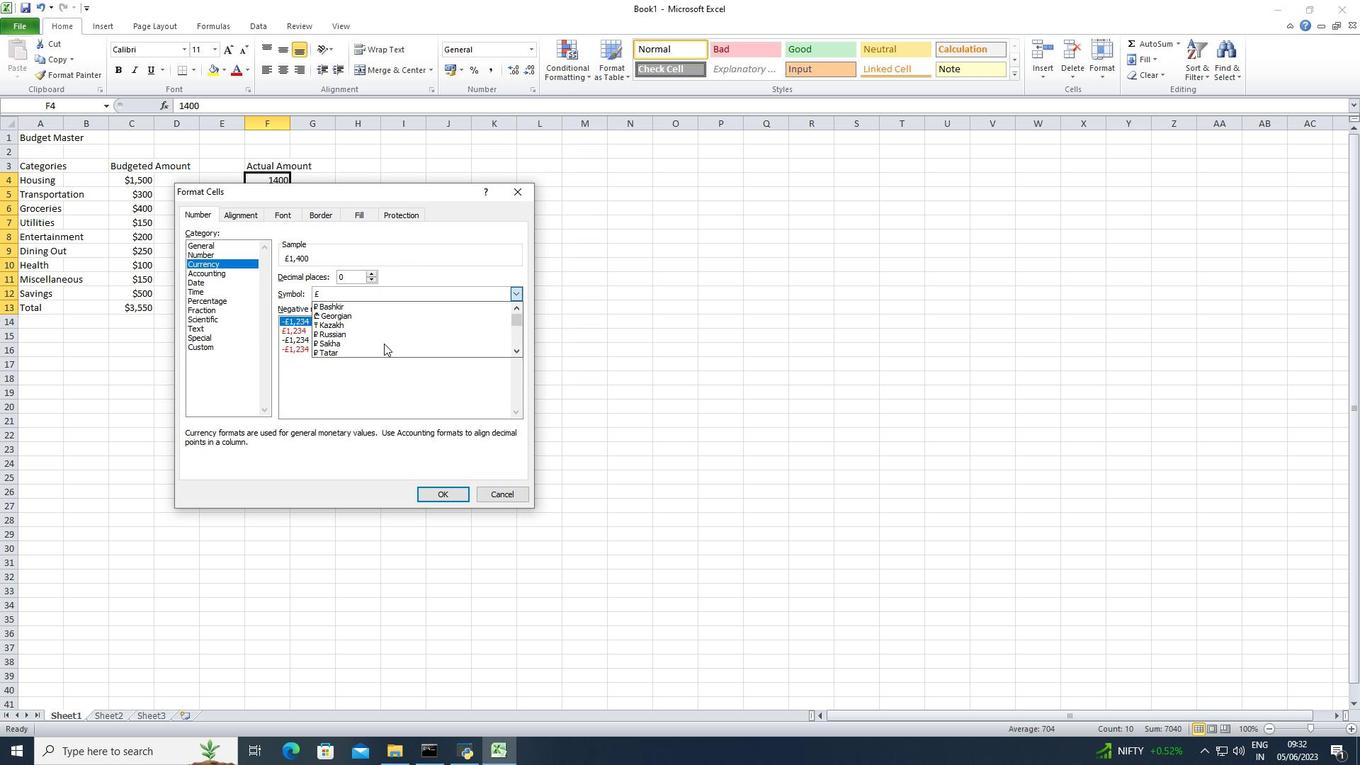 
Action: Mouse scrolled (383, 342) with delta (0, 0)
Screenshot: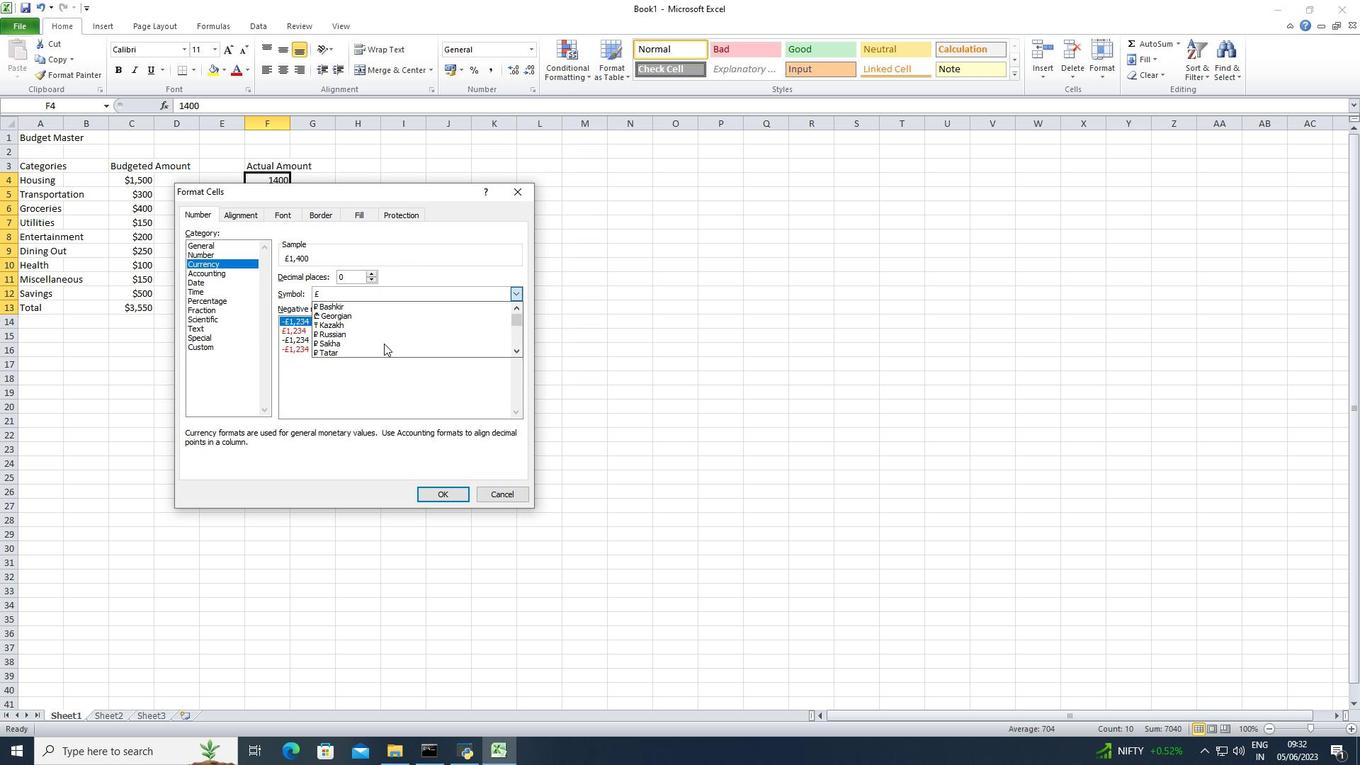 
Action: Mouse moved to (386, 342)
Screenshot: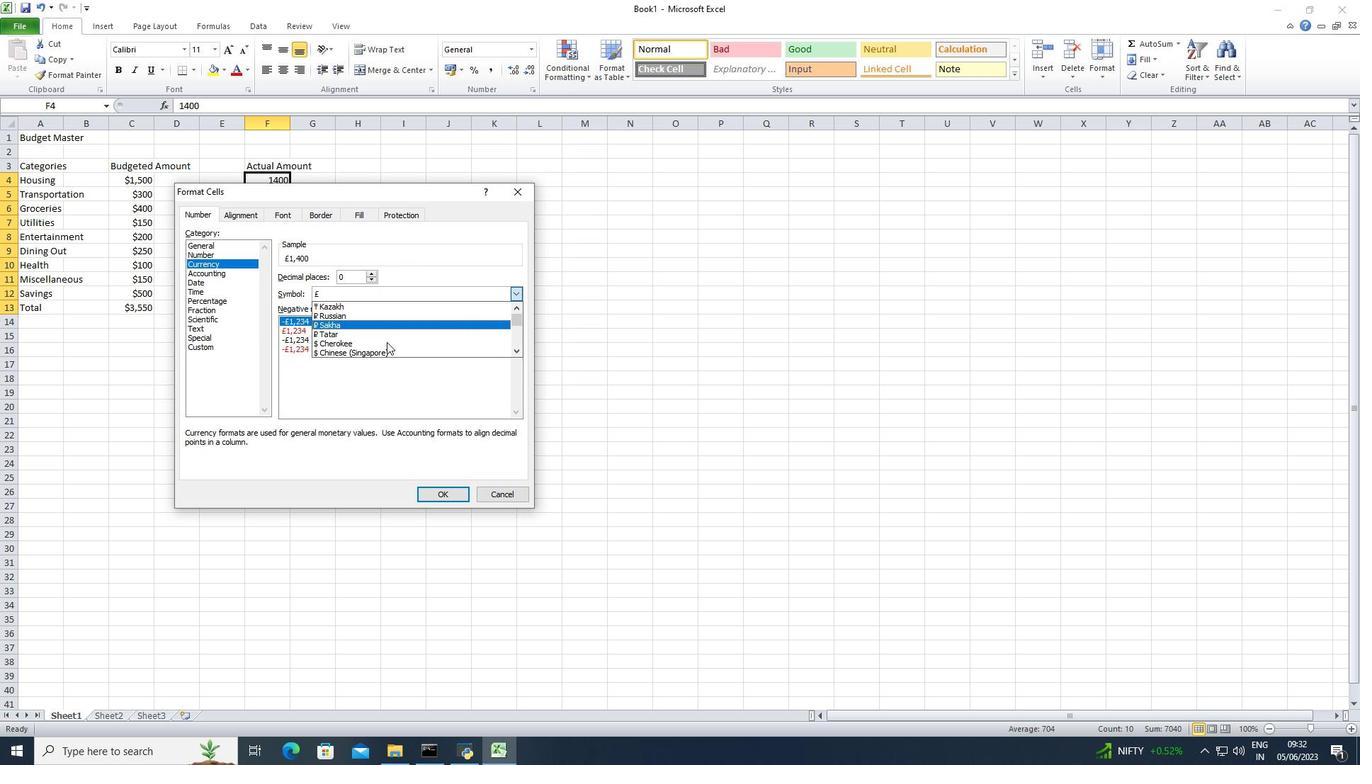 
Action: Mouse scrolled (386, 341) with delta (0, 0)
Screenshot: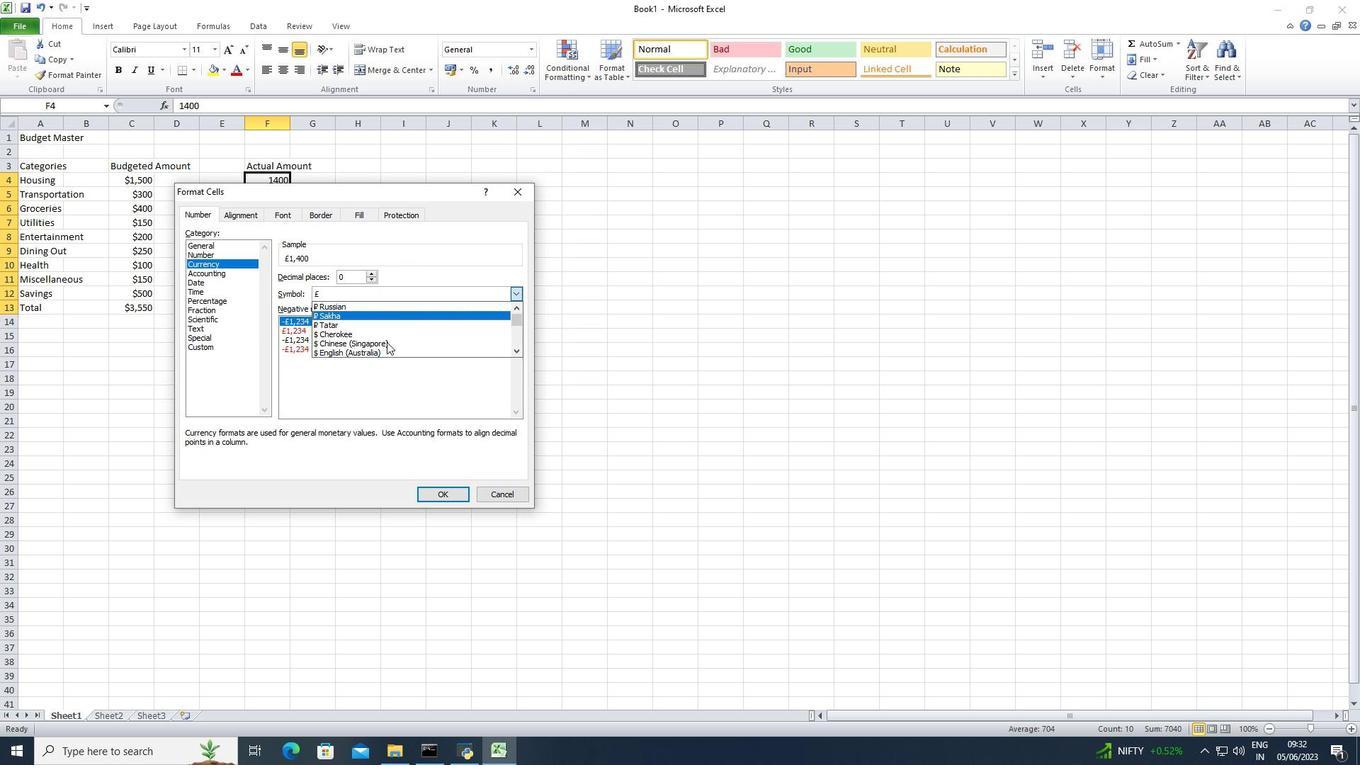 
Action: Mouse scrolled (386, 341) with delta (0, 0)
Screenshot: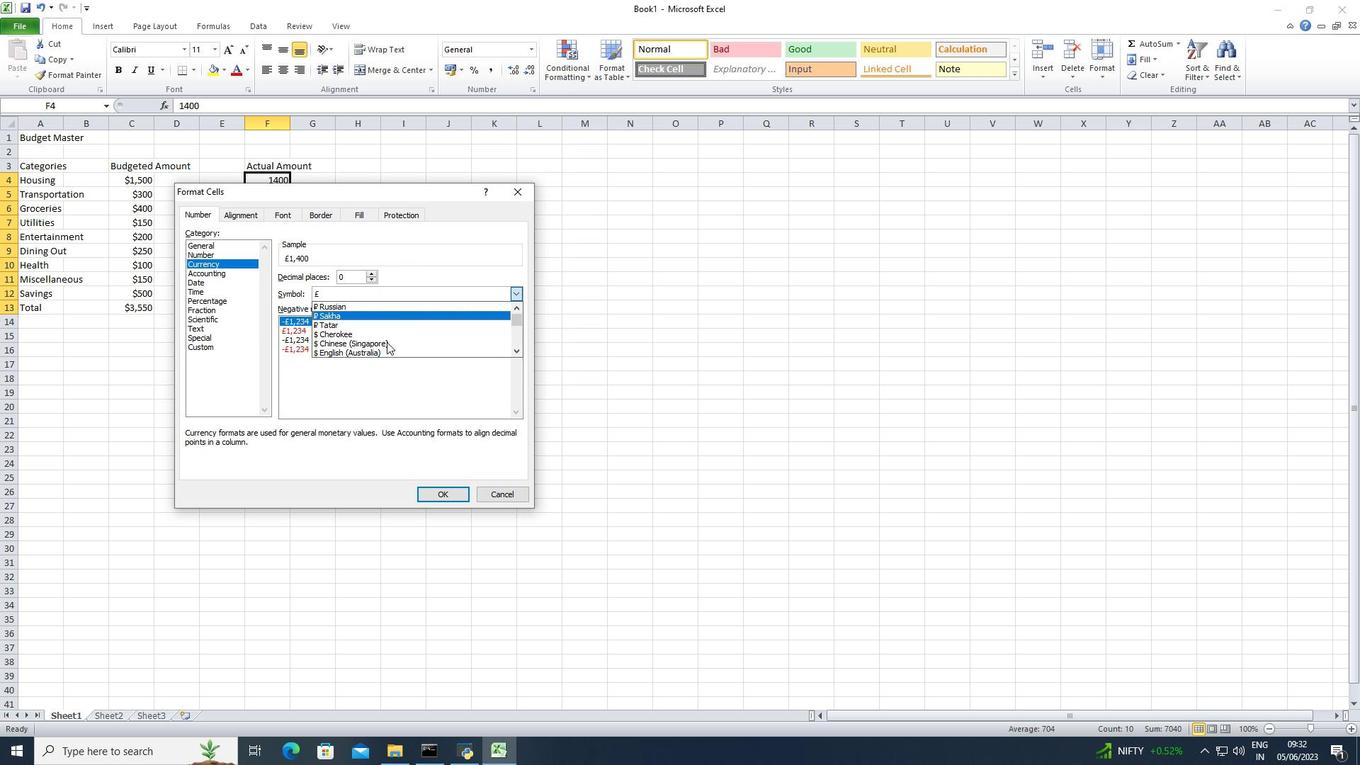 
Action: Mouse scrolled (386, 341) with delta (0, 0)
Screenshot: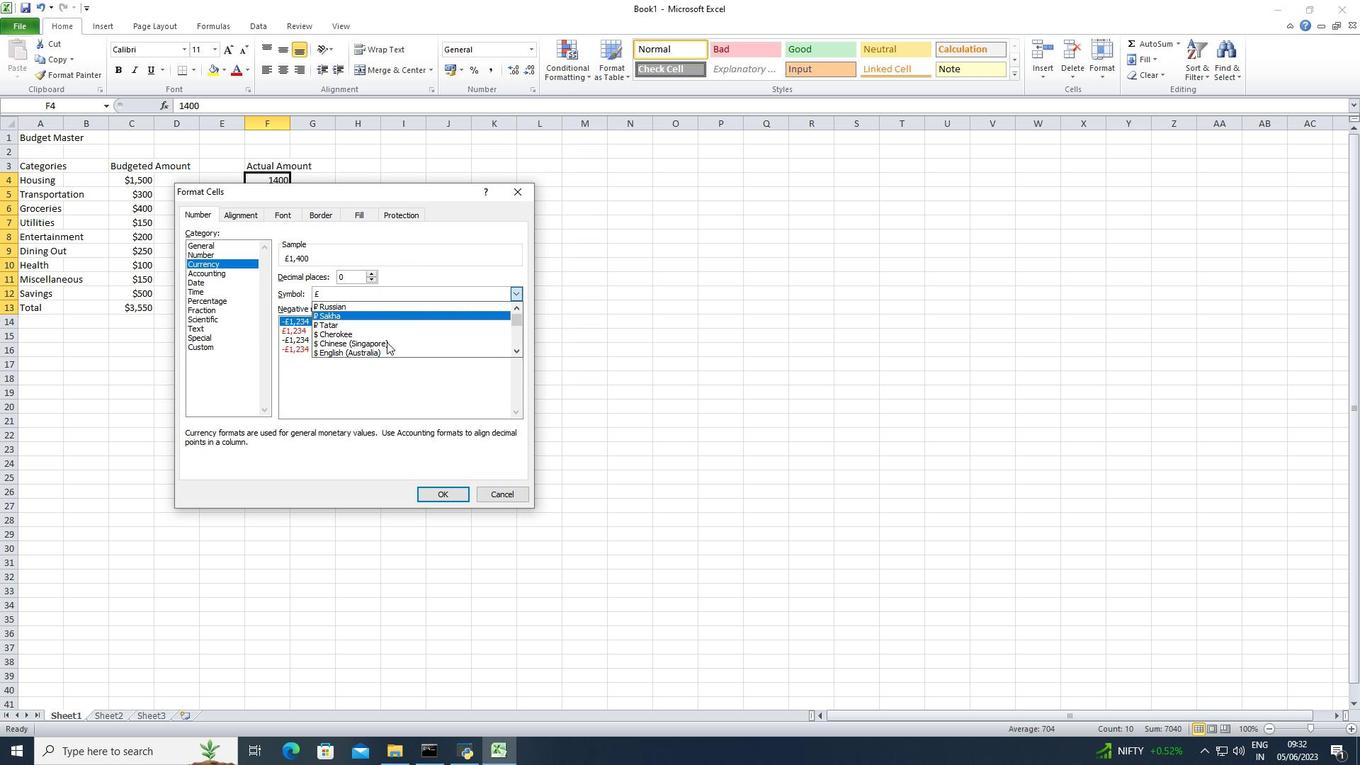 
Action: Mouse moved to (388, 347)
Screenshot: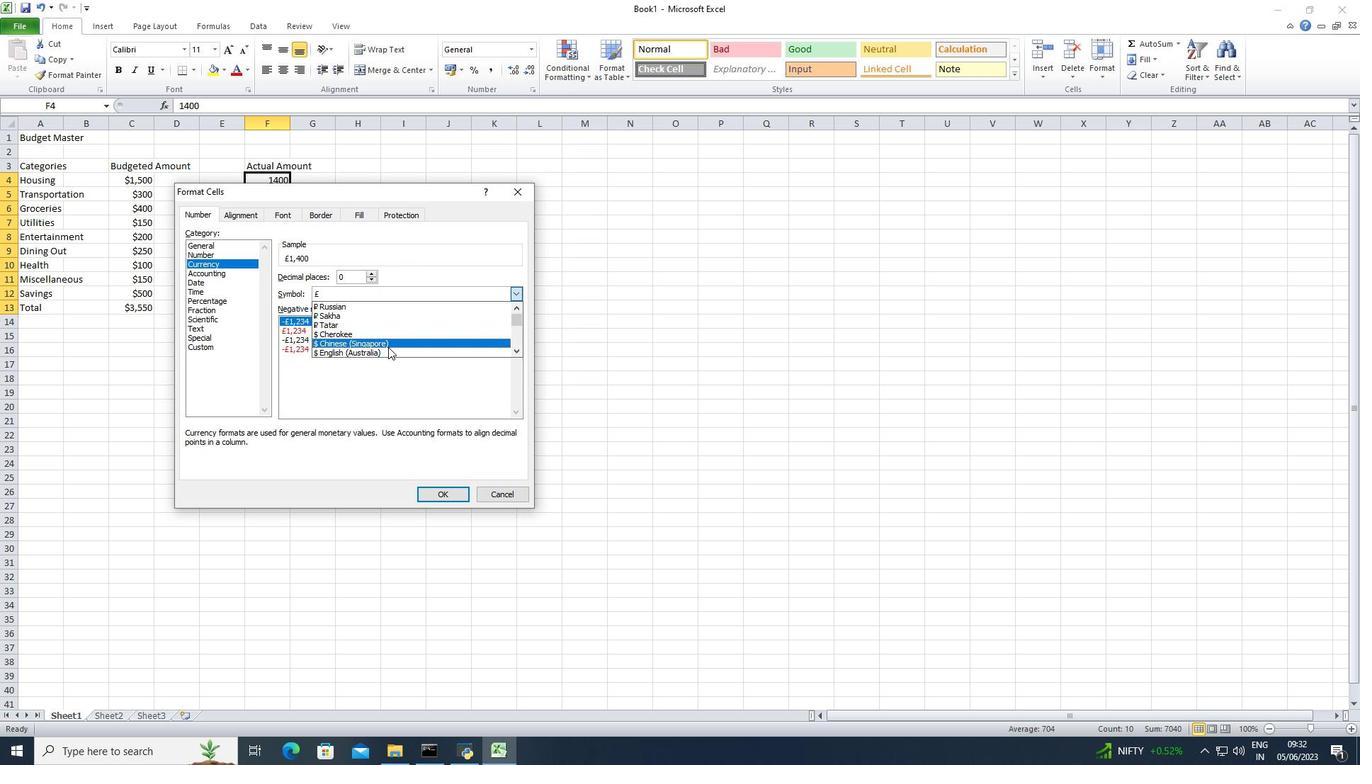 
Action: Mouse pressed left at (388, 347)
Screenshot: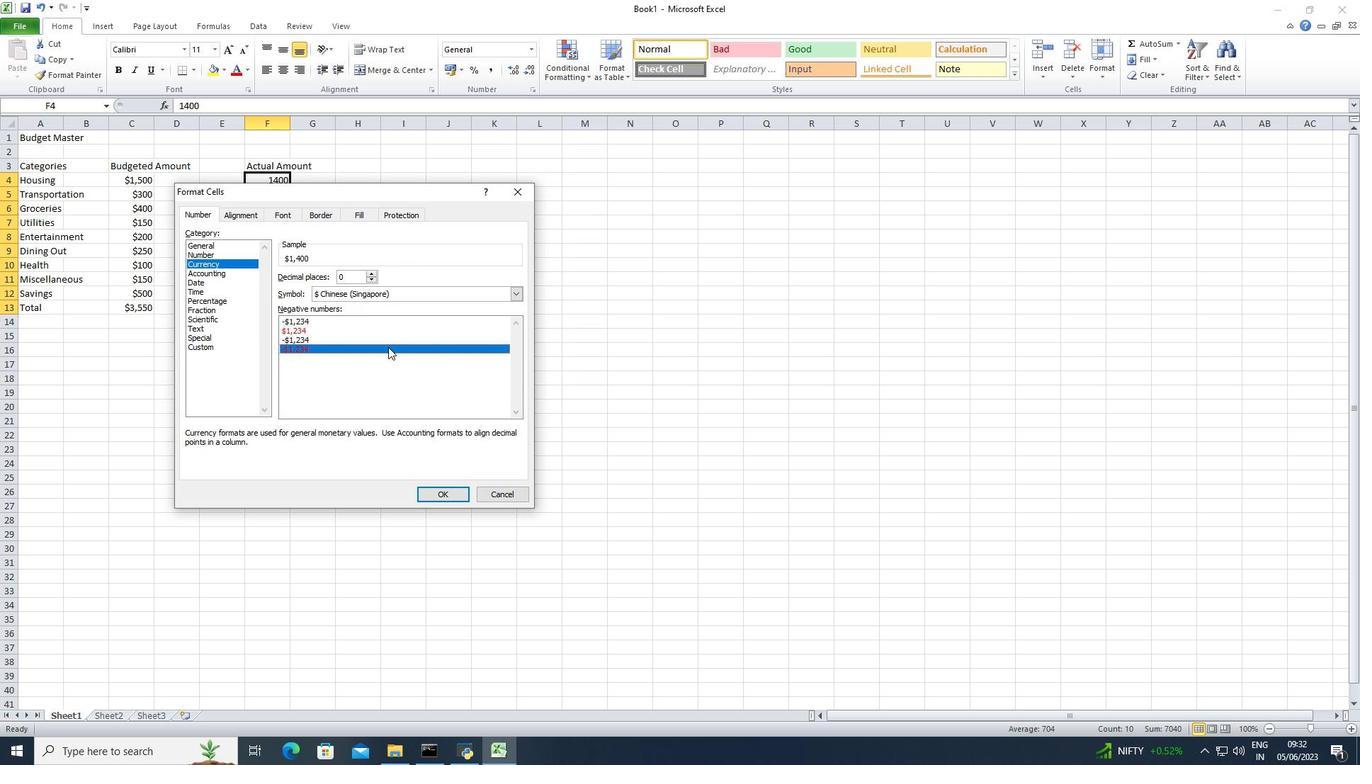 
Action: Mouse pressed left at (388, 347)
Screenshot: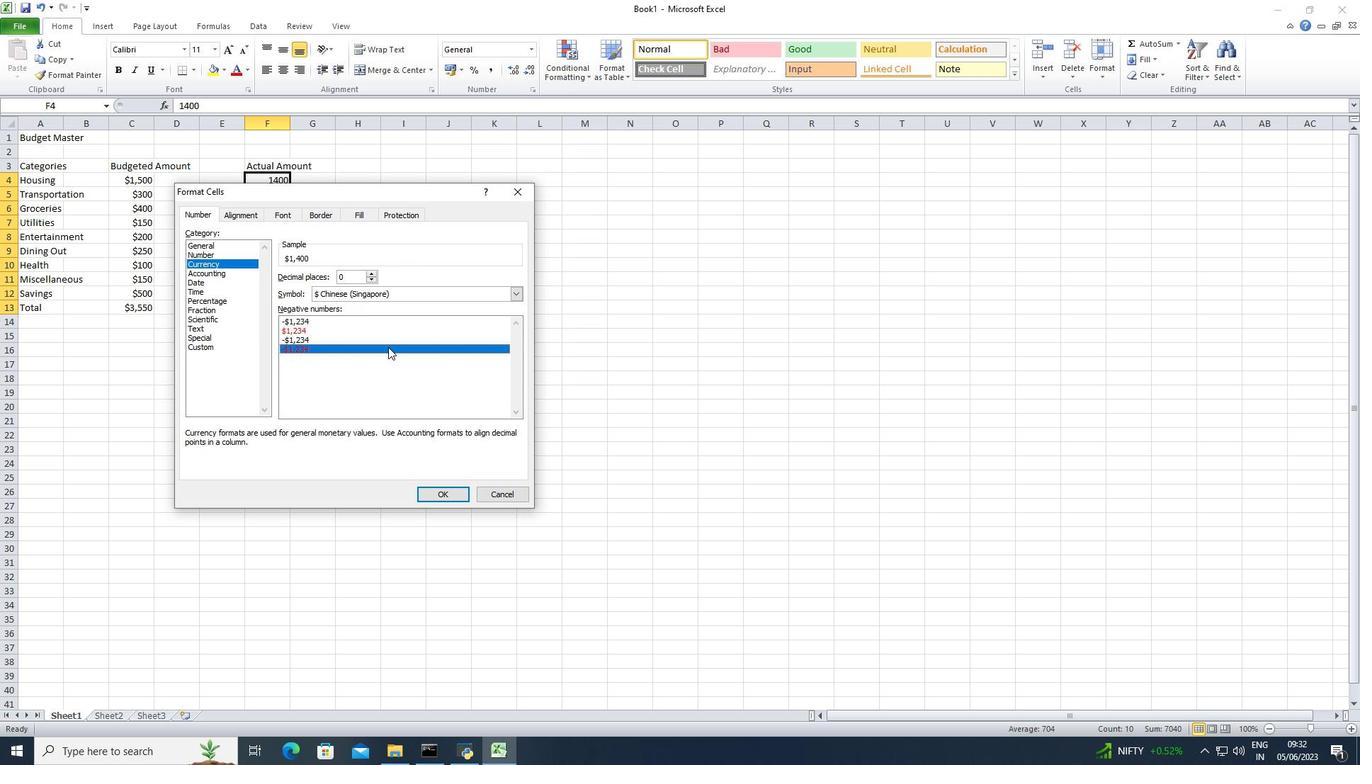 
Action: Mouse moved to (399, 296)
Screenshot: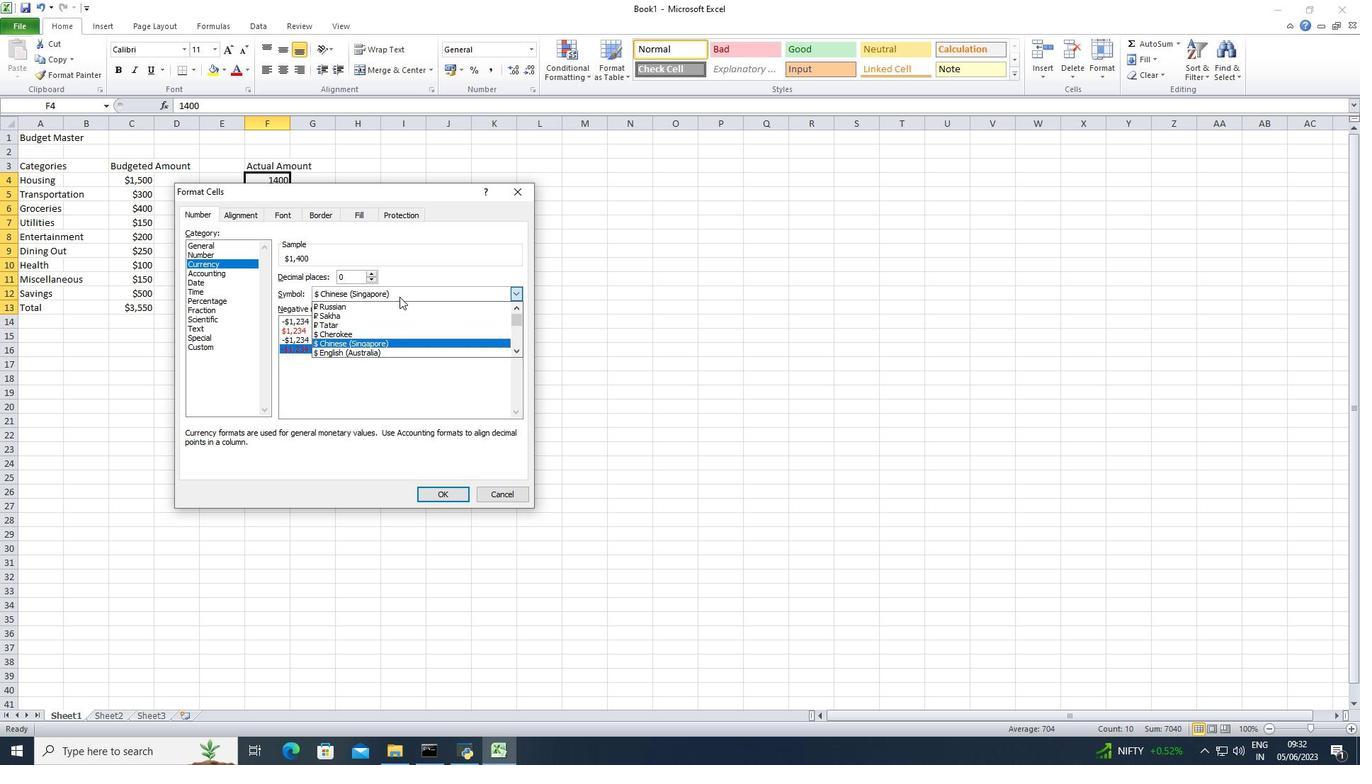 
Action: Mouse pressed left at (399, 296)
Screenshot: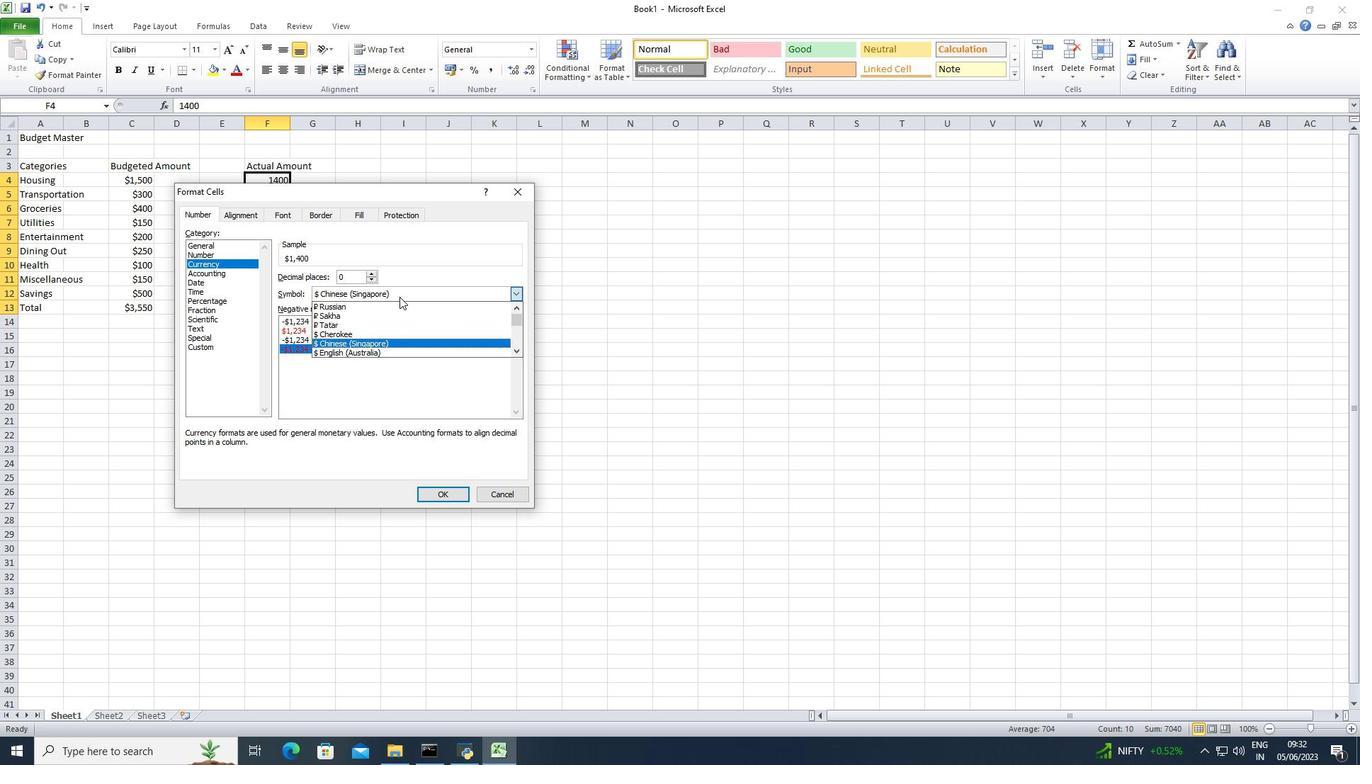 
Action: Mouse moved to (369, 354)
Screenshot: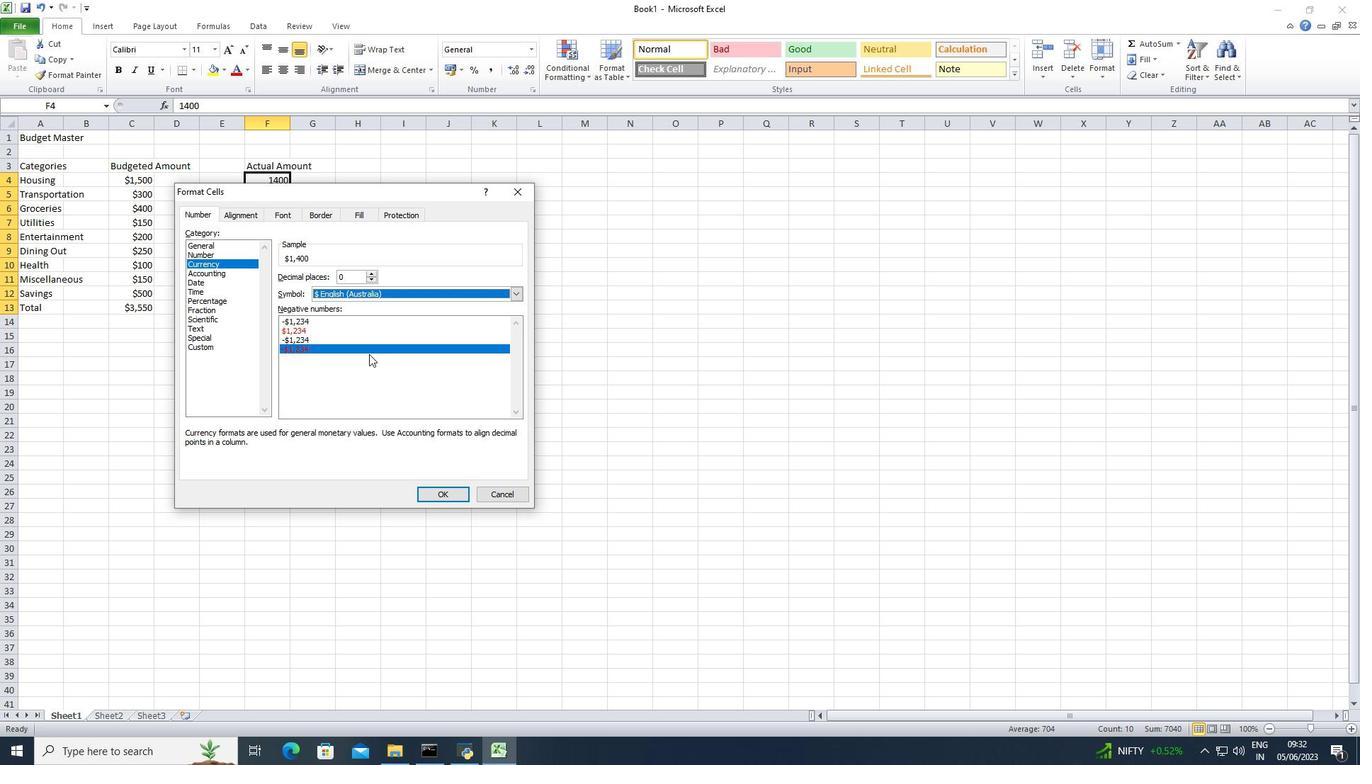 
Action: Mouse pressed left at (369, 354)
Screenshot: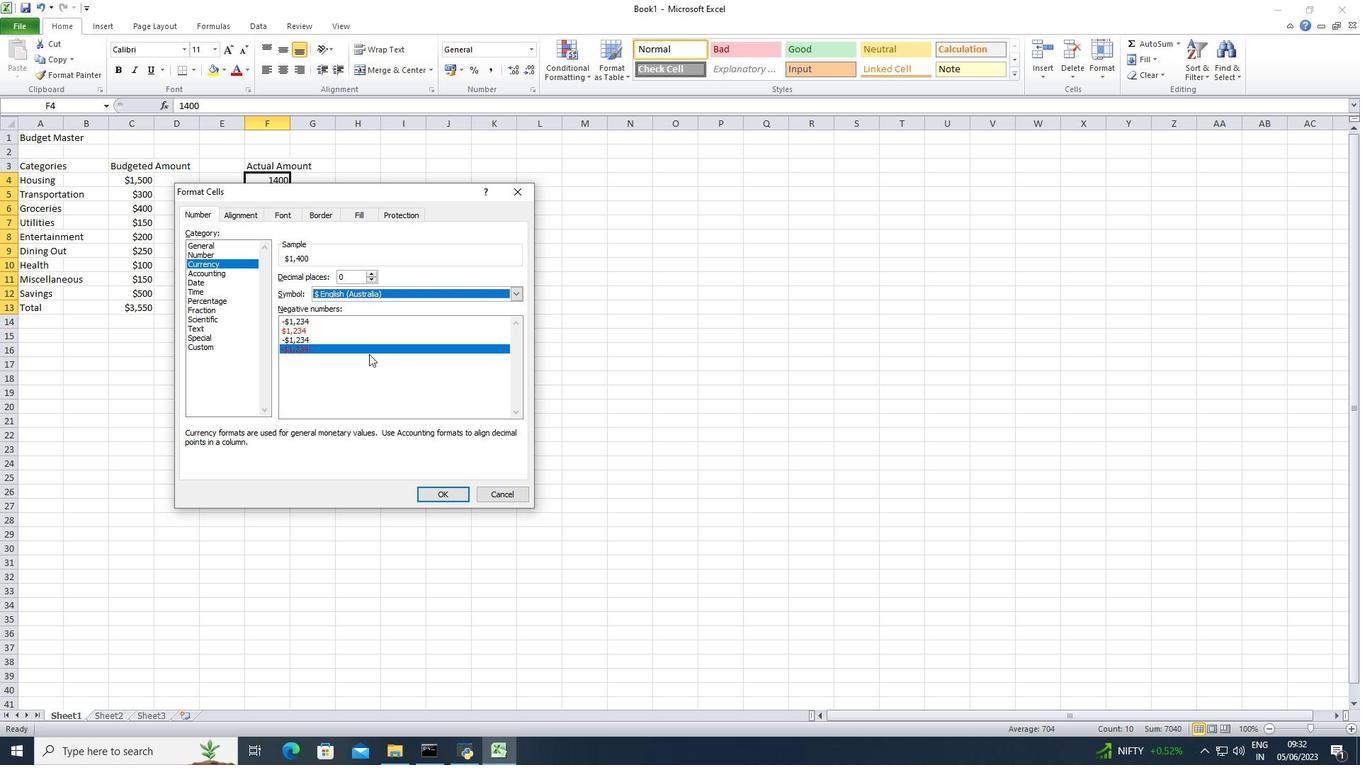 
Action: Mouse moved to (435, 508)
Screenshot: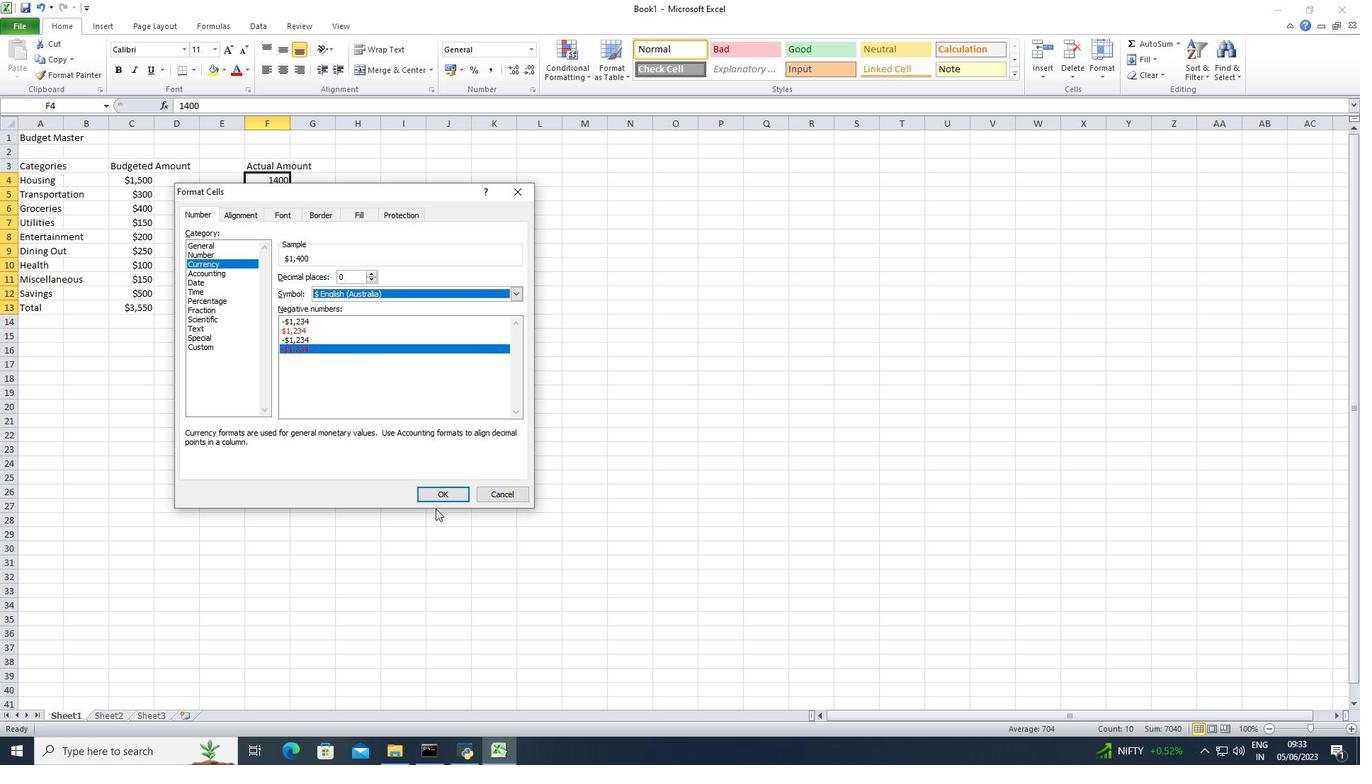 
Action: Mouse pressed left at (435, 508)
Screenshot: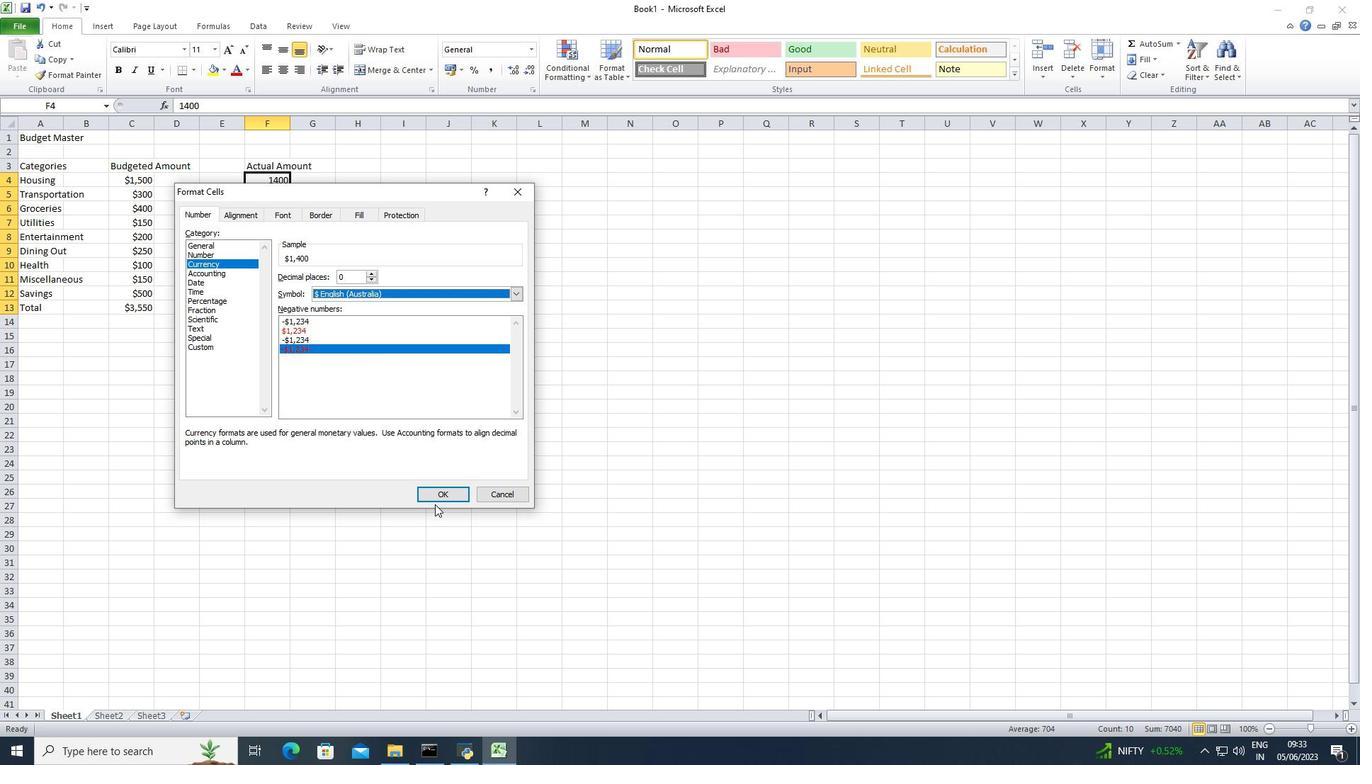 
Action: Mouse moved to (434, 502)
Screenshot: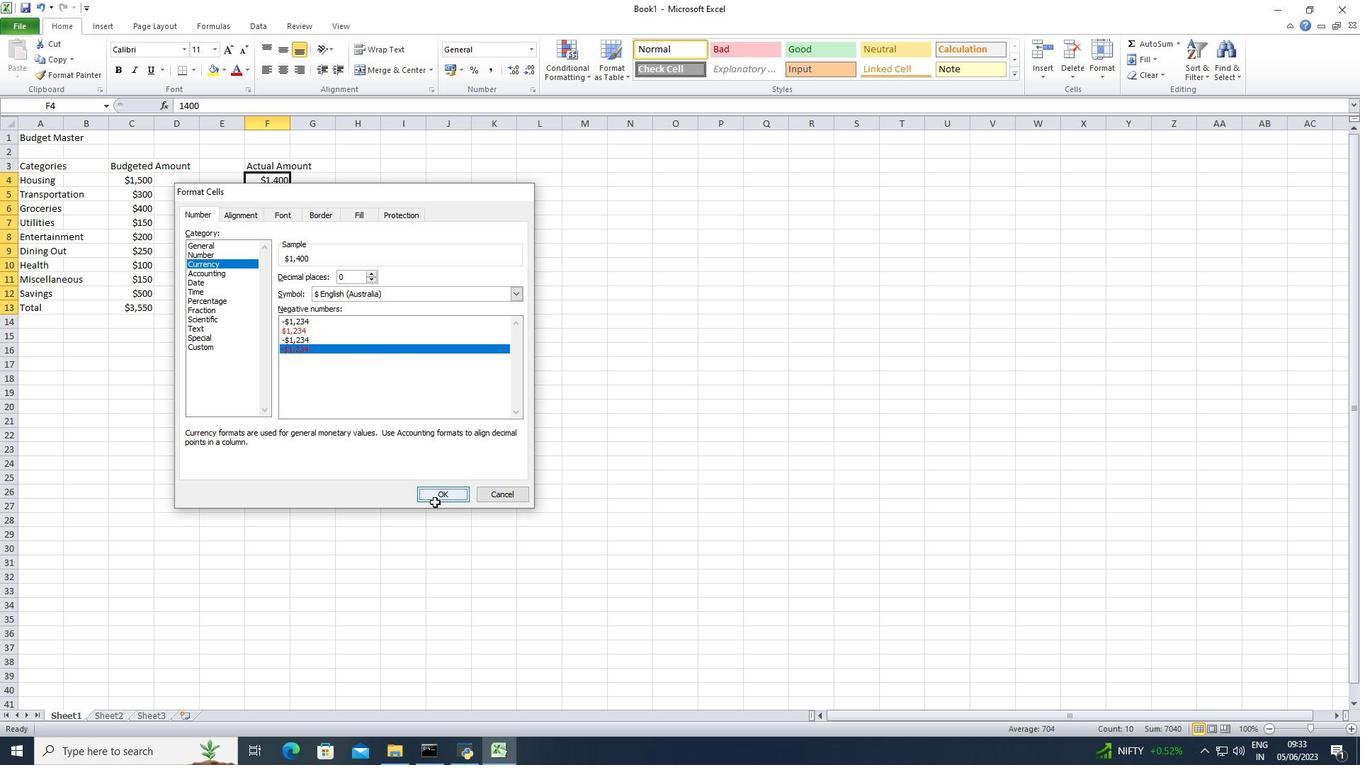 
Action: Mouse pressed left at (434, 502)
Screenshot: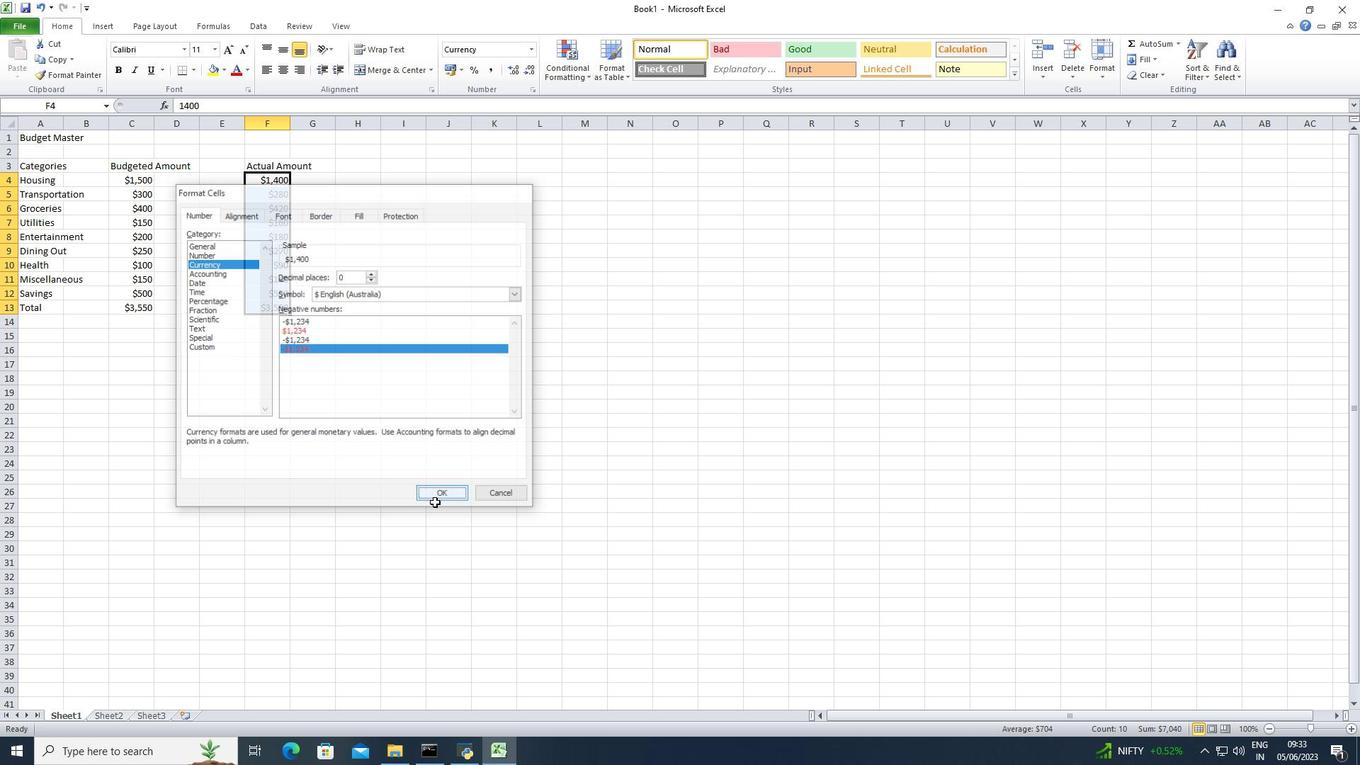 
Action: Mouse moved to (357, 167)
Screenshot: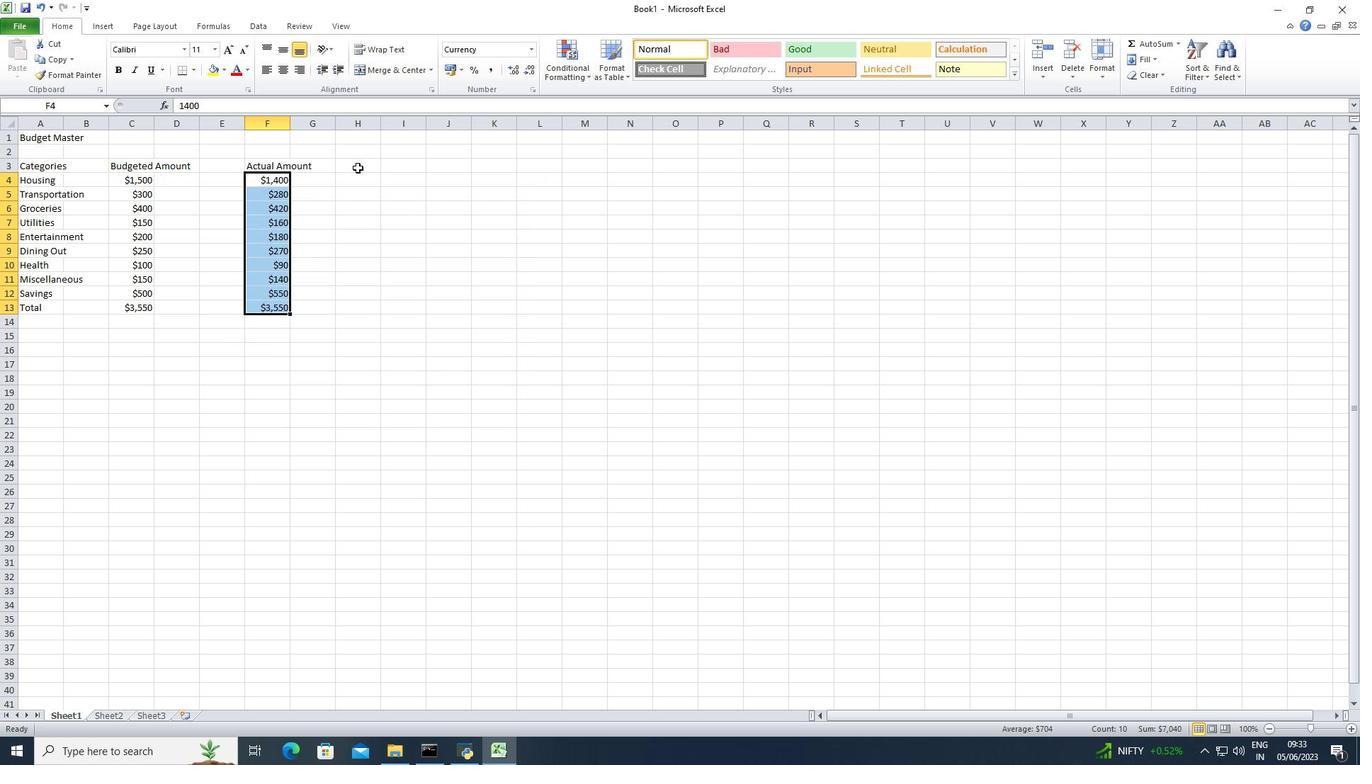
Action: Mouse pressed left at (357, 167)
Screenshot: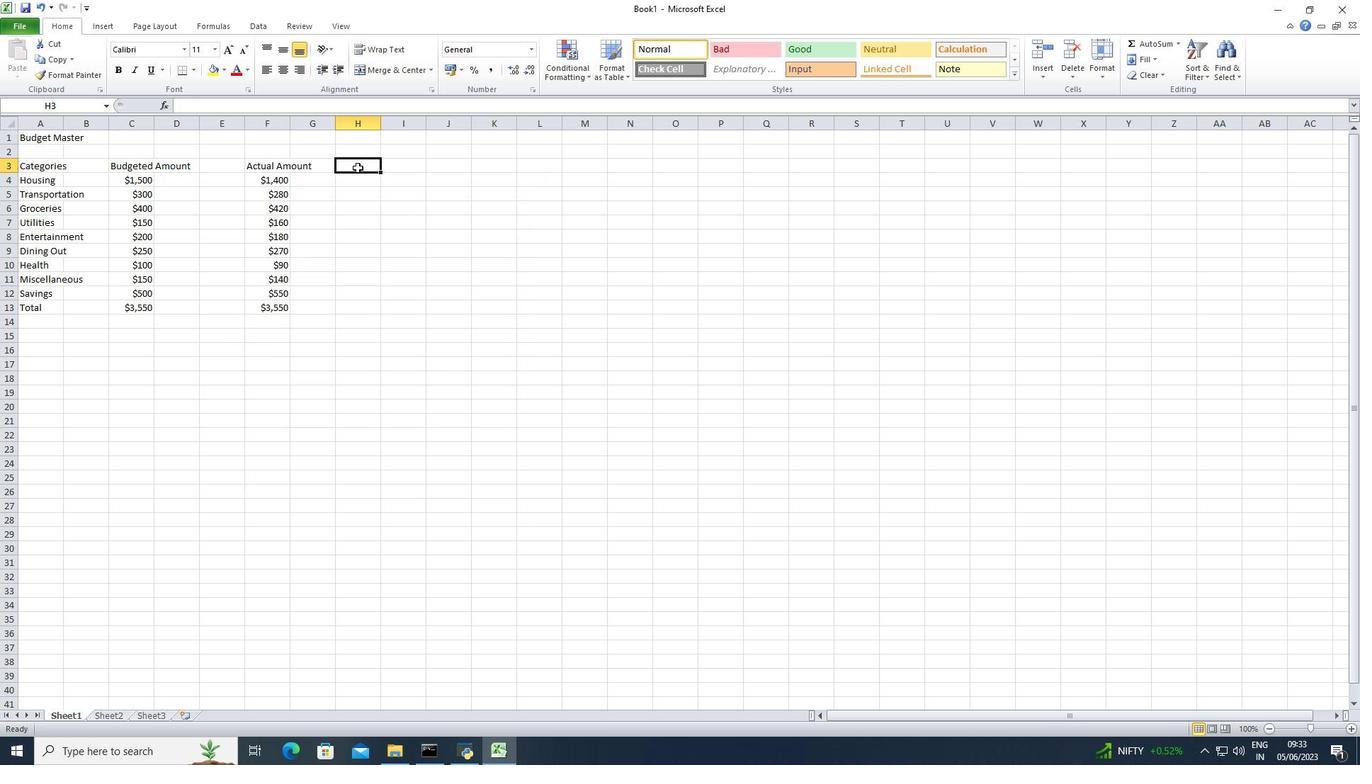 
Action: Key pressed <Key.shift>Differnce<Key.down>=c4-f4<Key.enter>=c5-f5<Key.enter>=c6-f6<Key.enter><Key.up><Key.backspace><Key.up><Key.backspace><Key.up><Key.backspace><Key.right><Key.left>=f4-c4<Key.enter>=f5-c5<Key.enter>=f6-c6<Key.enter>=f7-c7<Key.enter>=f8-c8<Key.enter>=f9-c9<Key.enter>=f10-c10<Key.enter>=f11-c11<Key.enter>=f12-c12<Key.enter>=f13-c13<Key.enter>
Screenshot: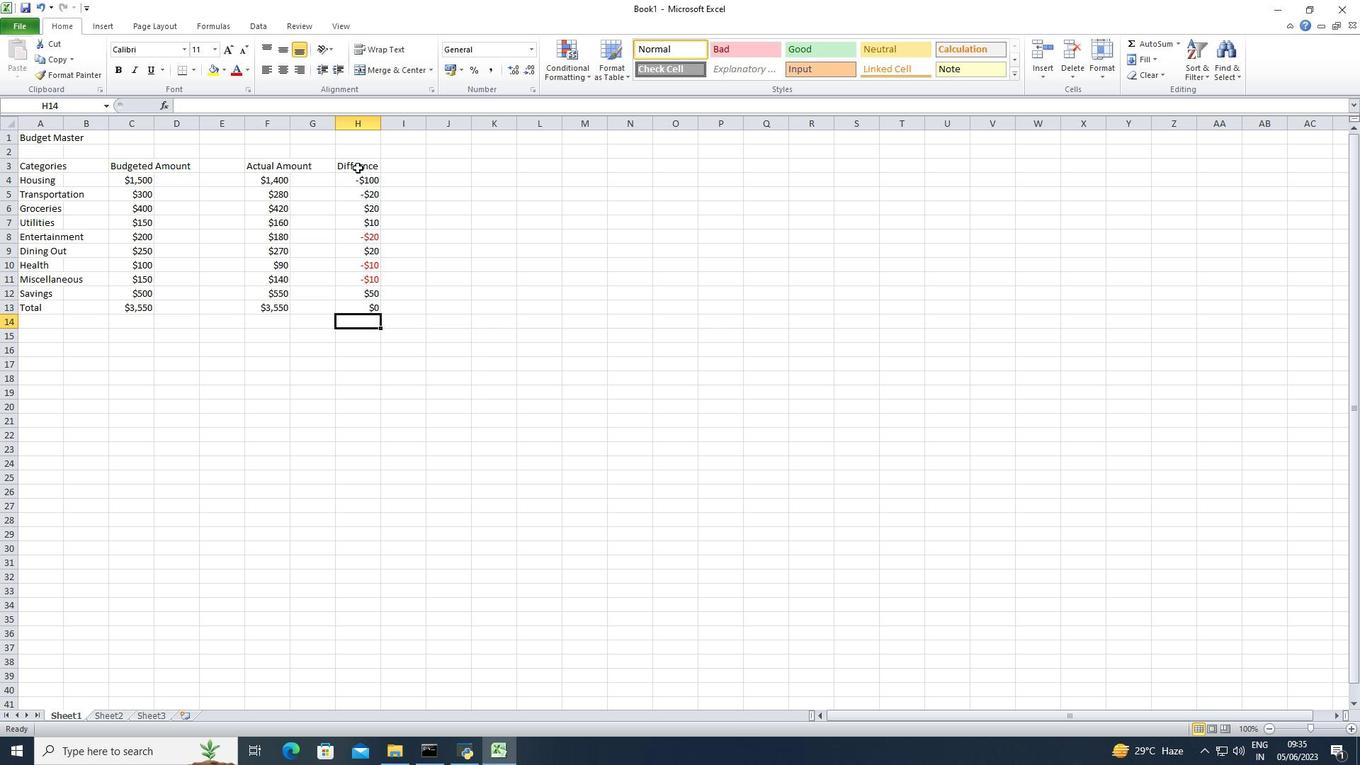 
Action: Mouse moved to (484, 211)
Screenshot: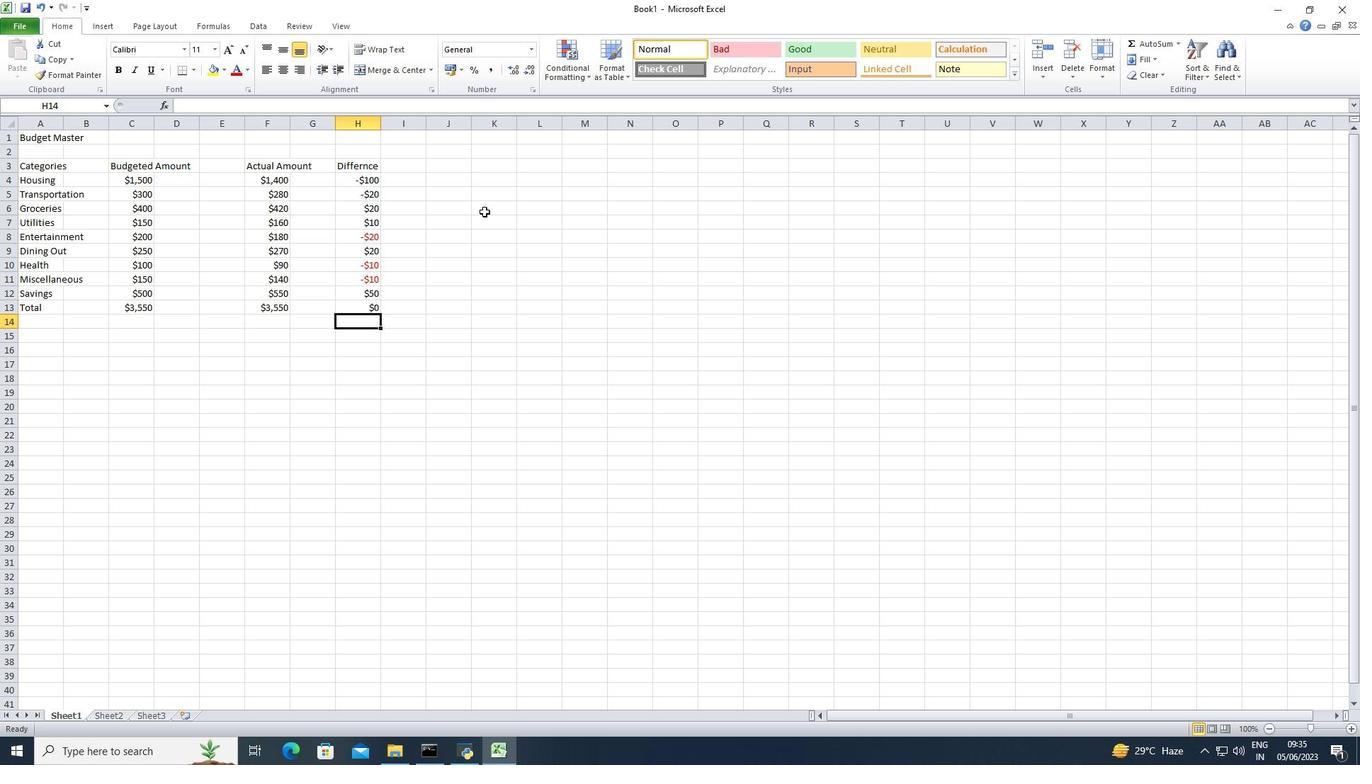 
Action: Key pressed ctrl+S<Key.shift>Debt<Key.space><Key.shift>Tracker<Key.enter>
Screenshot: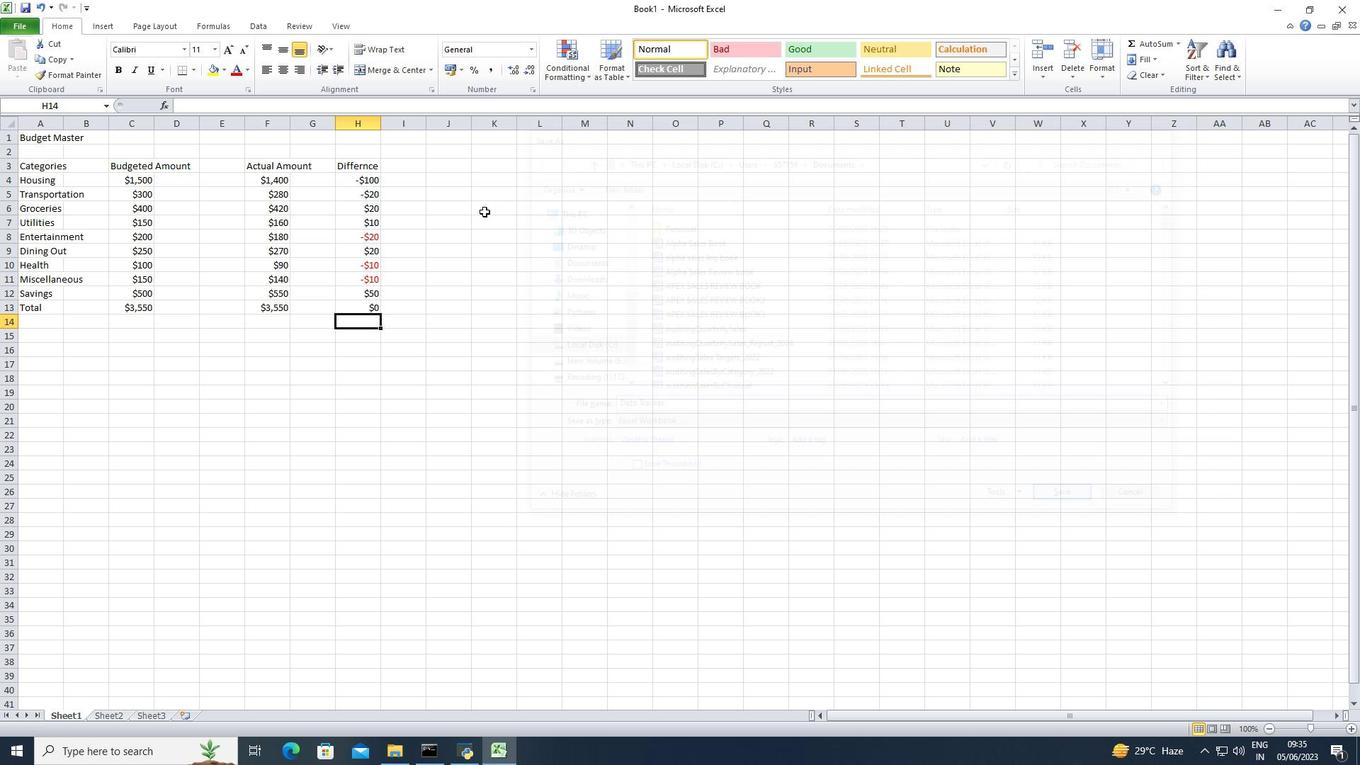 
